 Task: Add an event with the title Second Team Building Workshop: Building Trust and Collaboration, date ''2023/10/02'', time 7:50 AM to 9:50 AMand add a description: Participants will develop essential delivery skills, including body language, vocal projection, and effective use of gestures. They will learn how to control nervousness, project confidence, and establish a connection with their audience.Select event color  Basil . Add location for the event as: Johannesburg, South Africa, logged in from the account softage.8@softage.netand send the event invitation to softage.1@softage.net and softage.2@softage.net. Set a reminder for the event Weekly on Sunday
Action: Mouse moved to (39, 85)
Screenshot: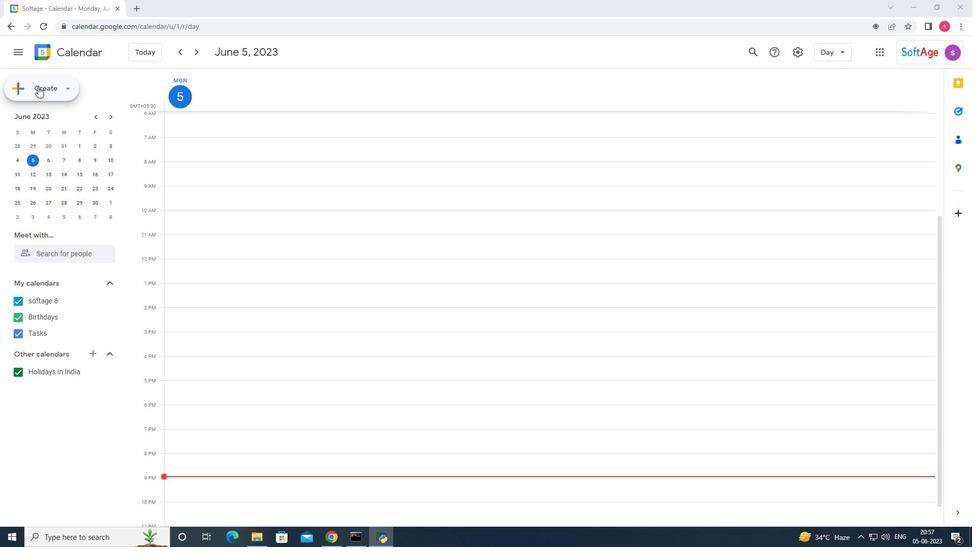 
Action: Mouse pressed left at (39, 85)
Screenshot: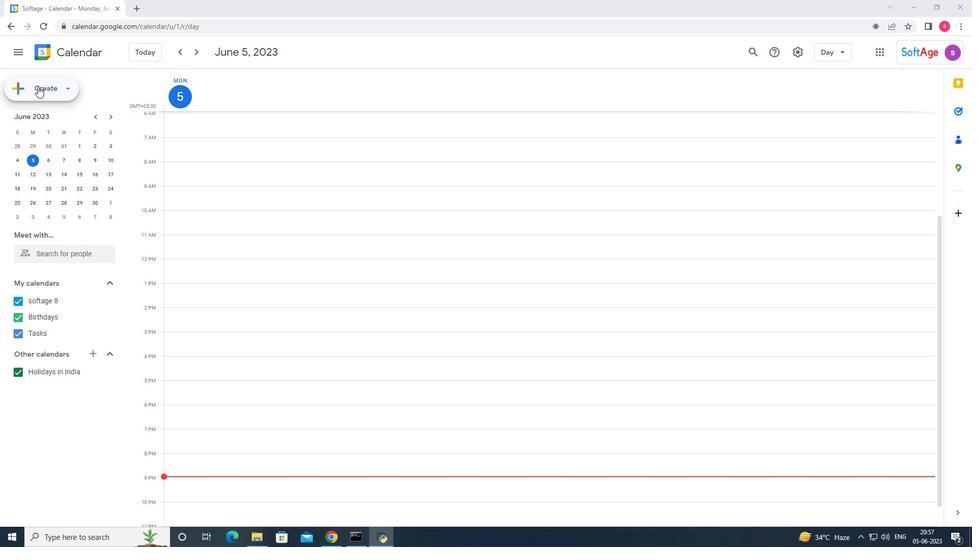 
Action: Mouse moved to (39, 114)
Screenshot: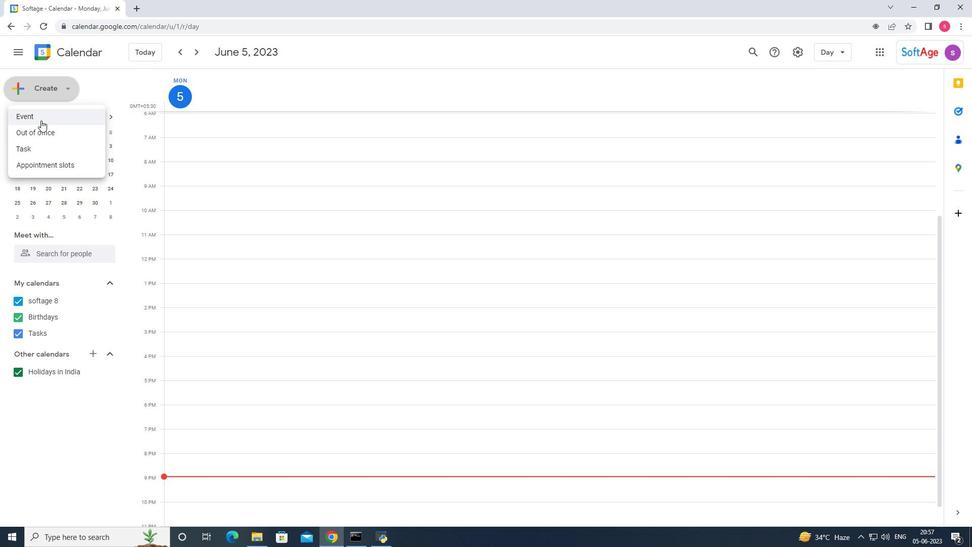
Action: Mouse pressed left at (39, 114)
Screenshot: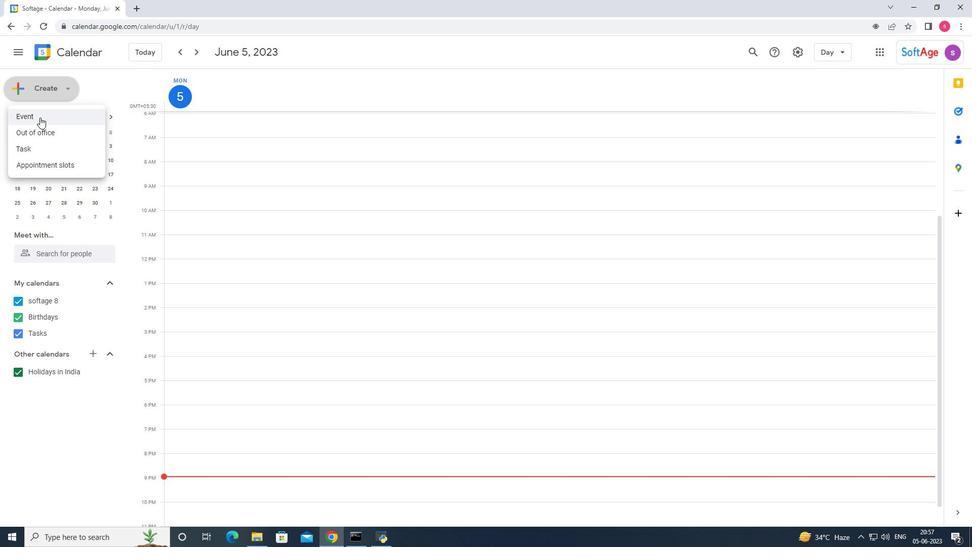 
Action: Mouse moved to (559, 461)
Screenshot: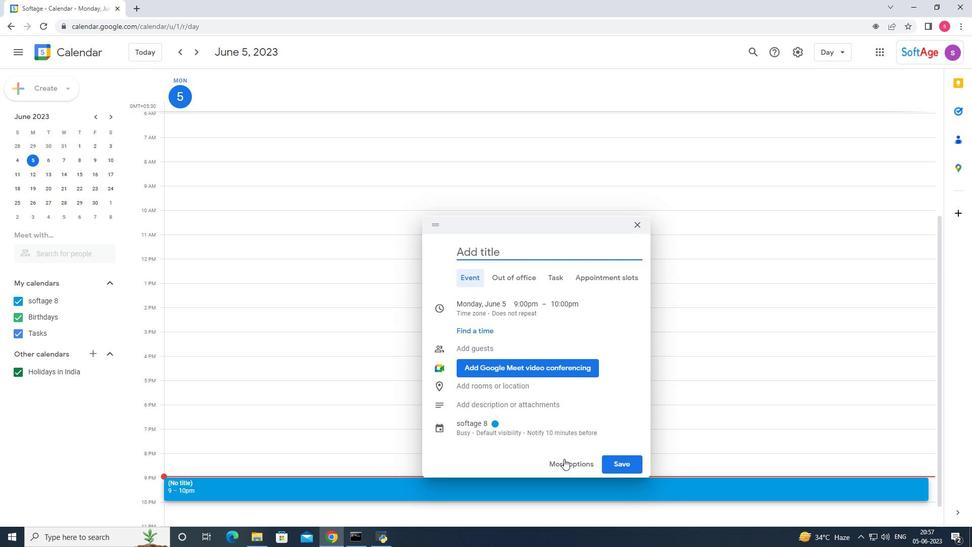 
Action: Mouse pressed left at (559, 461)
Screenshot: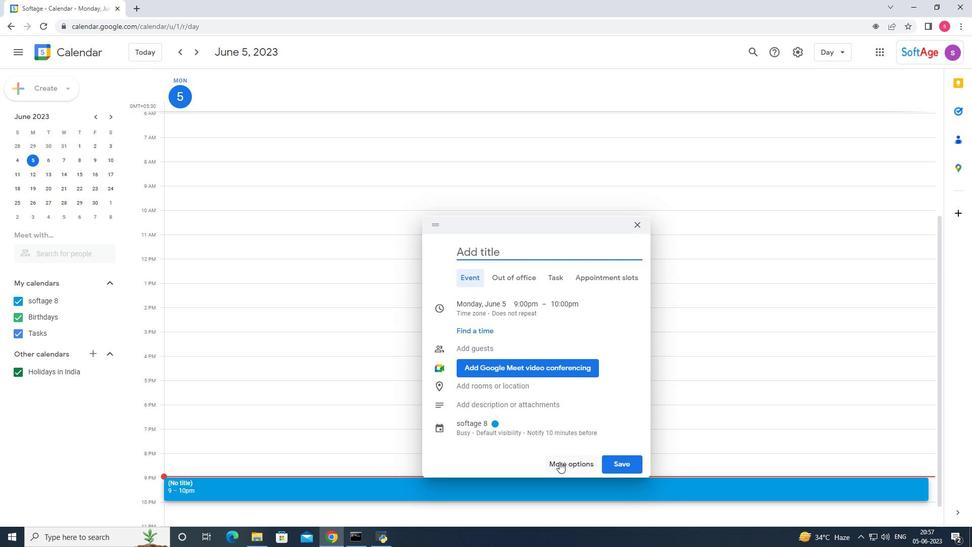 
Action: Mouse moved to (72, 57)
Screenshot: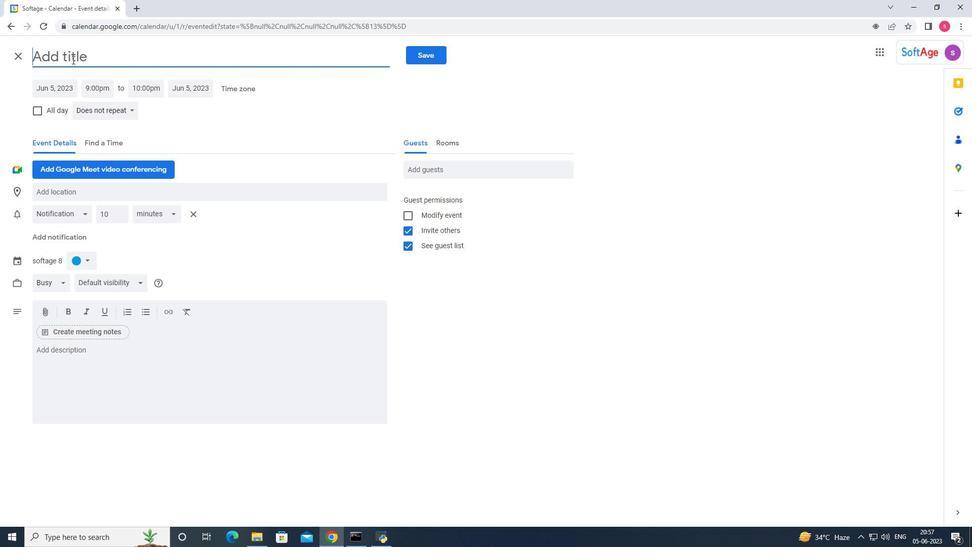 
Action: Mouse pressed left at (72, 57)
Screenshot: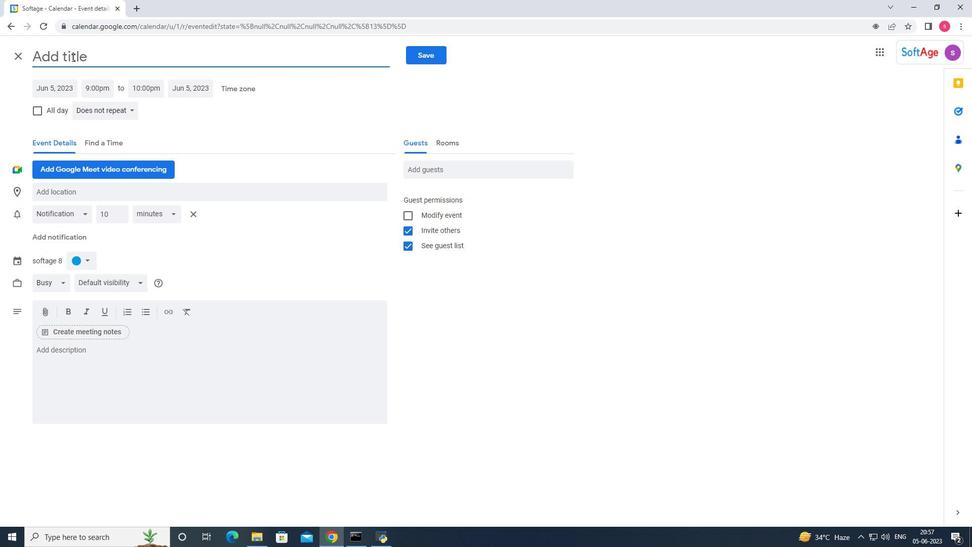 
Action: Key pressed <Key.shift>B<Key.backspace><Key.shift_r>Second<Key.space><Key.shift_r>Team<Key.space><Key.shift>Building<Key.space><Key.shift_r>Worksop<Key.shift><Key.backspace><Key.backspace>hop<Key.shift>:<Key.space><Key.shift>Building<Key.space><Key.shift_r>Trust<Key.space>and<Key.space><Key.shift_r>Collabration<Key.space>
Screenshot: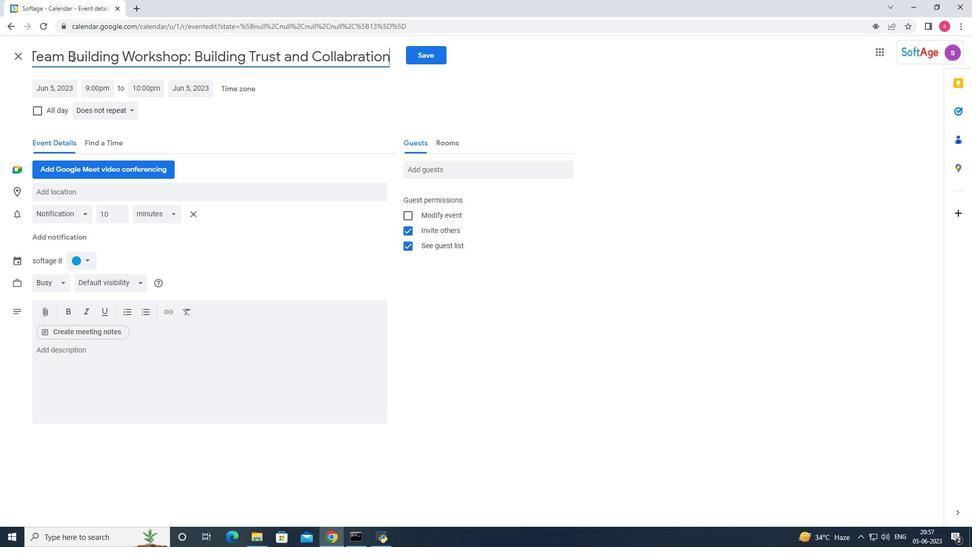 
Action: Mouse moved to (335, 57)
Screenshot: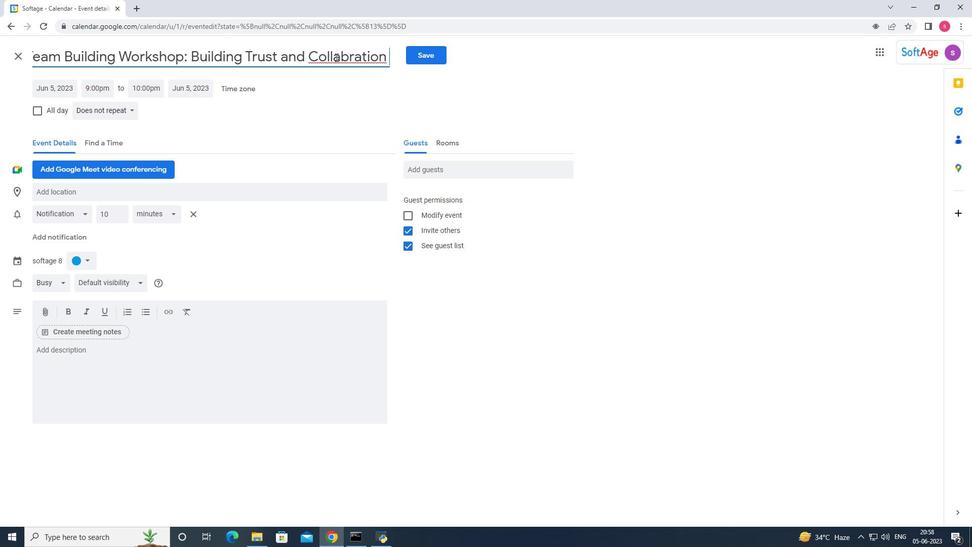 
Action: Mouse pressed right at (335, 57)
Screenshot: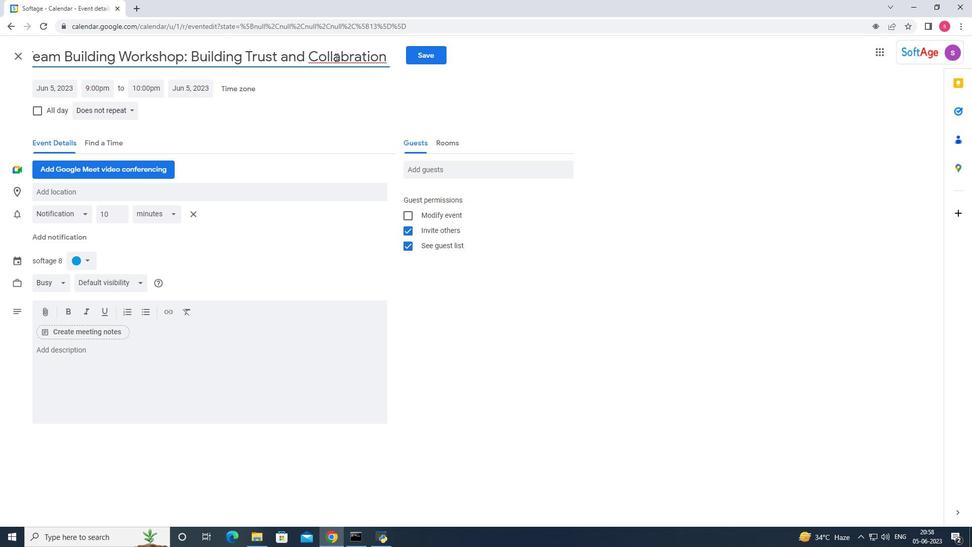 
Action: Mouse moved to (360, 67)
Screenshot: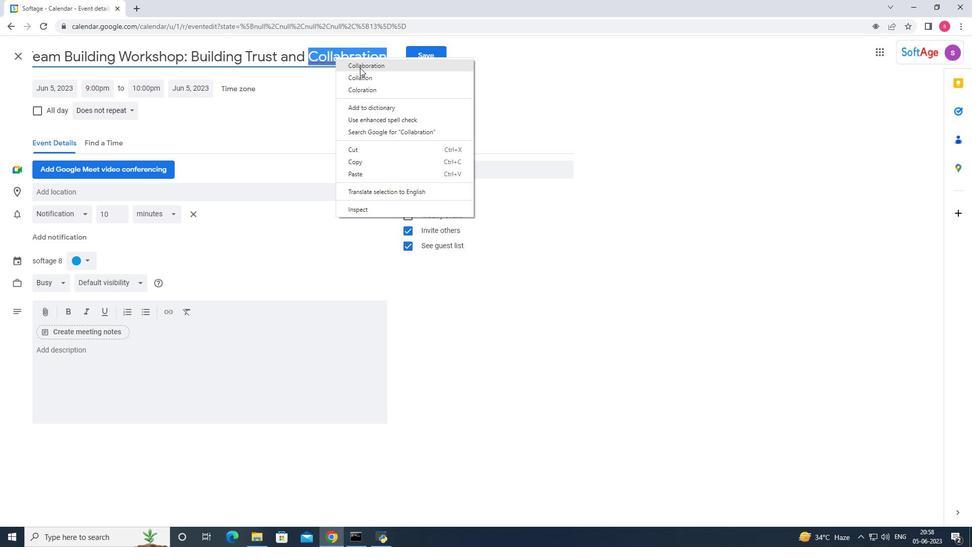 
Action: Mouse pressed left at (360, 67)
Screenshot: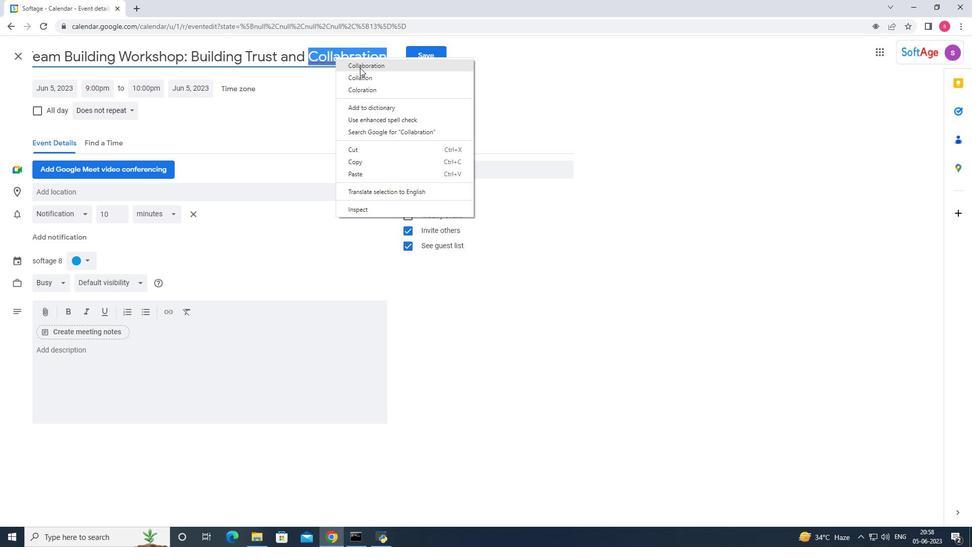 
Action: Mouse moved to (364, 64)
Screenshot: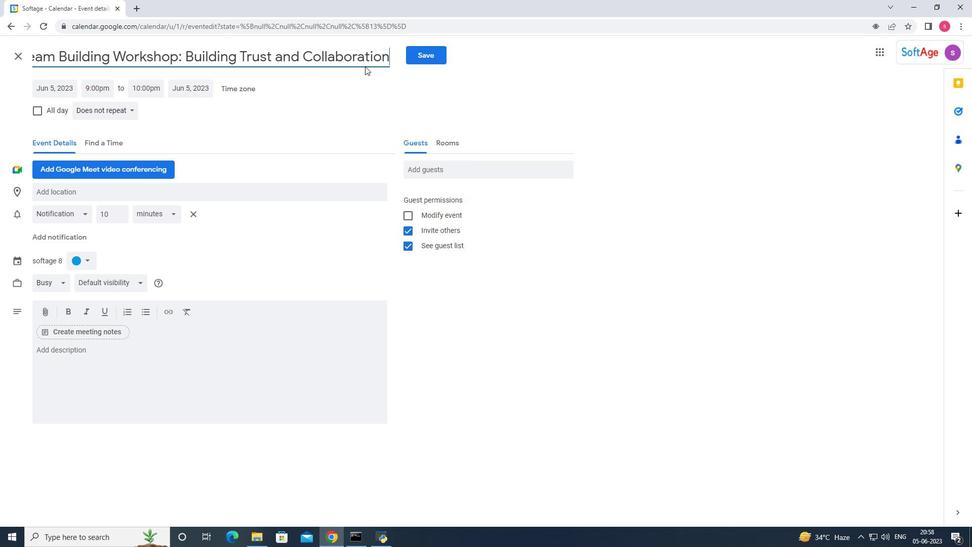 
Action: Key pressed <Key.space>
Screenshot: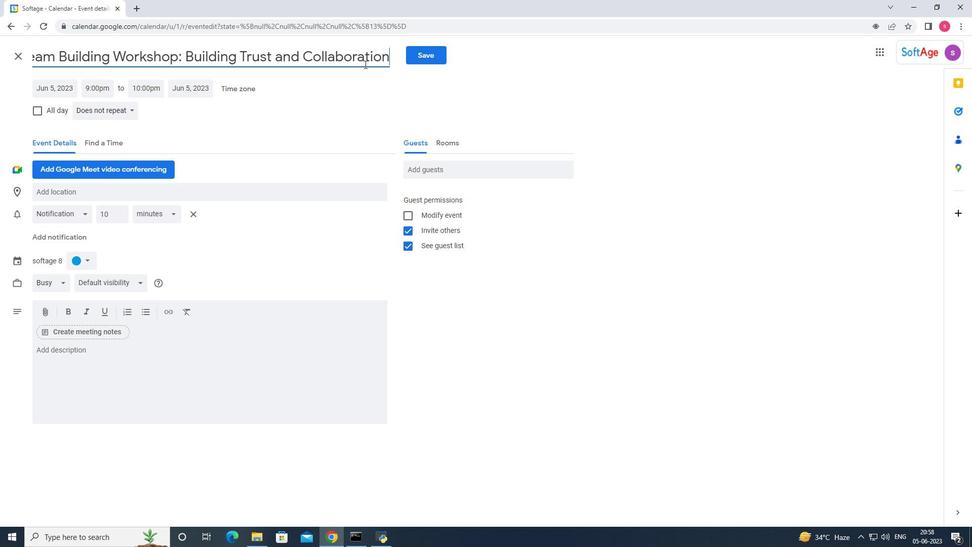 
Action: Mouse moved to (51, 92)
Screenshot: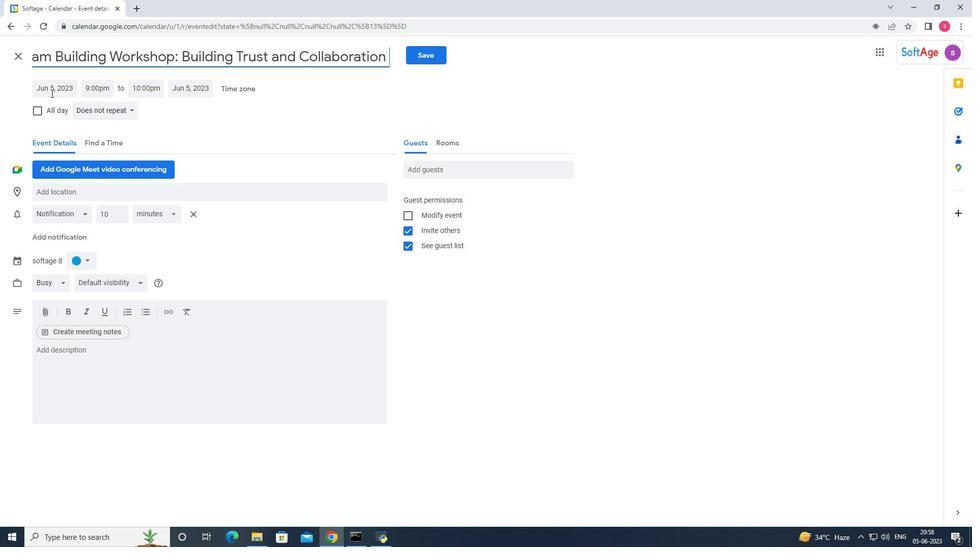 
Action: Mouse pressed left at (51, 92)
Screenshot: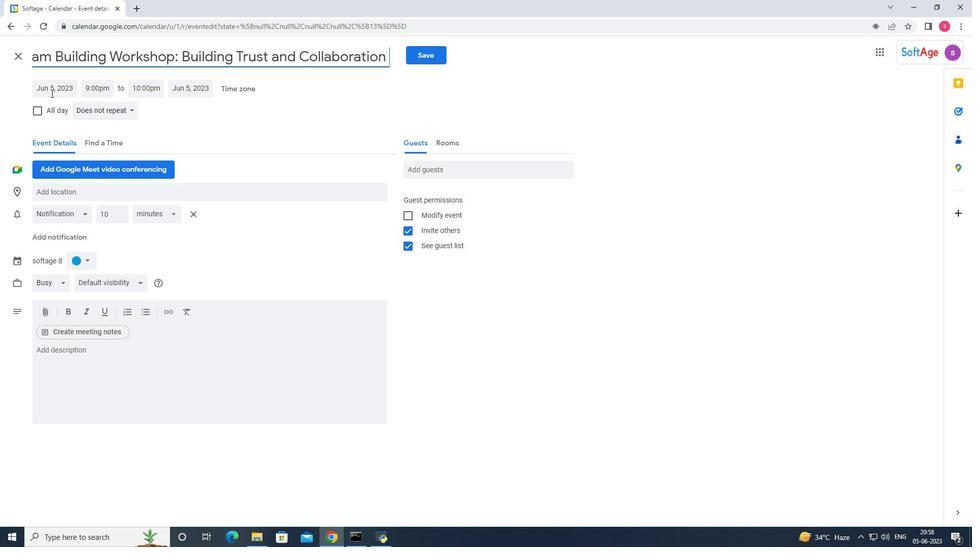 
Action: Mouse moved to (159, 108)
Screenshot: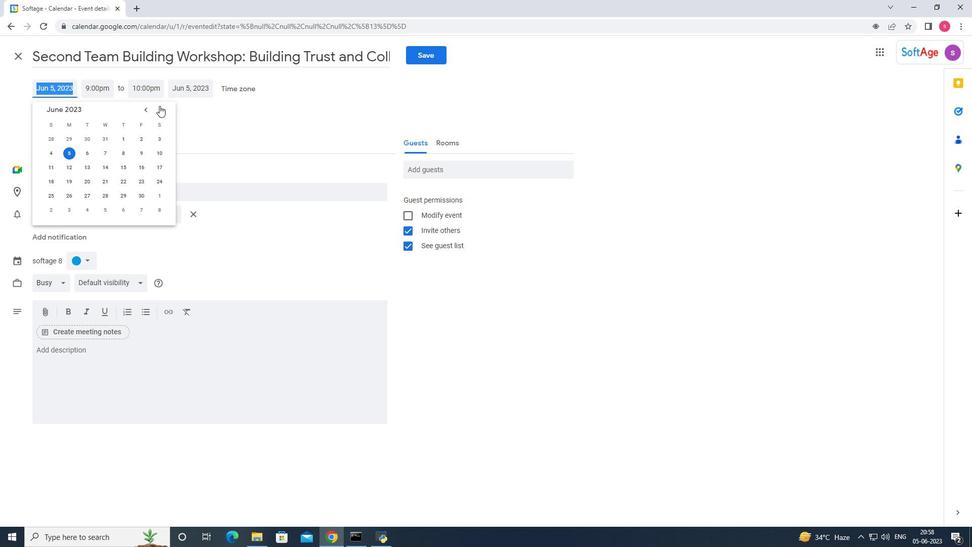 
Action: Mouse pressed left at (159, 108)
Screenshot: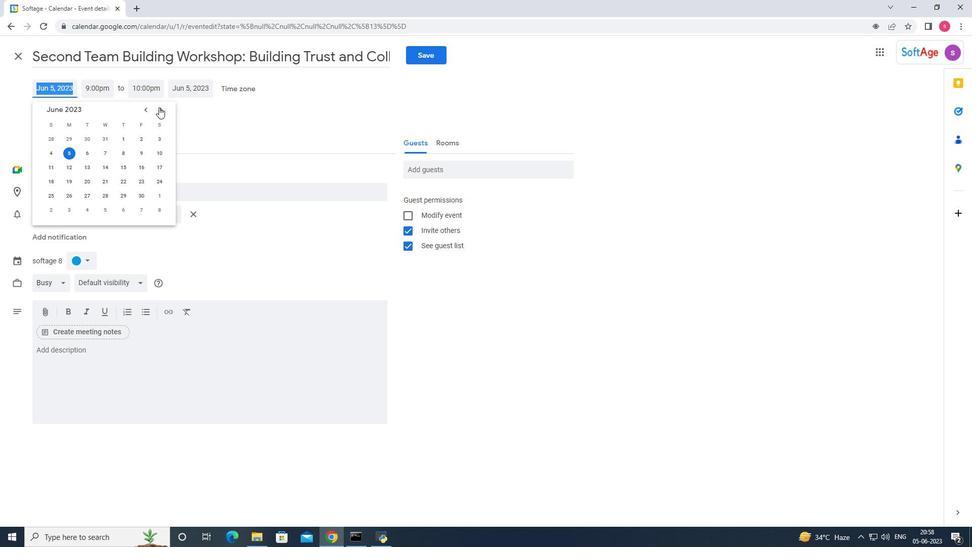 
Action: Mouse pressed left at (159, 108)
Screenshot: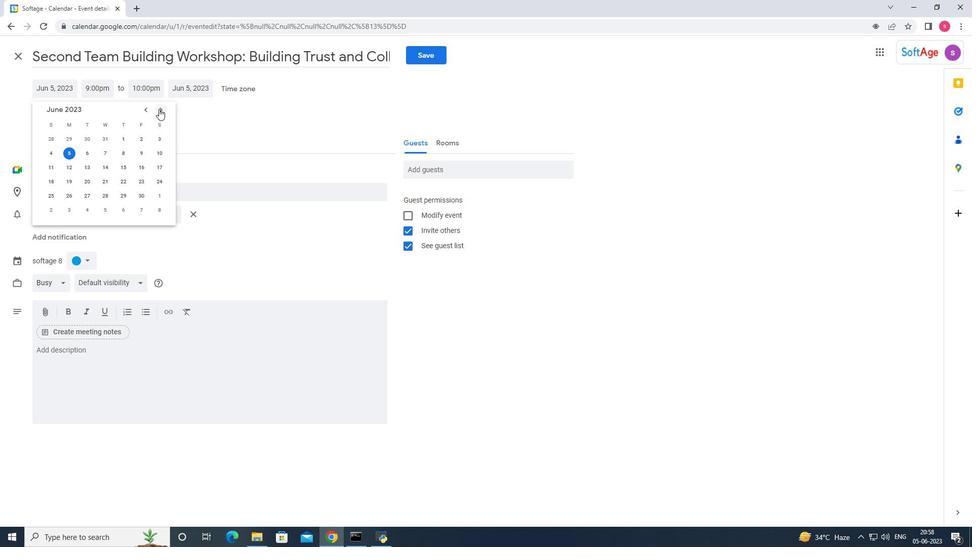 
Action: Mouse pressed left at (159, 108)
Screenshot: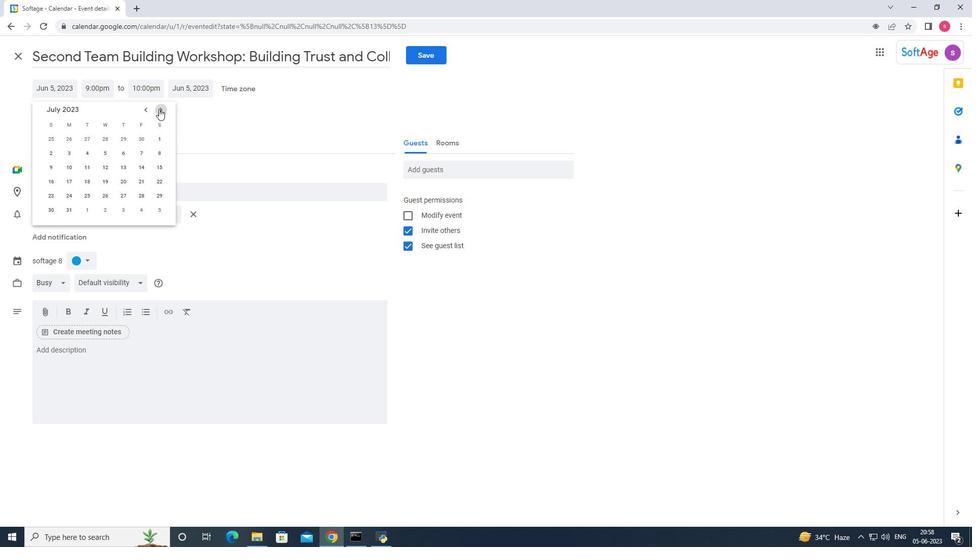 
Action: Mouse pressed left at (159, 108)
Screenshot: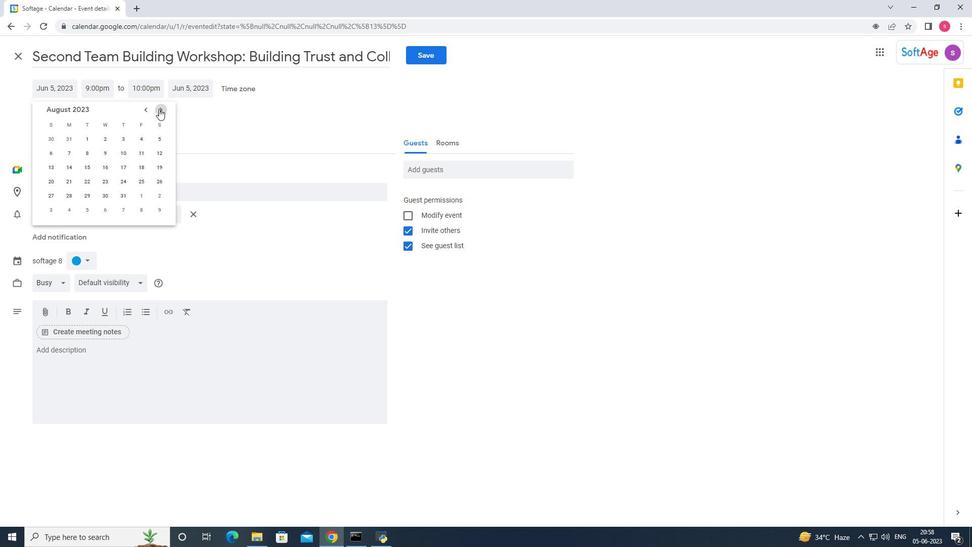 
Action: Mouse pressed left at (159, 108)
Screenshot: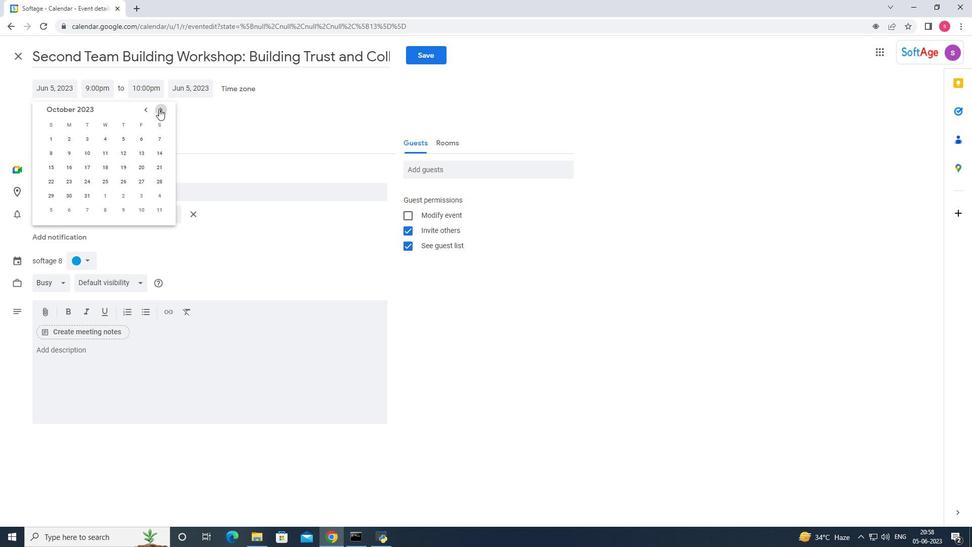 
Action: Mouse moved to (146, 112)
Screenshot: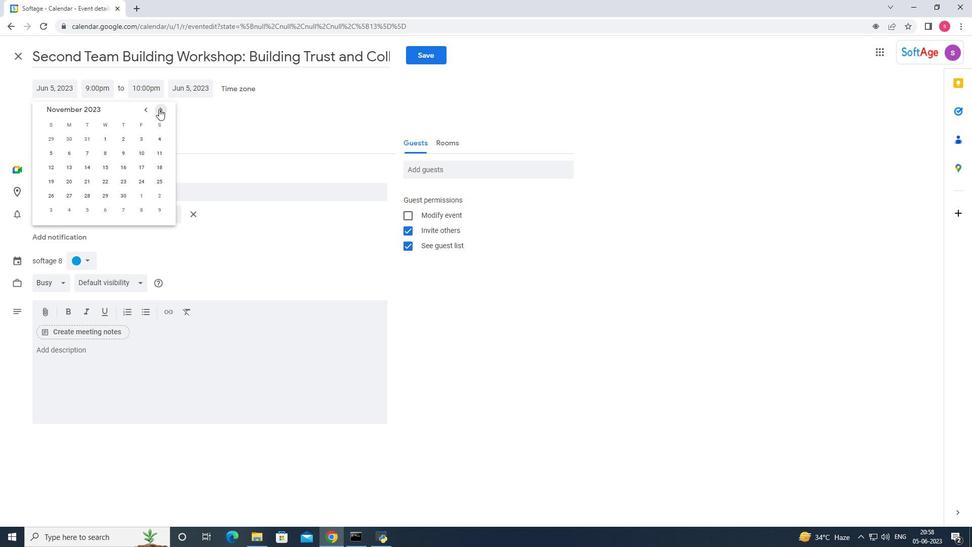 
Action: Mouse pressed left at (146, 112)
Screenshot: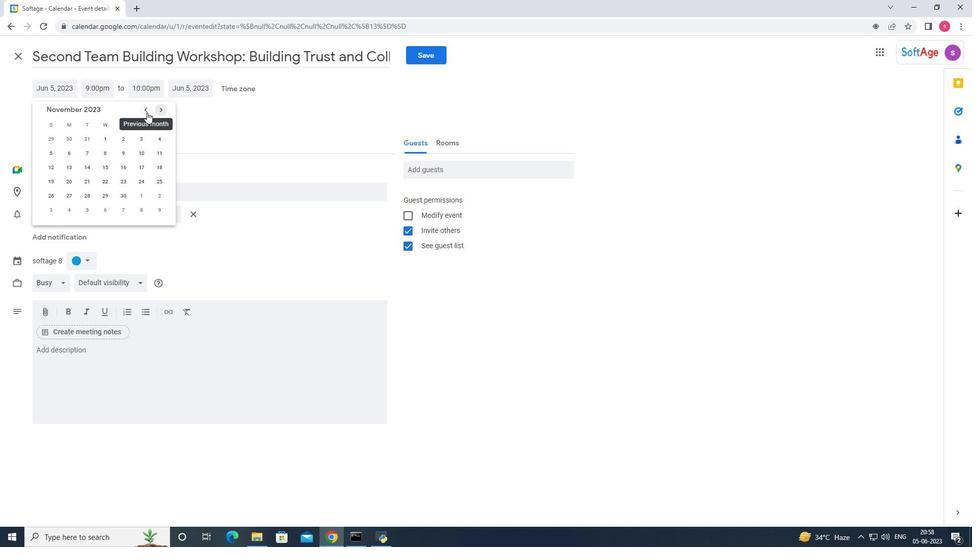 
Action: Mouse moved to (67, 139)
Screenshot: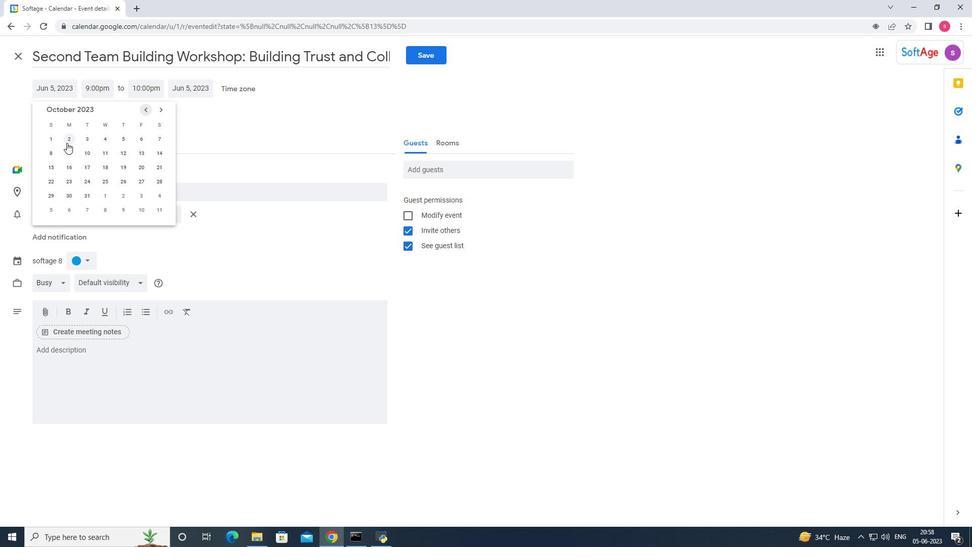
Action: Mouse pressed left at (67, 139)
Screenshot: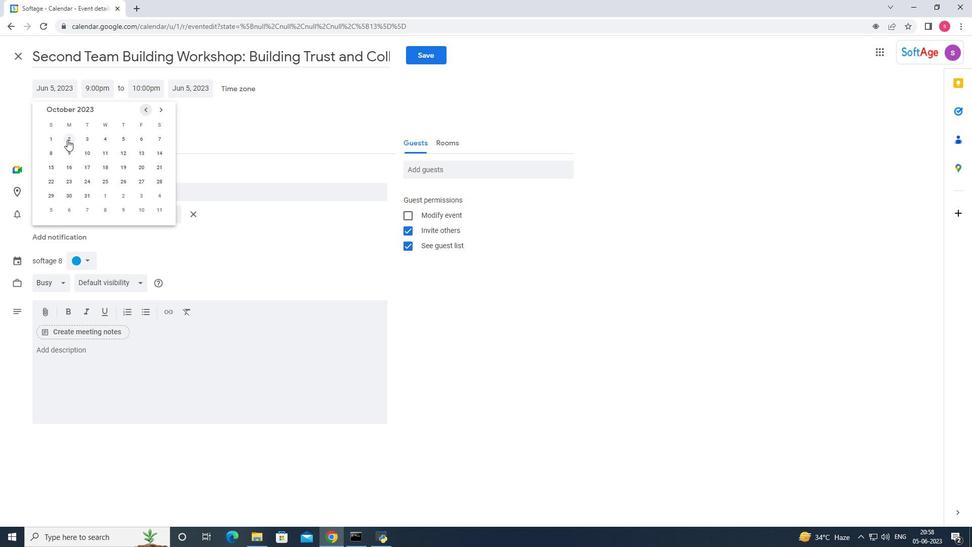 
Action: Mouse moved to (98, 87)
Screenshot: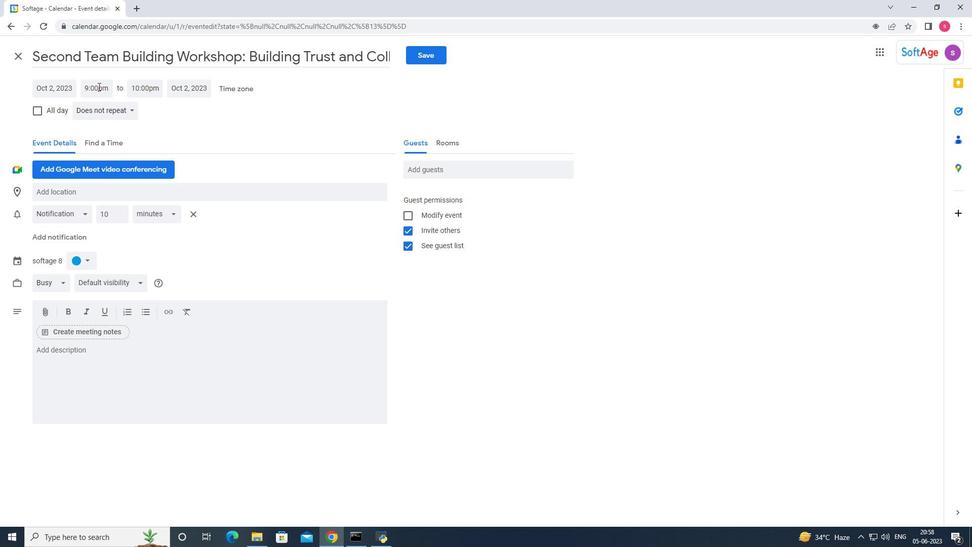 
Action: Mouse pressed left at (98, 87)
Screenshot: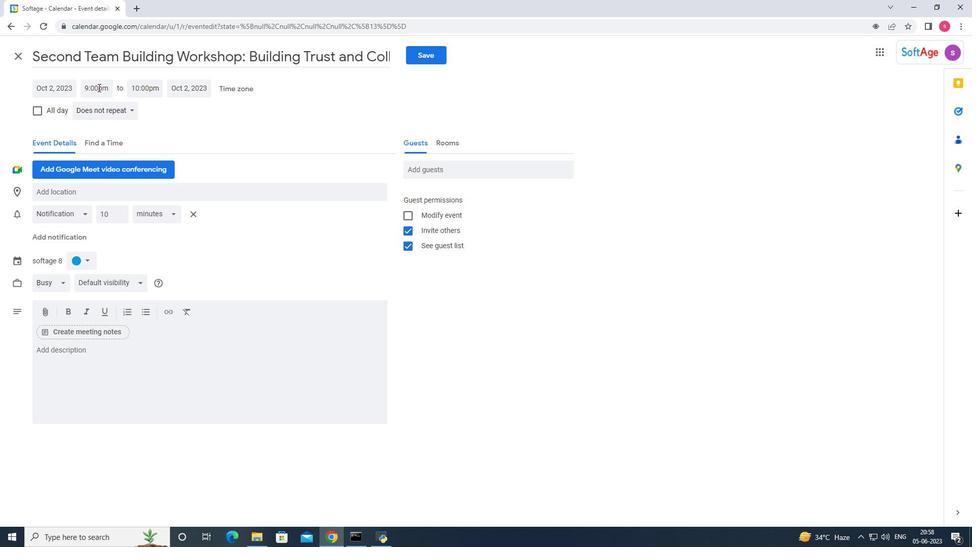 
Action: Mouse moved to (110, 161)
Screenshot: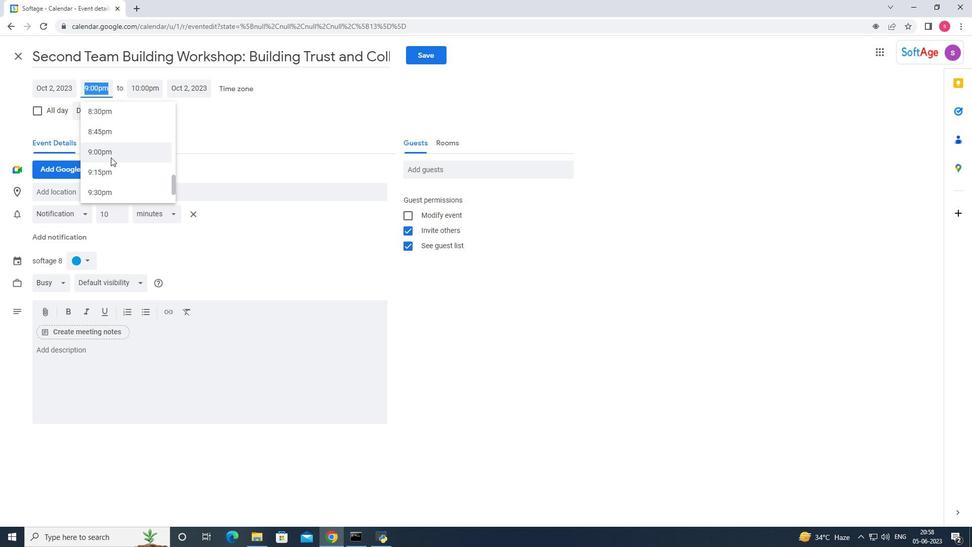 
Action: Mouse scrolled (110, 162) with delta (0, 0)
Screenshot: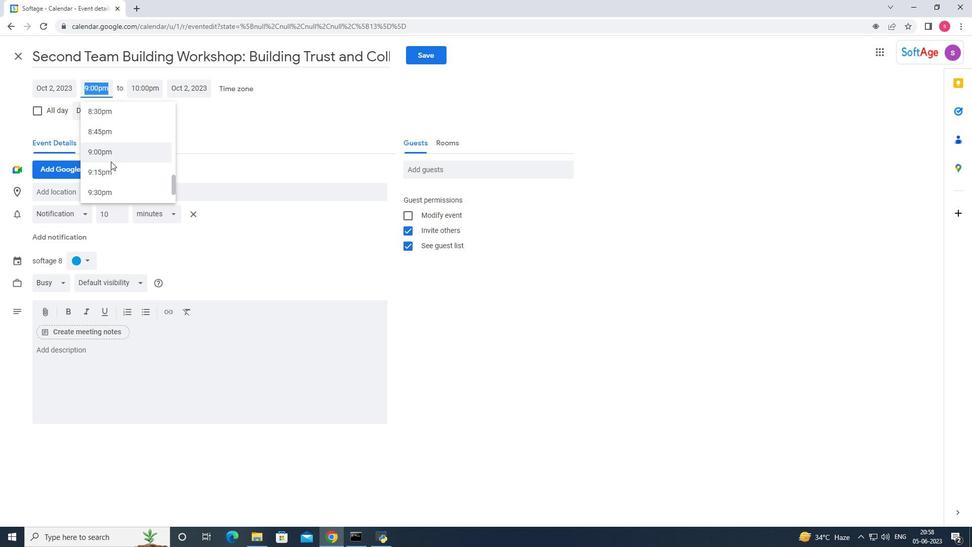 
Action: Mouse scrolled (110, 162) with delta (0, 0)
Screenshot: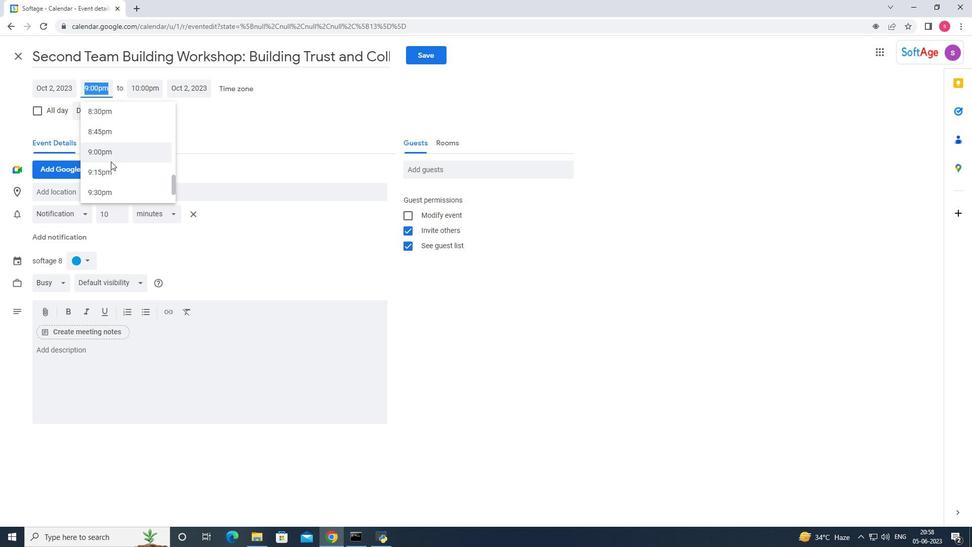 
Action: Mouse scrolled (110, 162) with delta (0, 0)
Screenshot: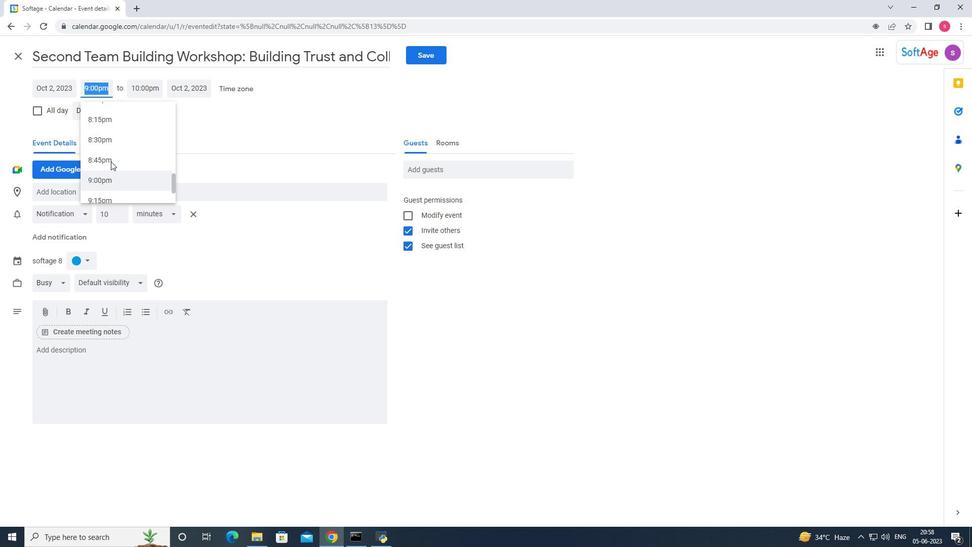 
Action: Mouse scrolled (110, 161) with delta (0, 0)
Screenshot: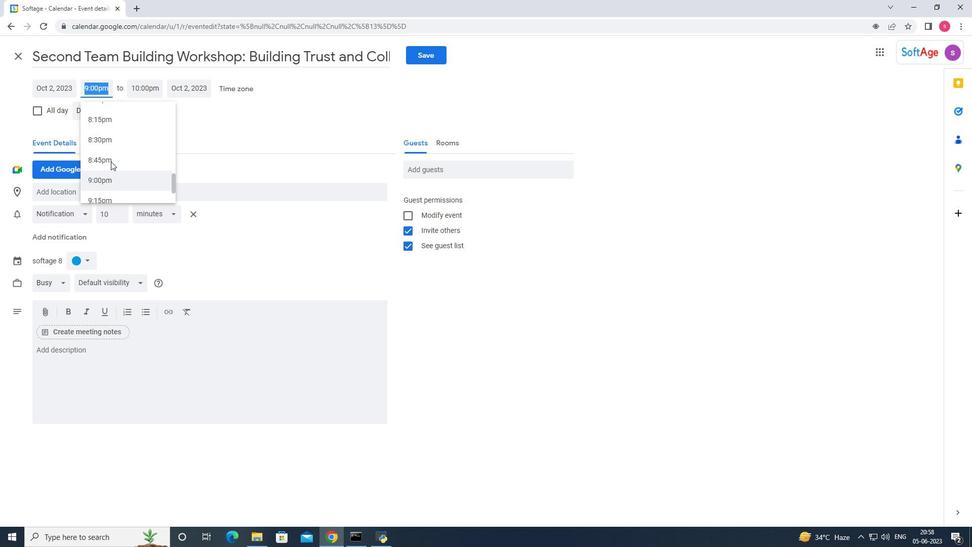 
Action: Mouse scrolled (110, 162) with delta (0, 0)
Screenshot: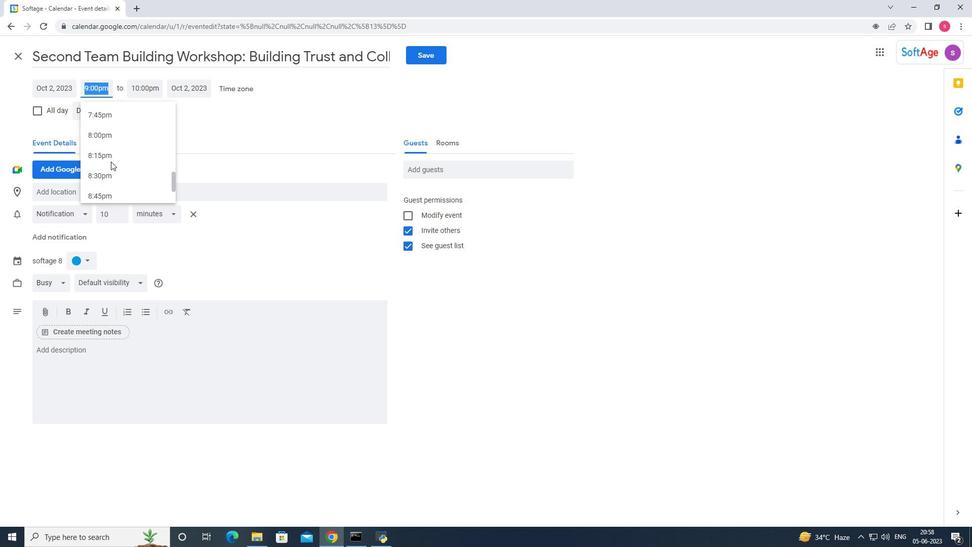 
Action: Mouse scrolled (110, 162) with delta (0, 0)
Screenshot: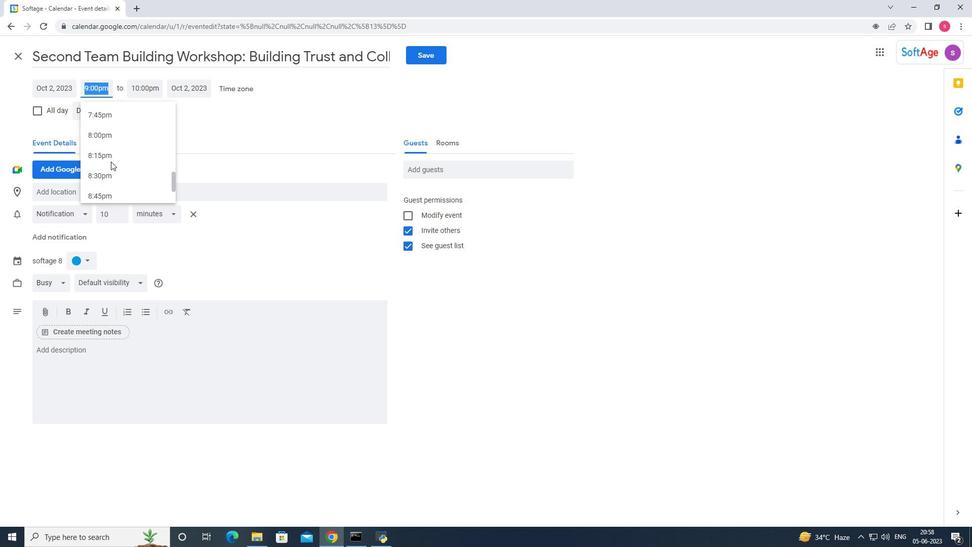 
Action: Mouse scrolled (110, 162) with delta (0, 0)
Screenshot: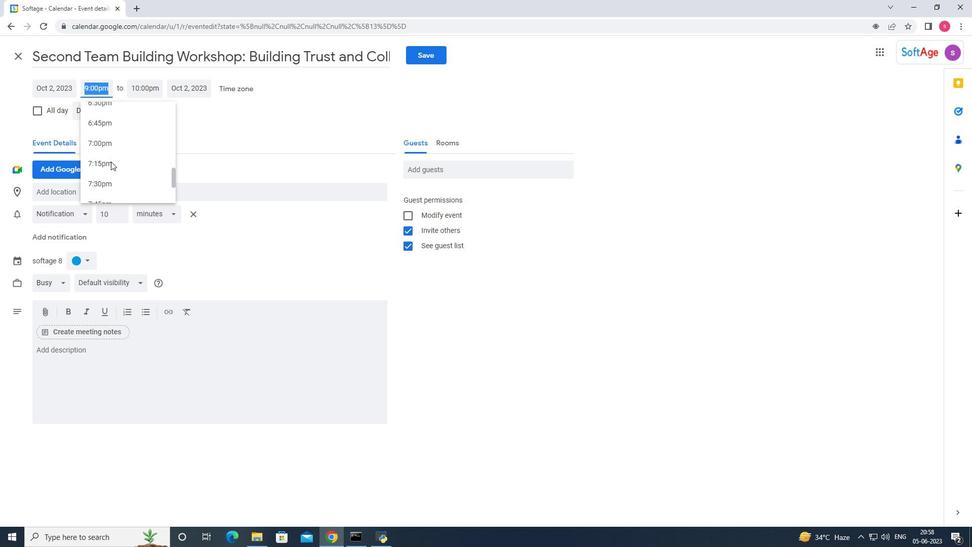 
Action: Mouse scrolled (110, 162) with delta (0, 0)
Screenshot: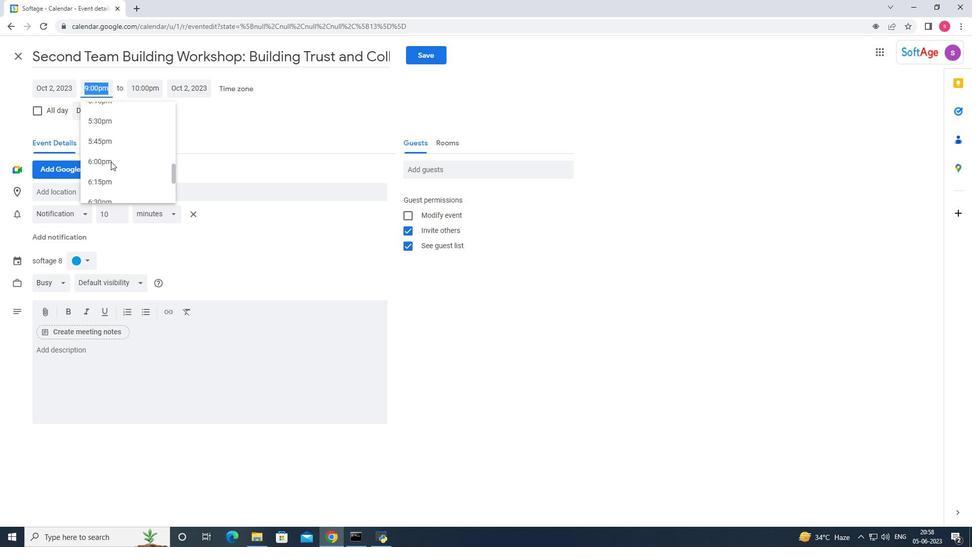 
Action: Mouse scrolled (110, 162) with delta (0, 0)
Screenshot: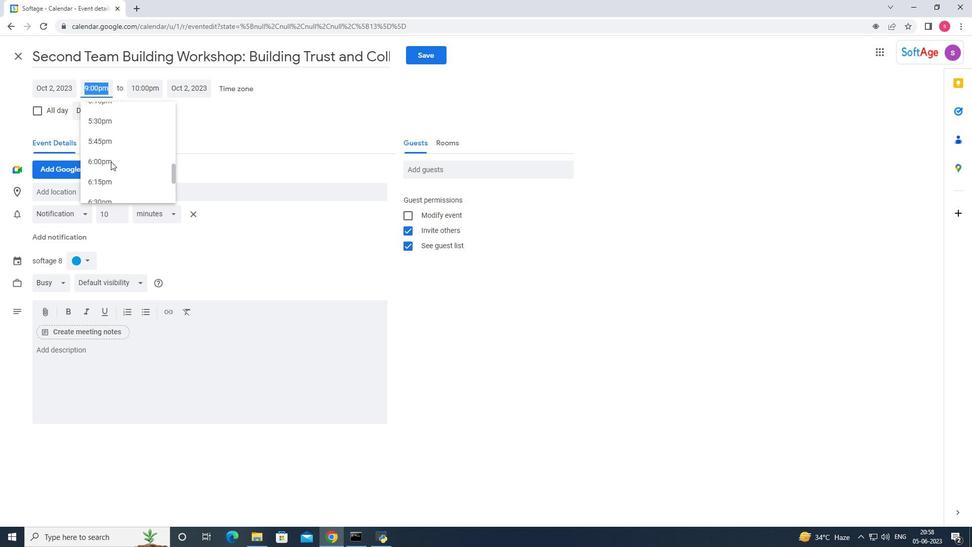 
Action: Mouse scrolled (110, 162) with delta (0, 0)
Screenshot: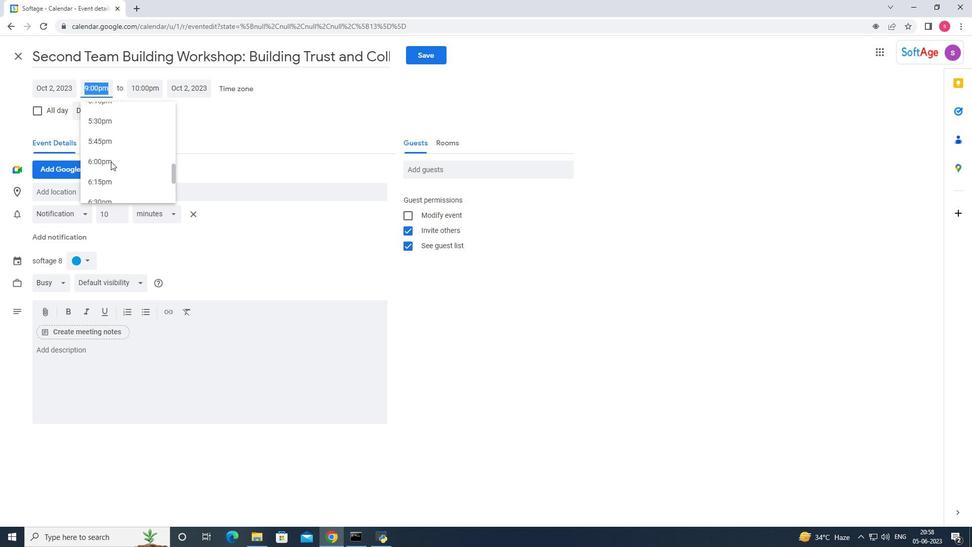 
Action: Mouse scrolled (110, 162) with delta (0, 0)
Screenshot: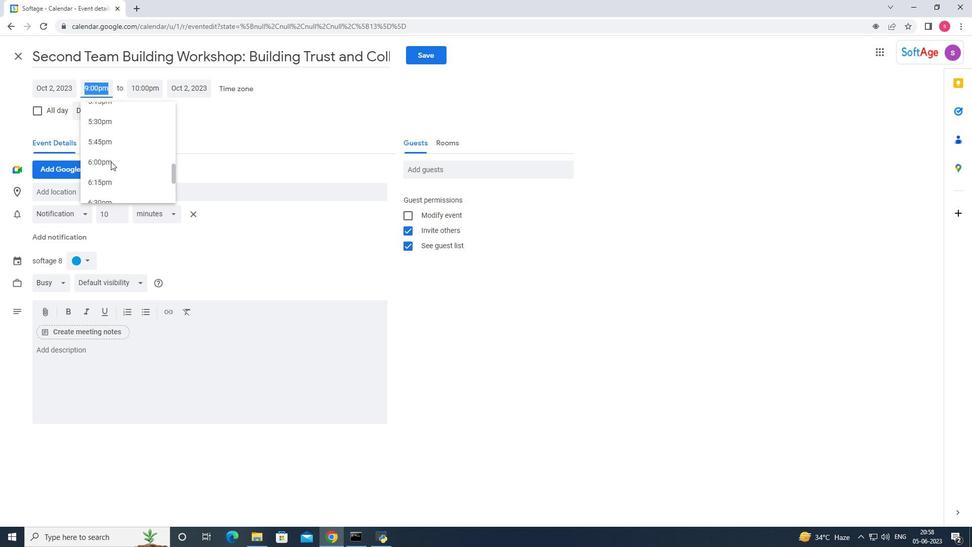 
Action: Mouse scrolled (110, 162) with delta (0, 0)
Screenshot: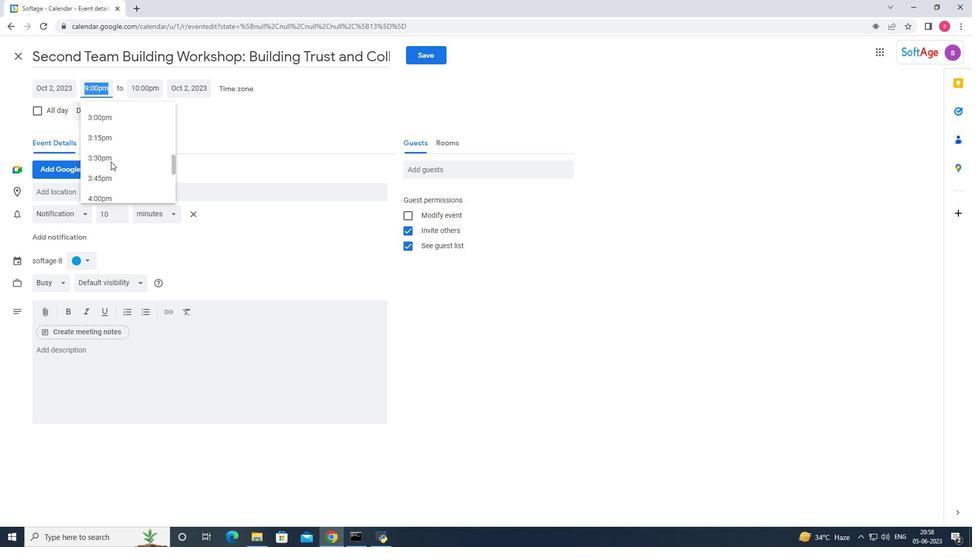 
Action: Mouse scrolled (110, 162) with delta (0, 0)
Screenshot: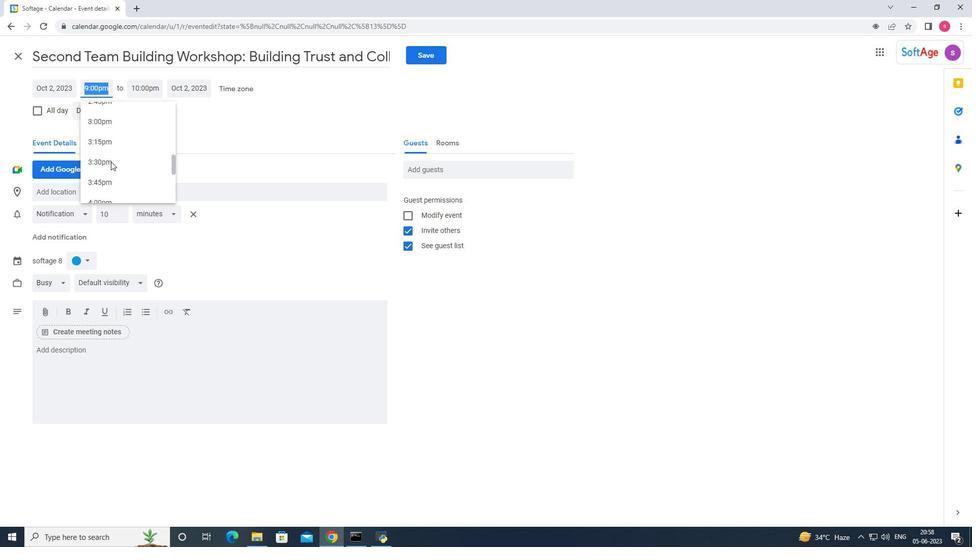 
Action: Mouse scrolled (110, 162) with delta (0, 0)
Screenshot: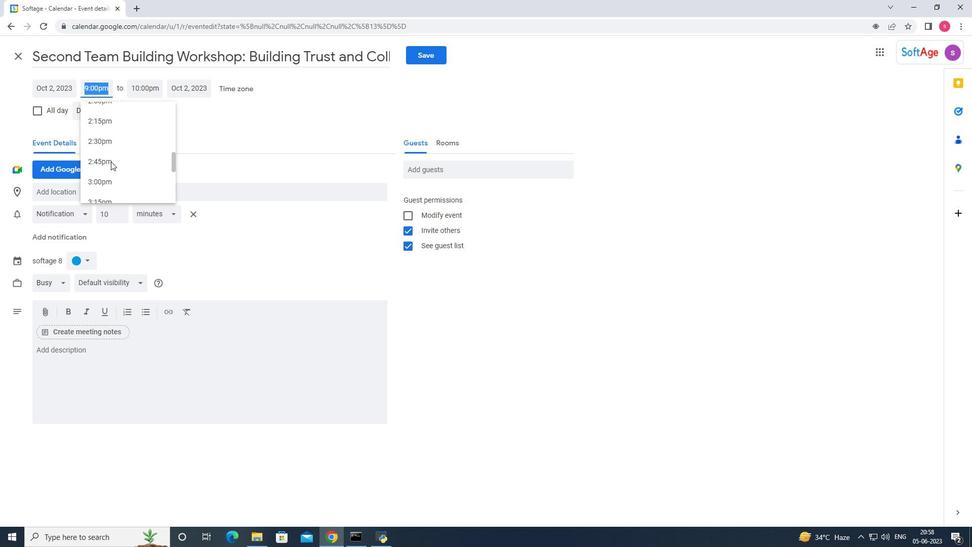 
Action: Mouse scrolled (110, 162) with delta (0, 0)
Screenshot: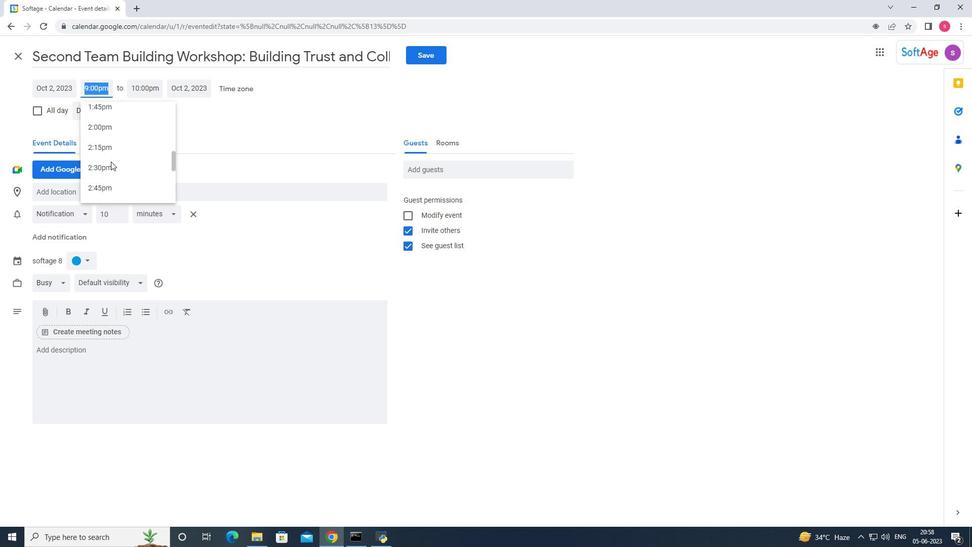 
Action: Mouse scrolled (110, 162) with delta (0, 0)
Screenshot: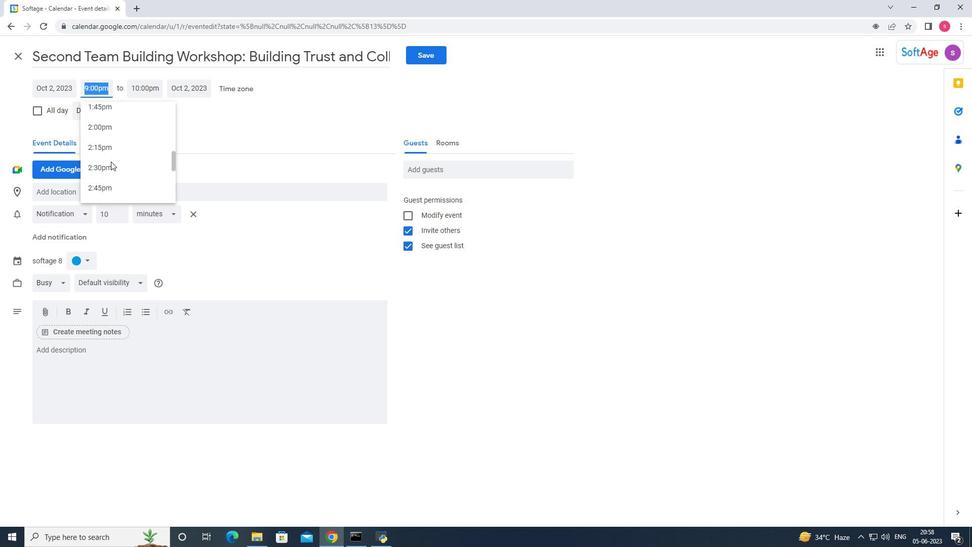 
Action: Mouse scrolled (110, 162) with delta (0, 0)
Screenshot: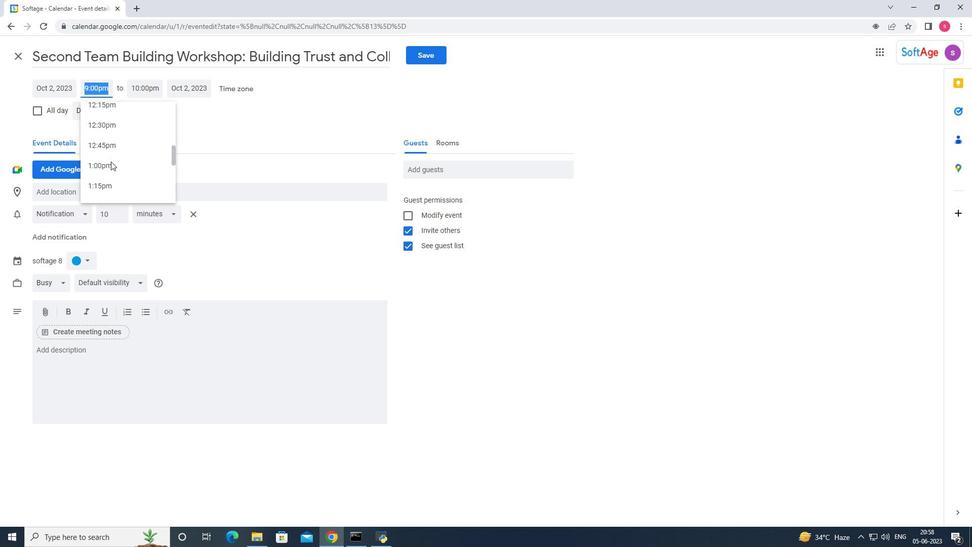 
Action: Mouse scrolled (110, 162) with delta (0, 0)
Screenshot: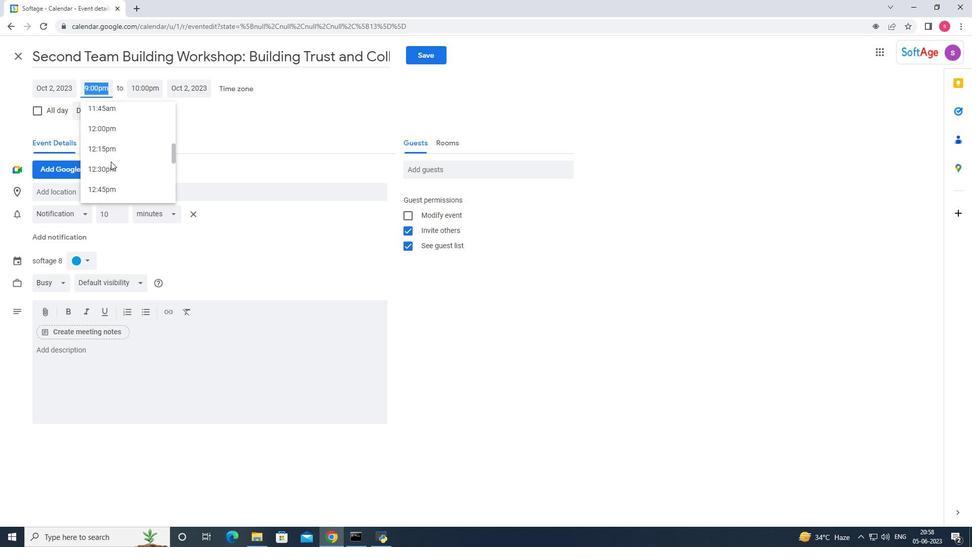 
Action: Mouse scrolled (110, 162) with delta (0, 0)
Screenshot: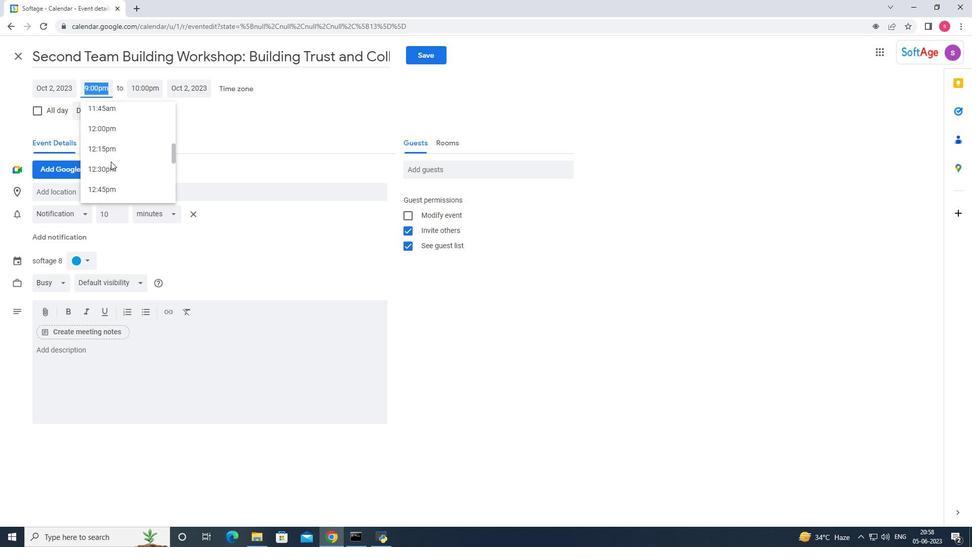 
Action: Mouse scrolled (110, 162) with delta (0, 0)
Screenshot: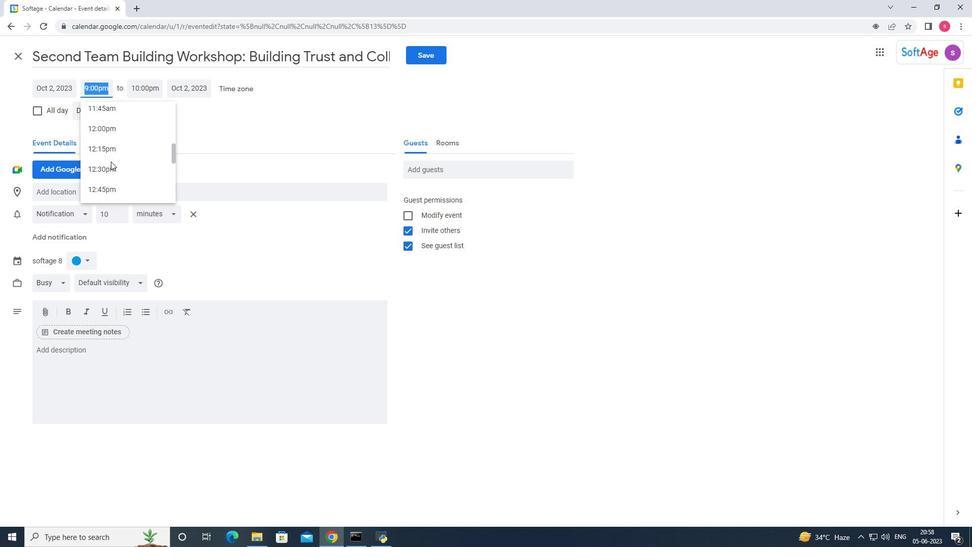 
Action: Mouse scrolled (110, 162) with delta (0, 0)
Screenshot: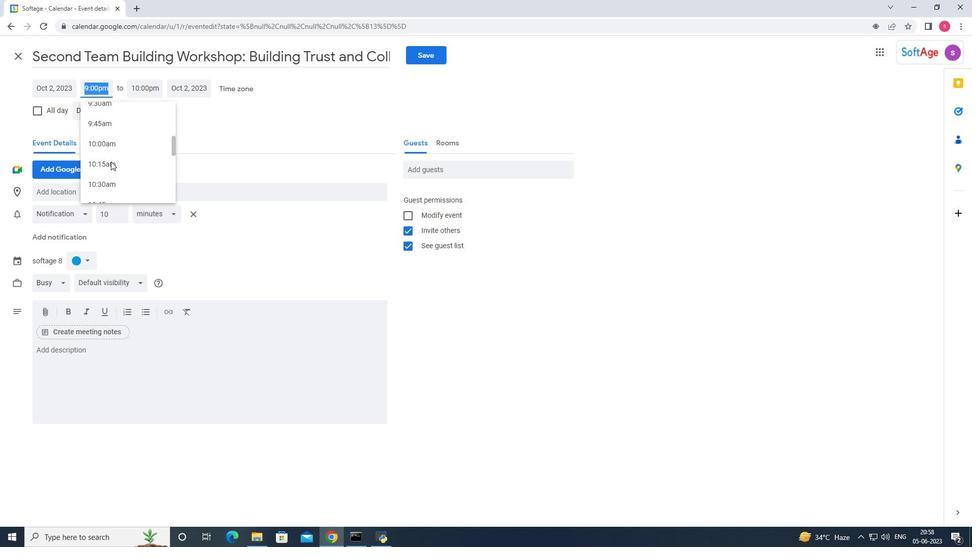 
Action: Mouse scrolled (110, 162) with delta (0, 0)
Screenshot: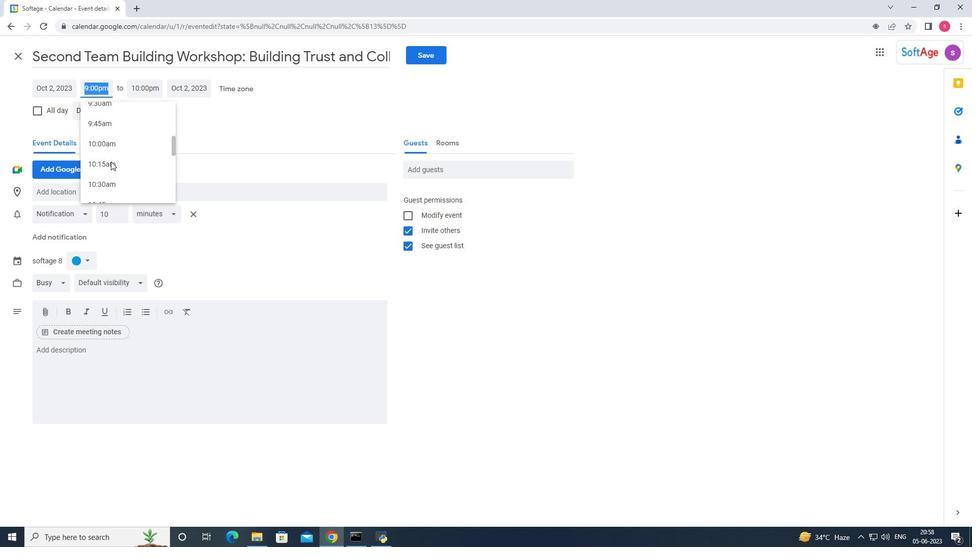 
Action: Mouse scrolled (110, 162) with delta (0, 0)
Screenshot: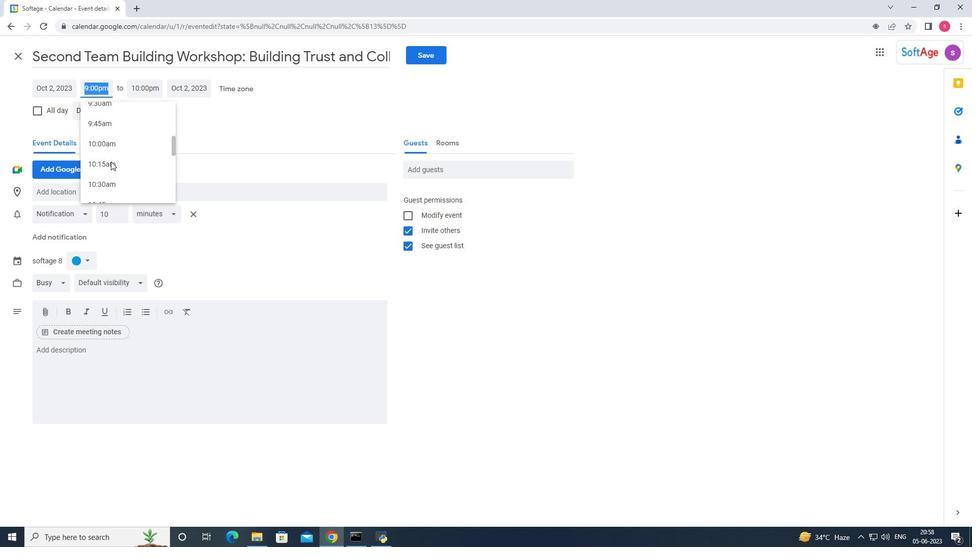 
Action: Mouse scrolled (110, 162) with delta (0, 0)
Screenshot: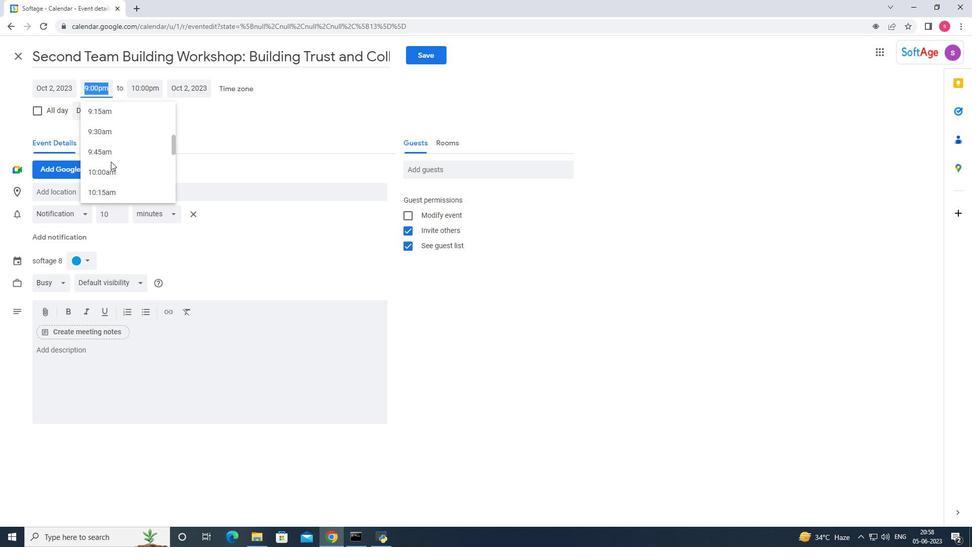 
Action: Mouse scrolled (110, 162) with delta (0, 0)
Screenshot: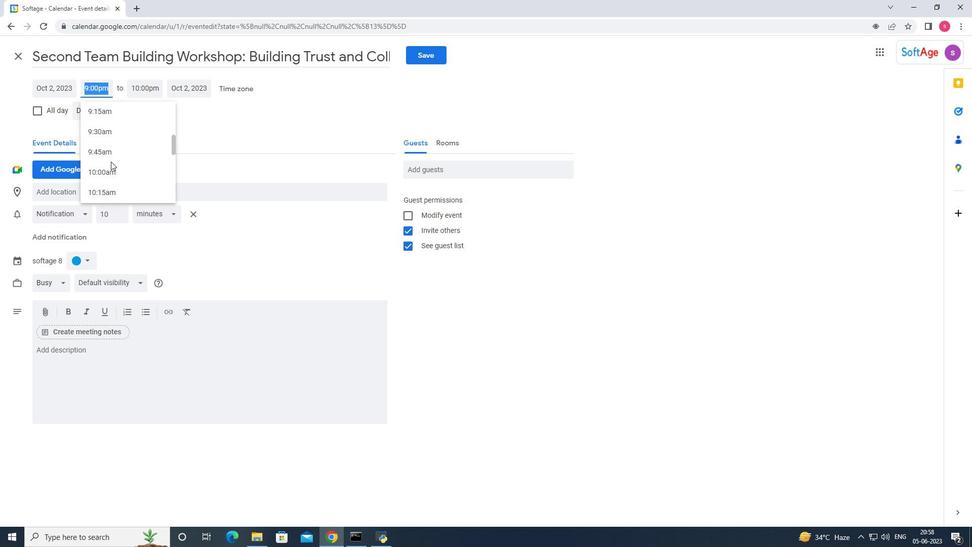 
Action: Mouse scrolled (110, 162) with delta (0, 0)
Screenshot: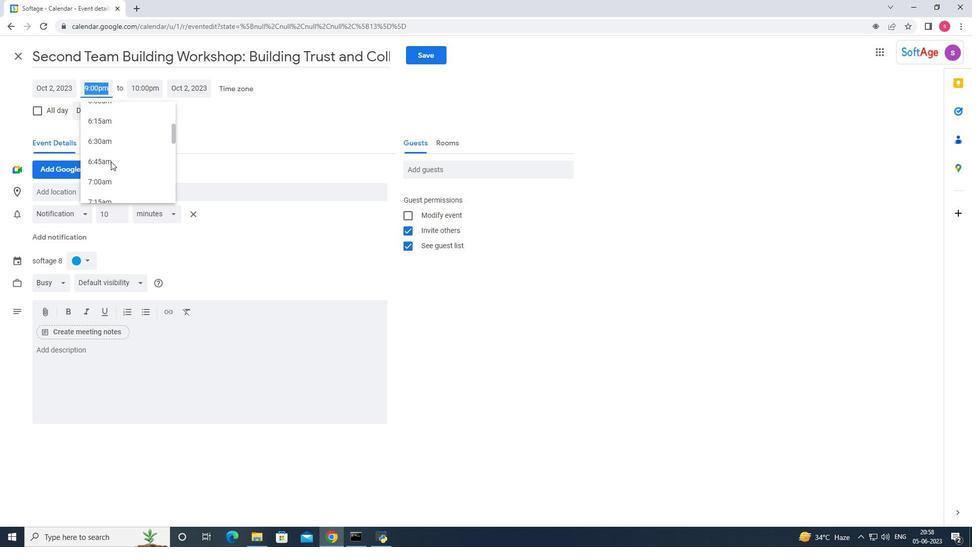 
Action: Mouse scrolled (110, 162) with delta (0, 0)
Screenshot: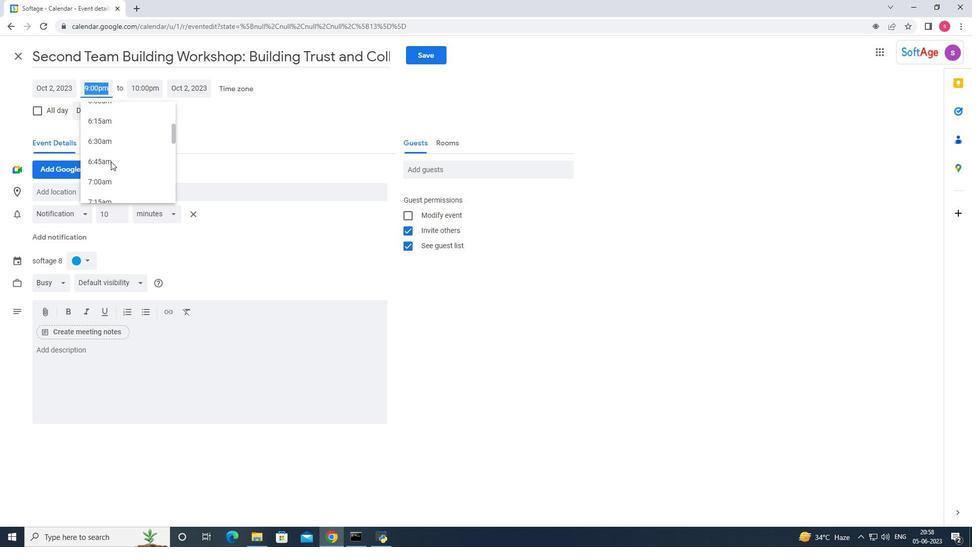 
Action: Mouse scrolled (110, 162) with delta (0, 0)
Screenshot: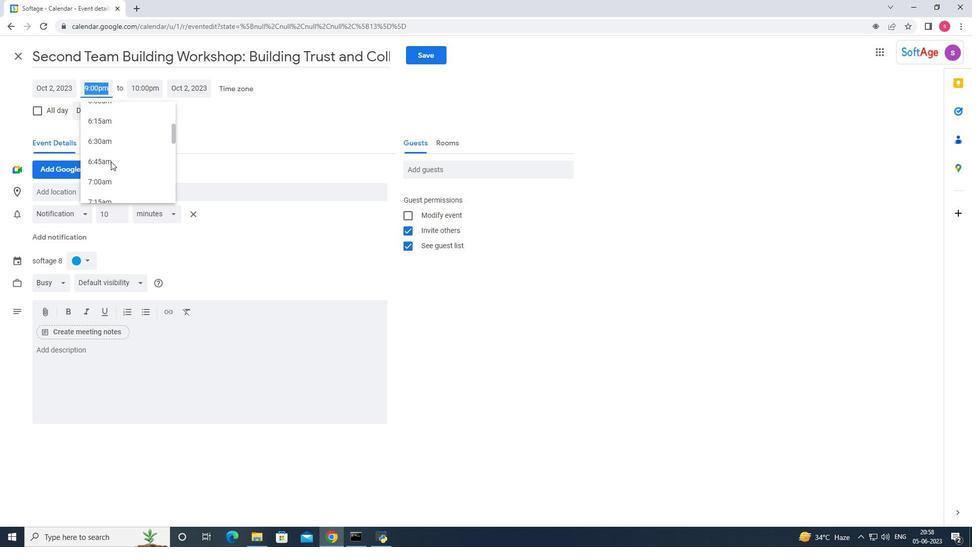 
Action: Mouse scrolled (110, 161) with delta (0, 0)
Screenshot: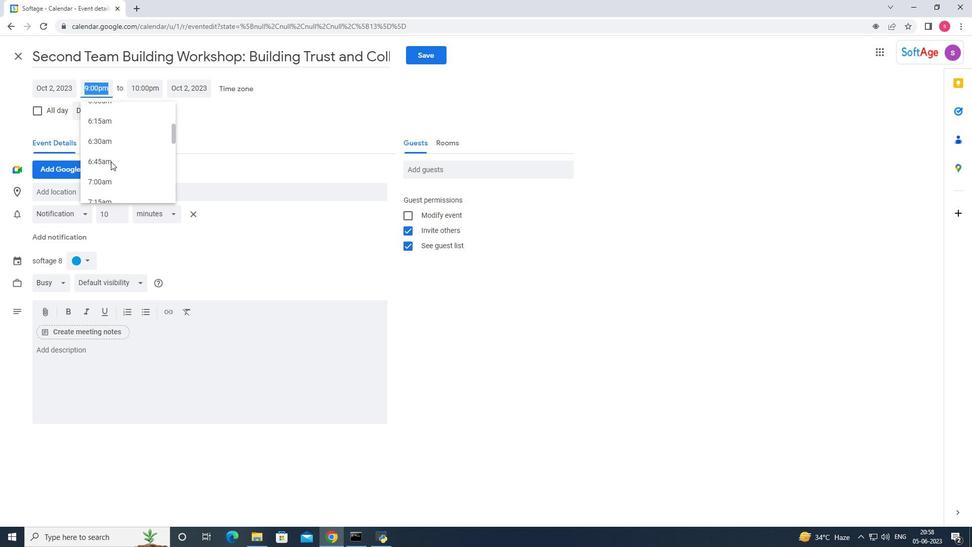 
Action: Mouse scrolled (110, 162) with delta (0, 0)
Screenshot: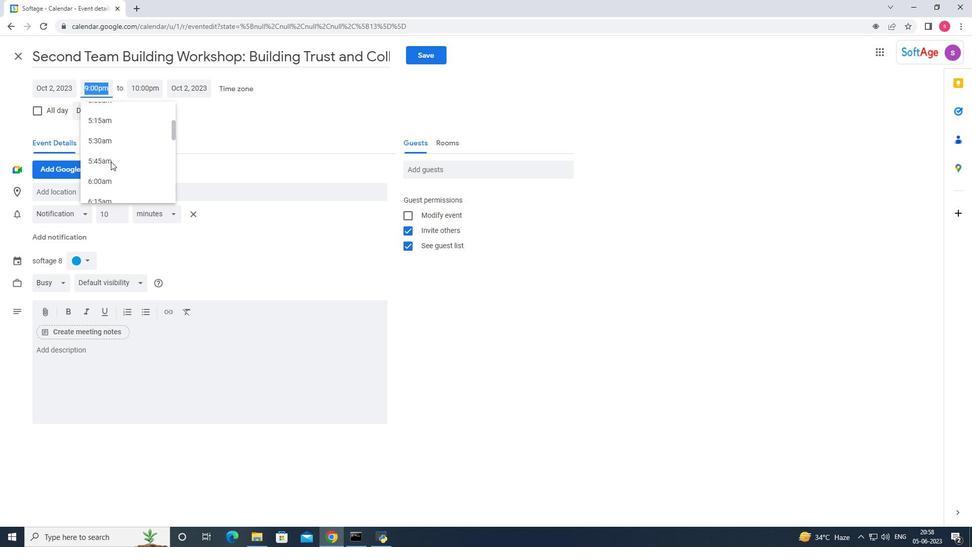 
Action: Mouse scrolled (110, 162) with delta (0, 0)
Screenshot: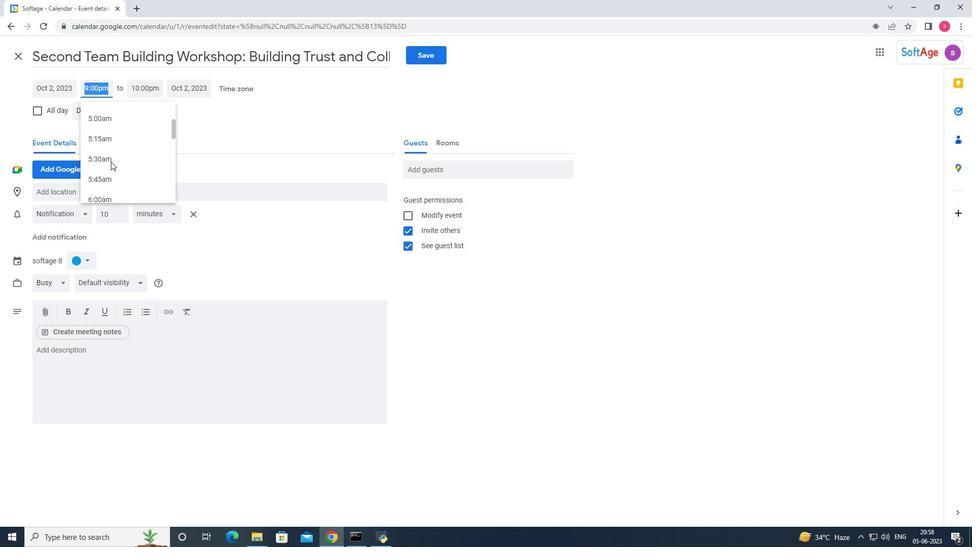 
Action: Mouse scrolled (110, 162) with delta (0, 0)
Screenshot: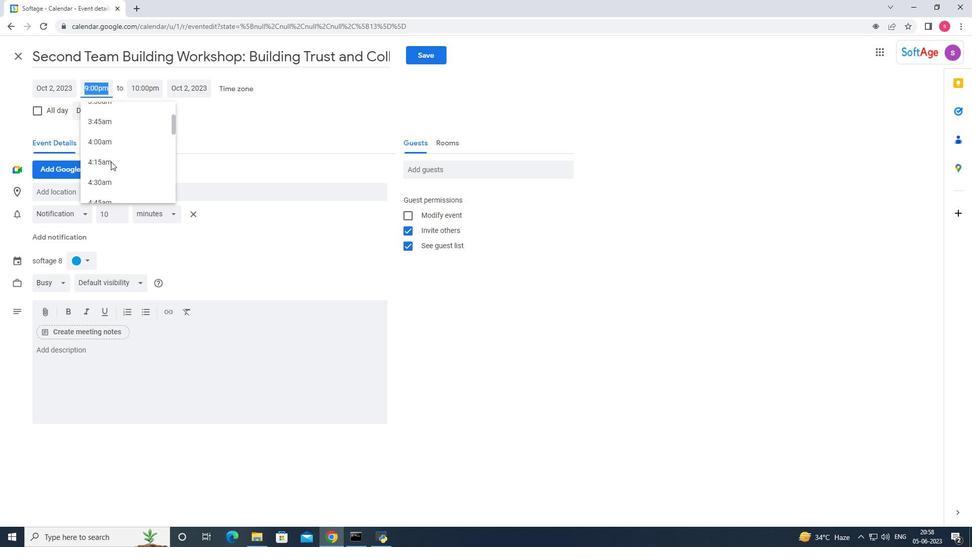 
Action: Mouse scrolled (110, 162) with delta (0, 0)
Screenshot: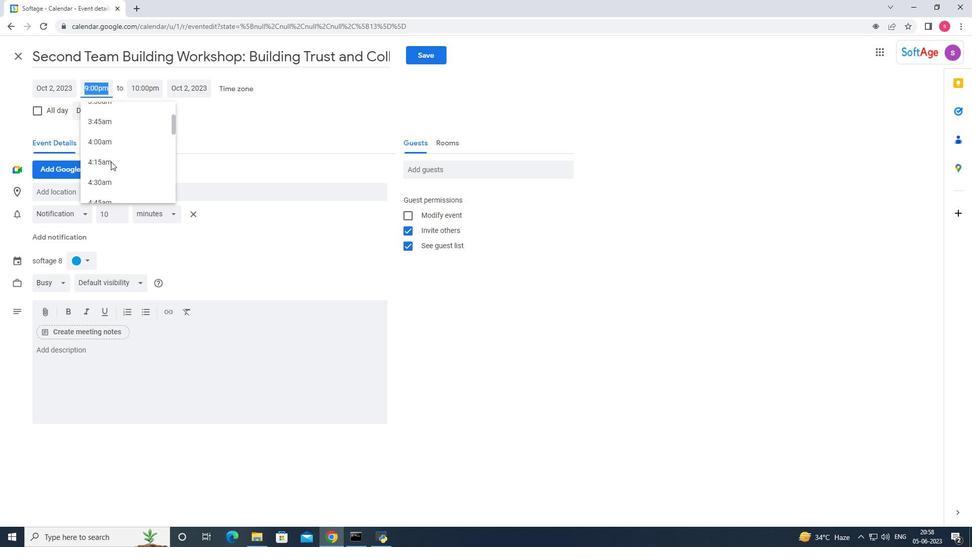 
Action: Mouse scrolled (110, 162) with delta (0, 0)
Screenshot: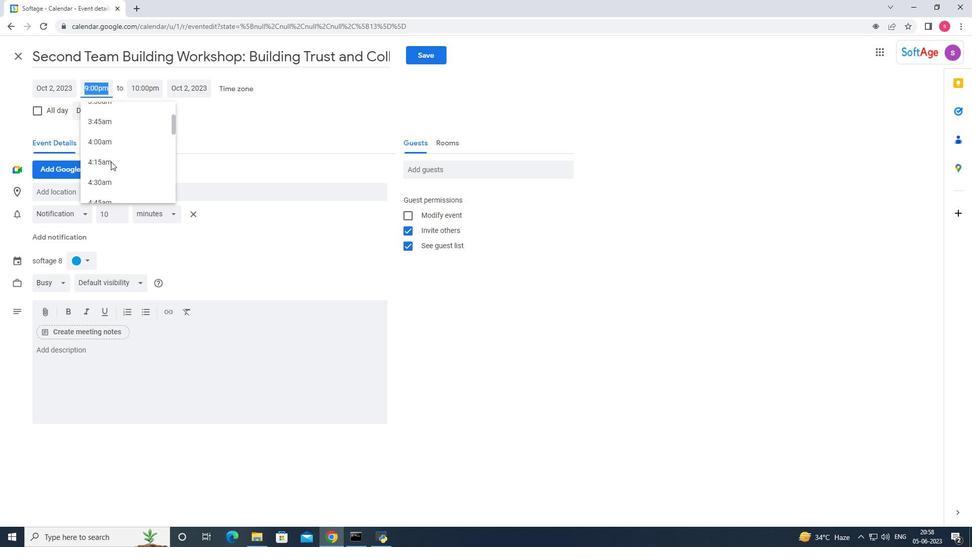 
Action: Mouse scrolled (110, 162) with delta (0, 0)
Screenshot: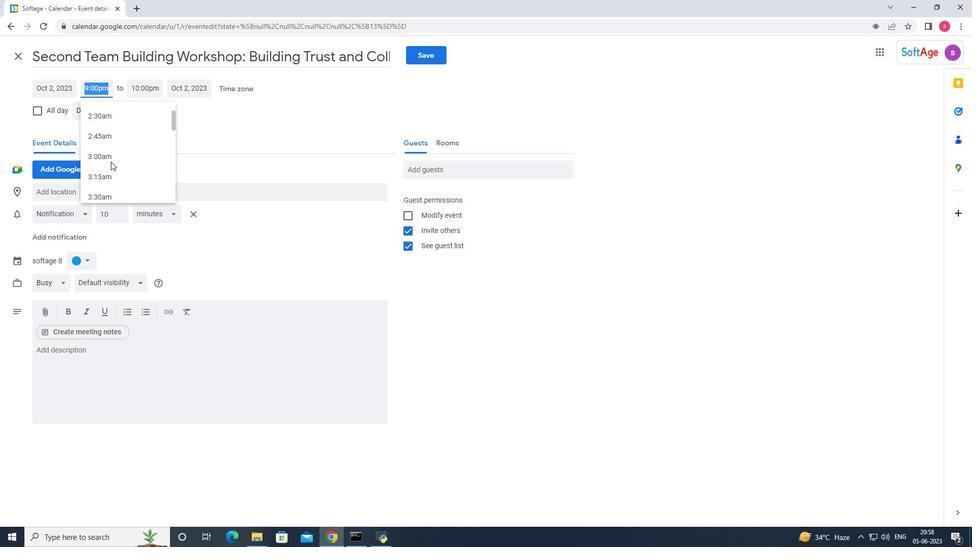 
Action: Mouse scrolled (110, 162) with delta (0, 0)
Screenshot: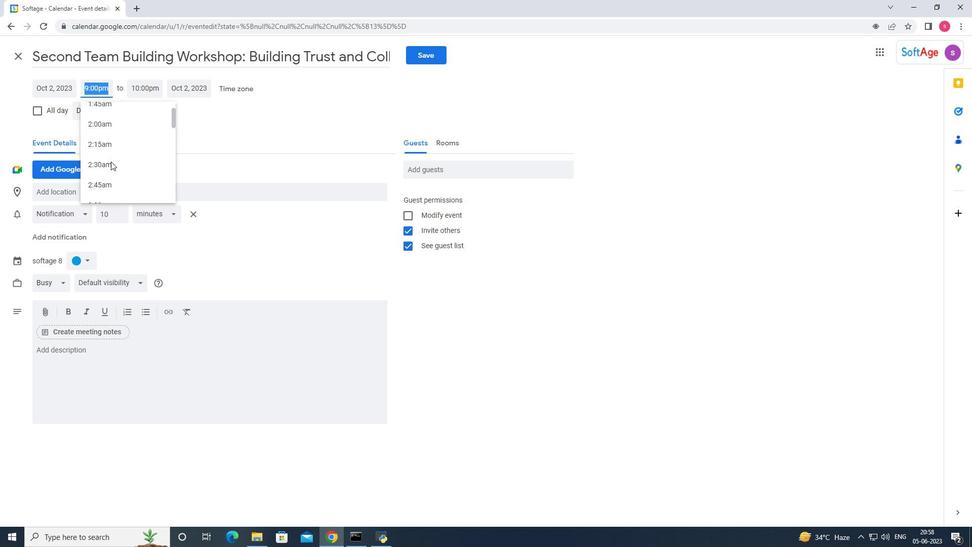 
Action: Mouse scrolled (110, 162) with delta (0, 0)
Screenshot: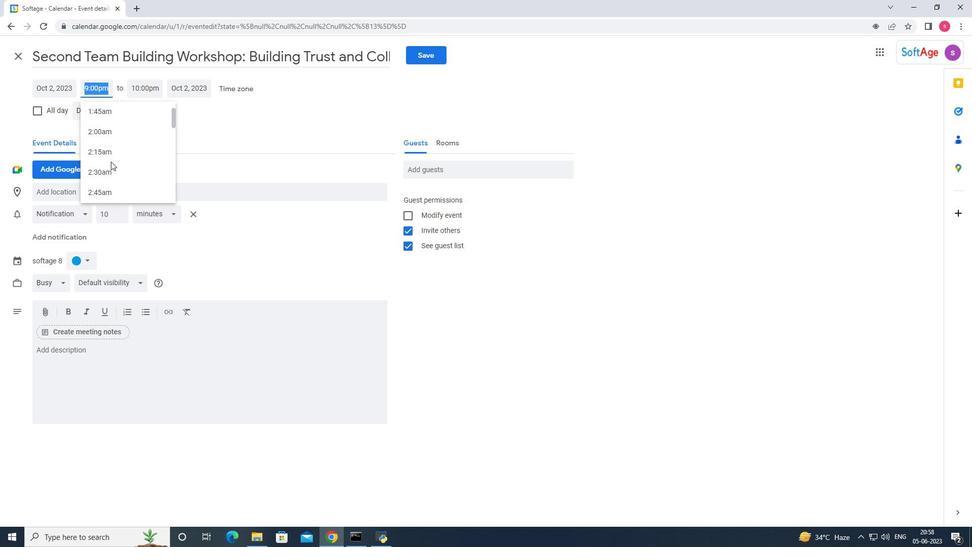 
Action: Mouse scrolled (110, 162) with delta (0, 0)
Screenshot: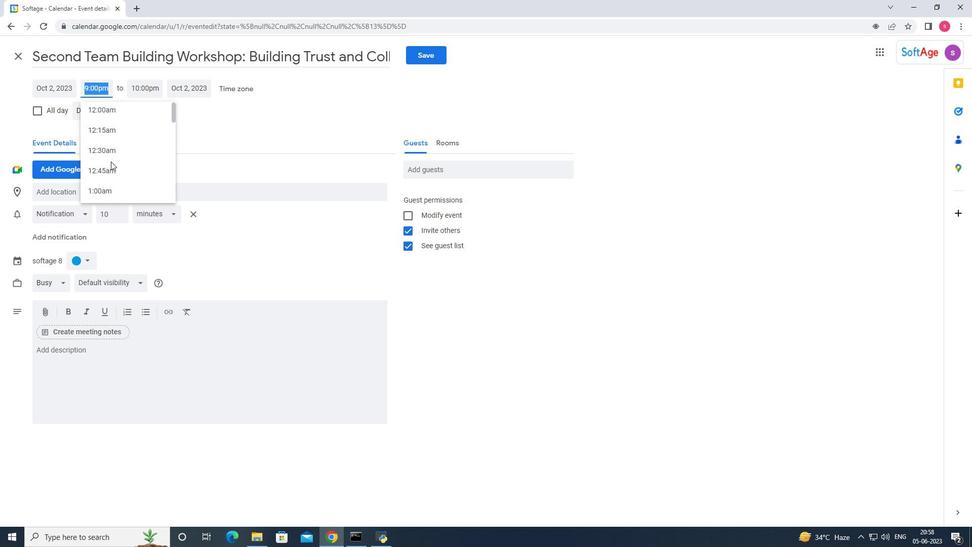 
Action: Mouse scrolled (110, 162) with delta (0, 0)
Screenshot: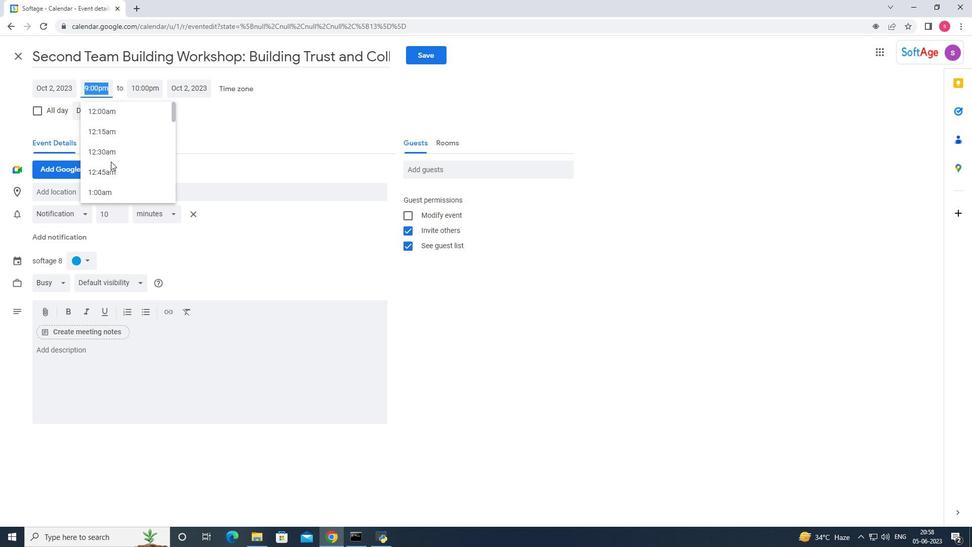 
Action: Mouse scrolled (110, 162) with delta (0, 0)
Screenshot: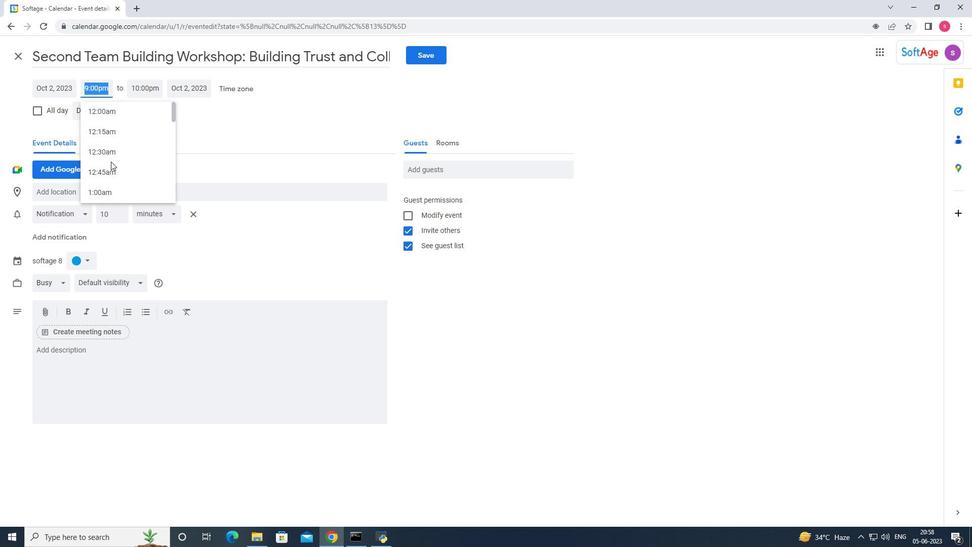 
Action: Mouse scrolled (110, 162) with delta (0, 0)
Screenshot: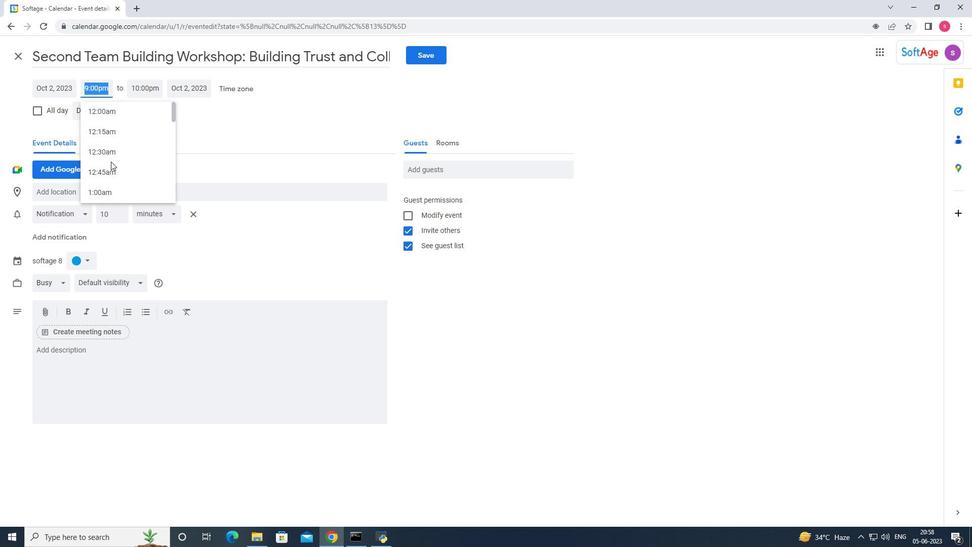 
Action: Mouse scrolled (110, 162) with delta (0, 0)
Screenshot: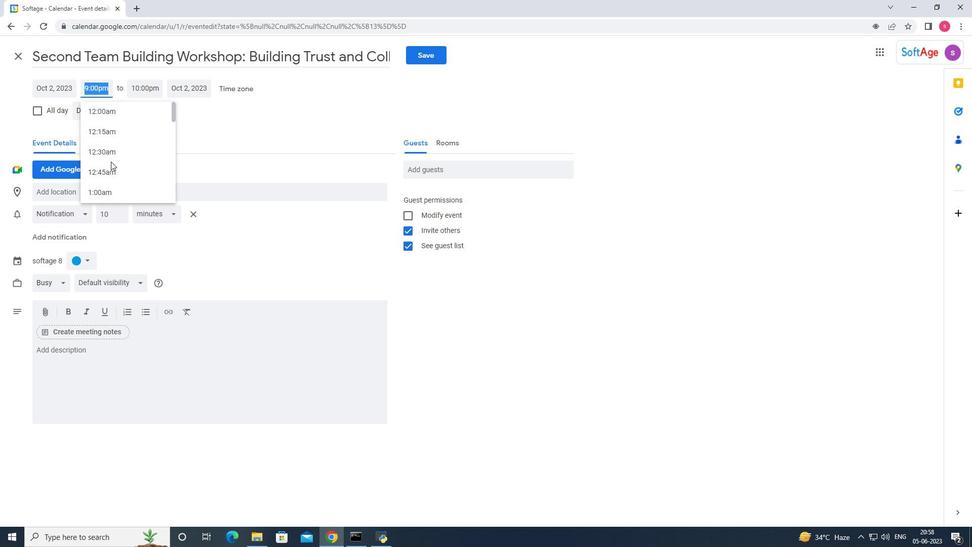 
Action: Mouse scrolled (110, 162) with delta (0, 0)
Screenshot: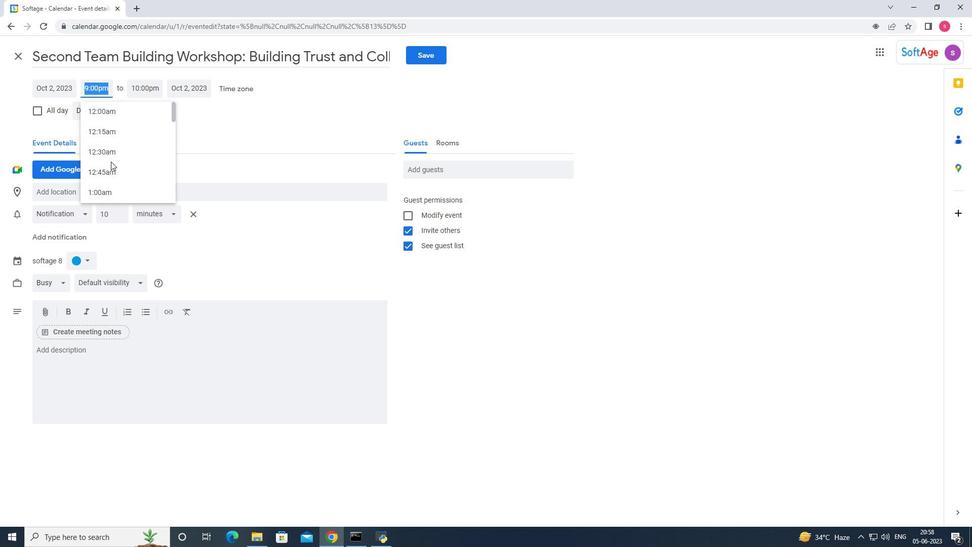 
Action: Mouse scrolled (110, 161) with delta (0, 0)
Screenshot: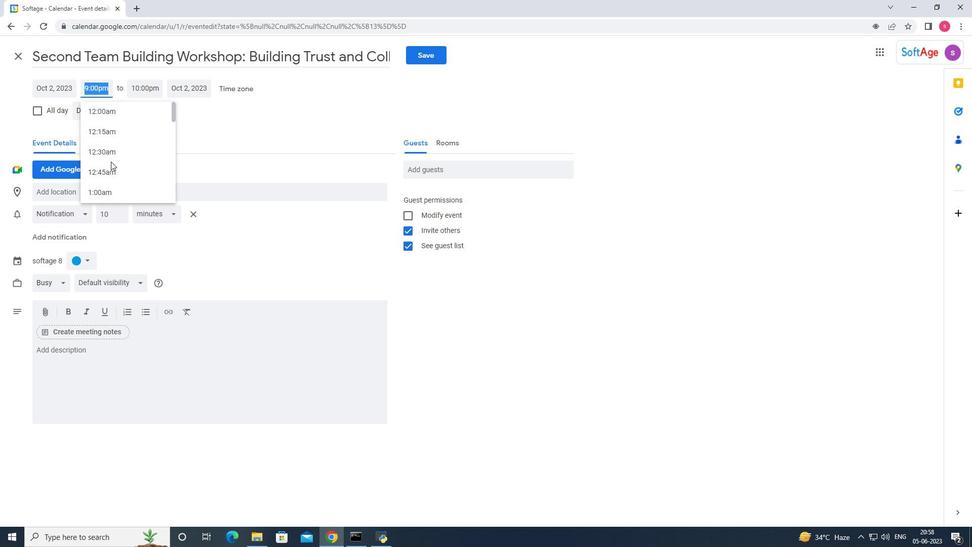 
Action: Mouse scrolled (110, 161) with delta (0, 0)
Screenshot: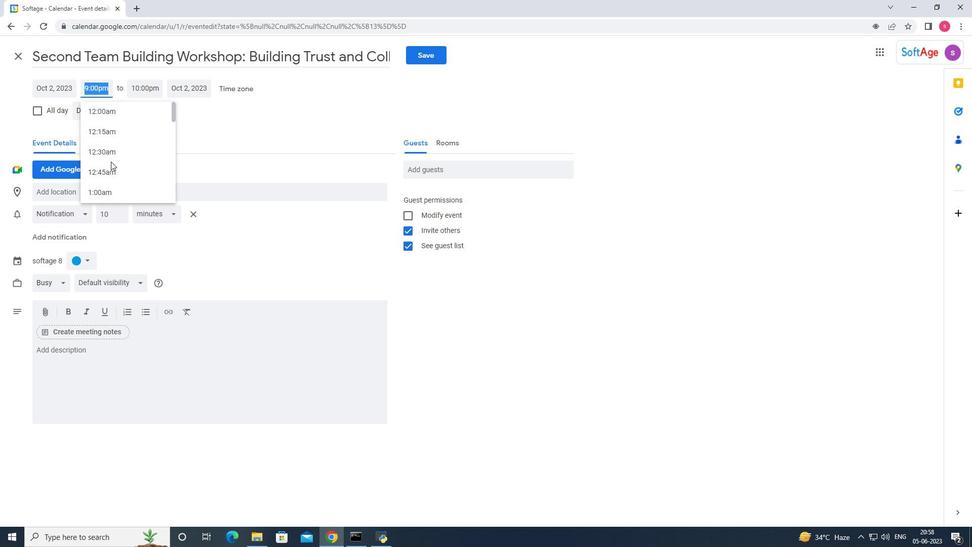 
Action: Mouse scrolled (110, 161) with delta (0, 0)
Screenshot: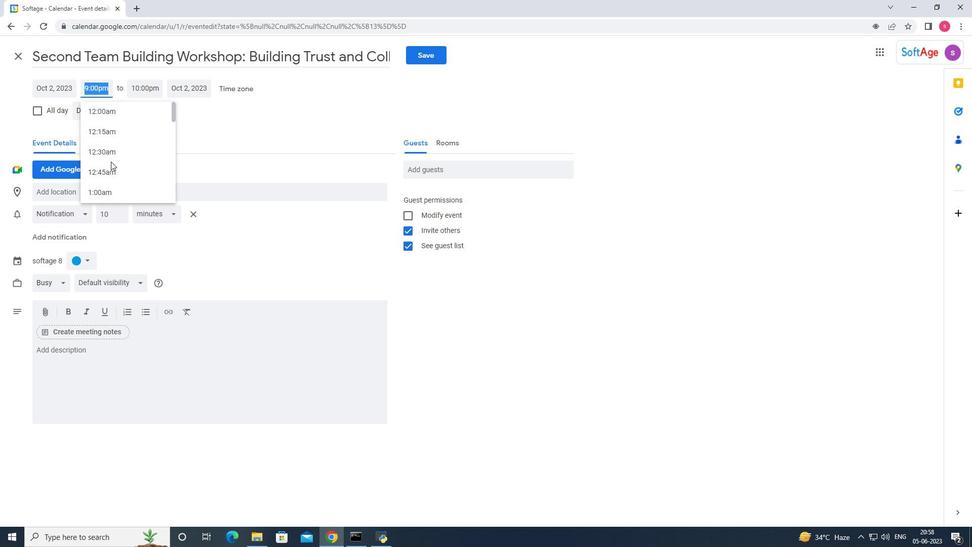 
Action: Mouse scrolled (110, 161) with delta (0, 0)
Screenshot: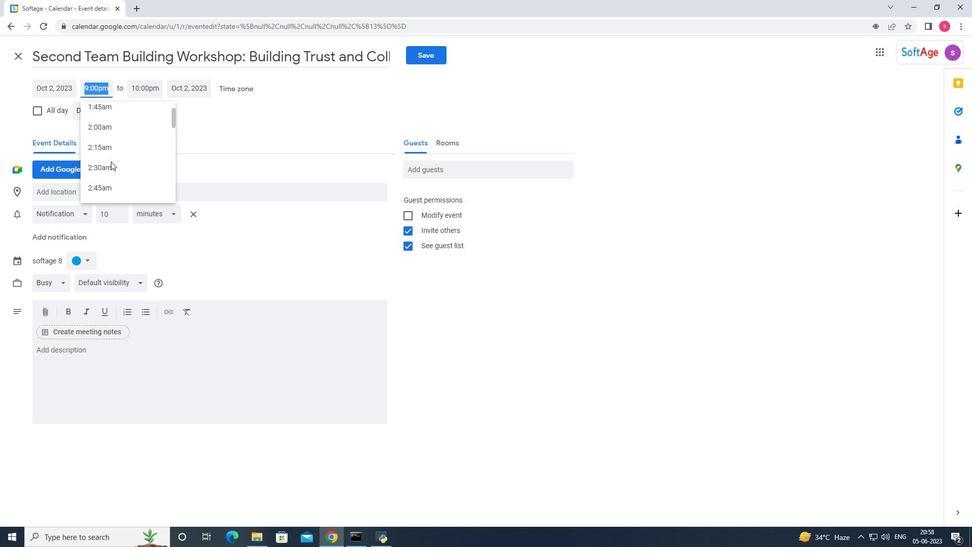 
Action: Mouse scrolled (110, 161) with delta (0, 0)
Screenshot: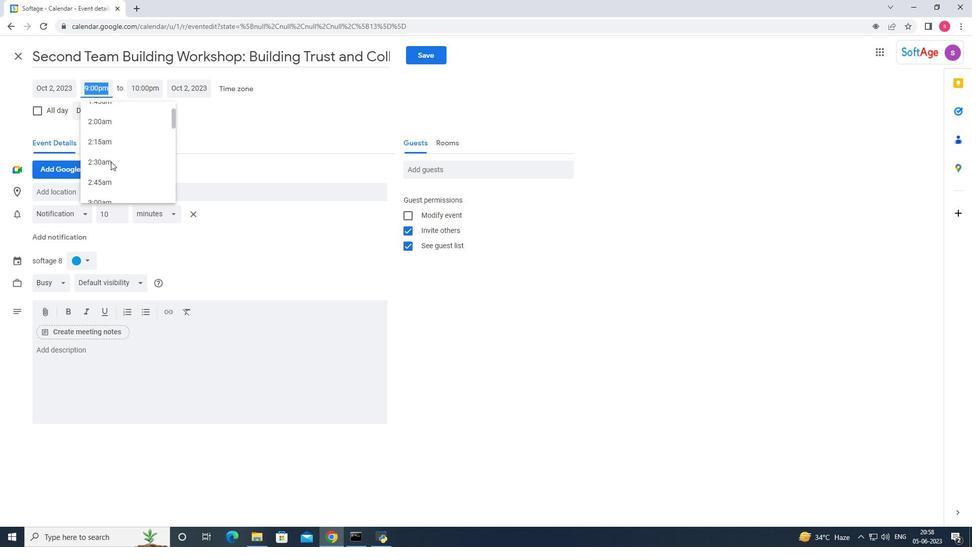 
Action: Mouse scrolled (110, 161) with delta (0, 0)
Screenshot: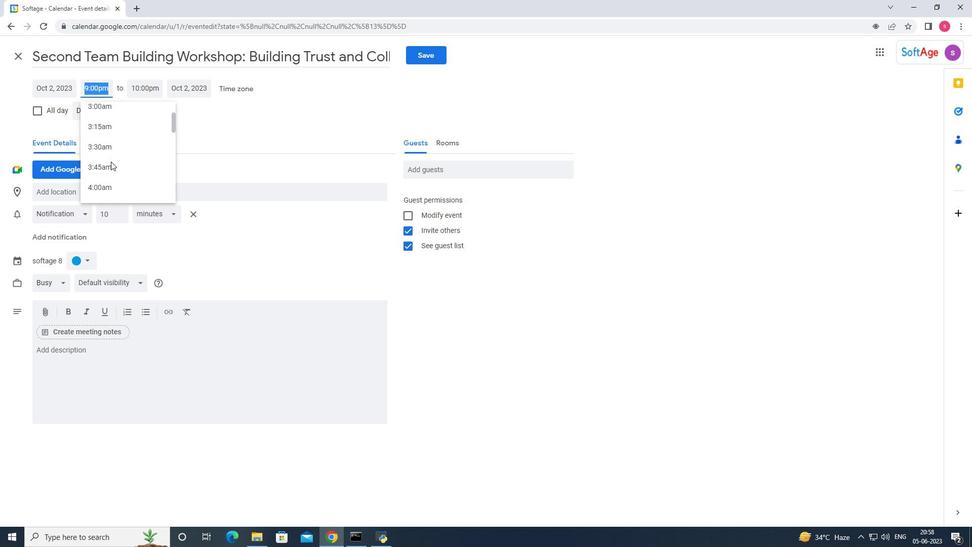 
Action: Mouse scrolled (110, 161) with delta (0, 0)
Screenshot: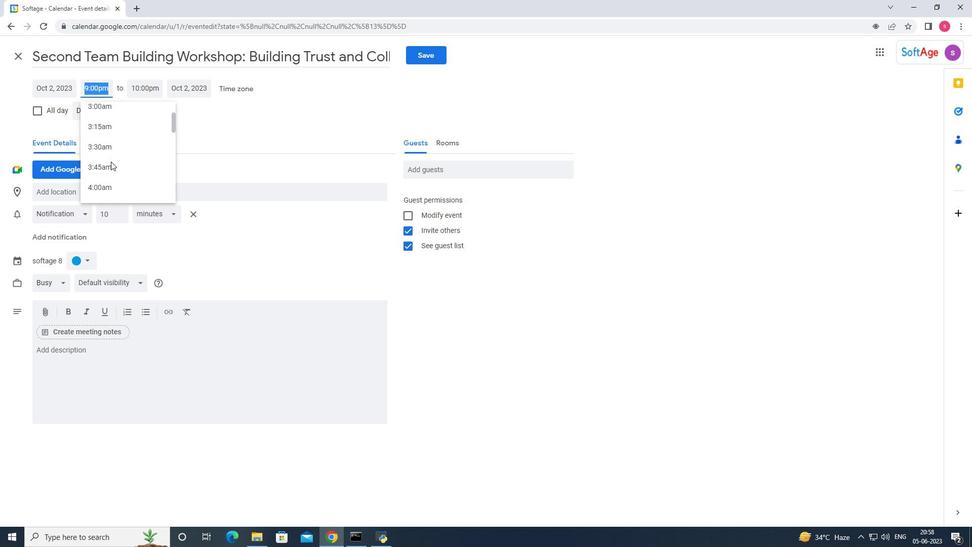 
Action: Mouse scrolled (110, 161) with delta (0, 0)
Screenshot: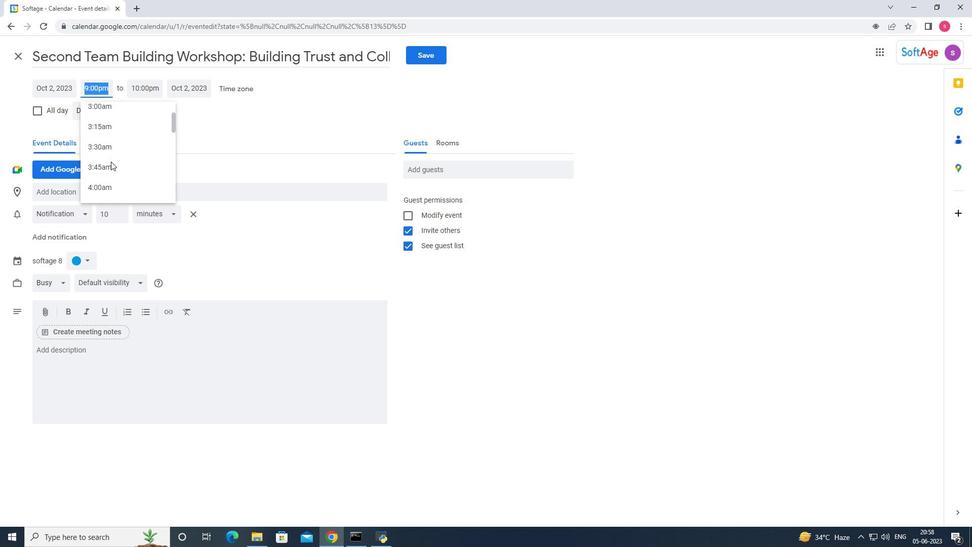 
Action: Mouse scrolled (110, 161) with delta (0, 0)
Screenshot: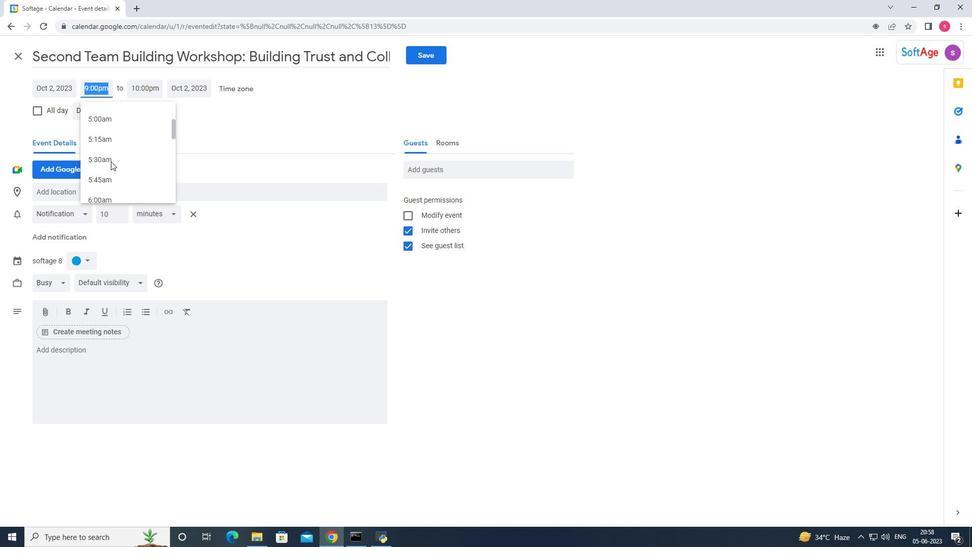 
Action: Mouse scrolled (110, 162) with delta (0, 0)
Screenshot: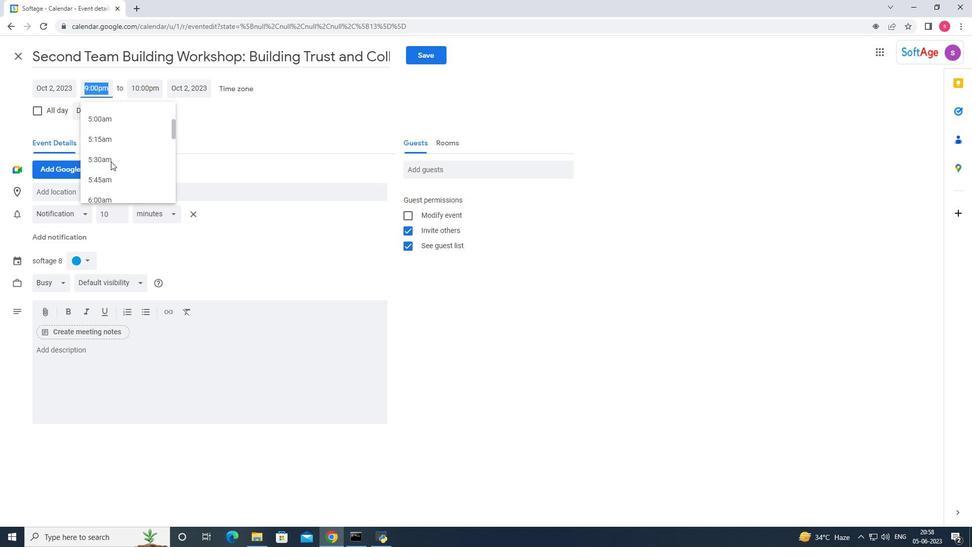 
Action: Mouse scrolled (110, 161) with delta (0, 0)
Screenshot: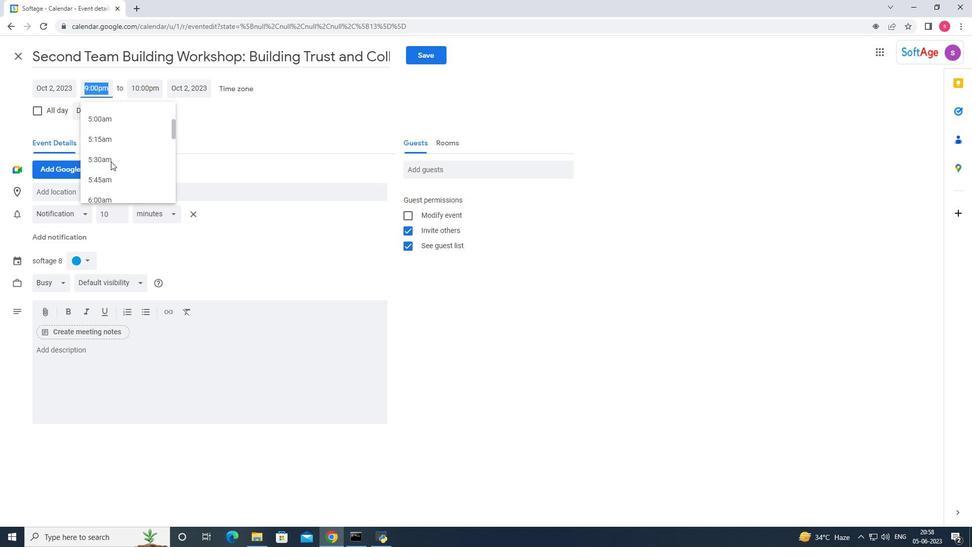 
Action: Mouse scrolled (110, 161) with delta (0, 0)
Screenshot: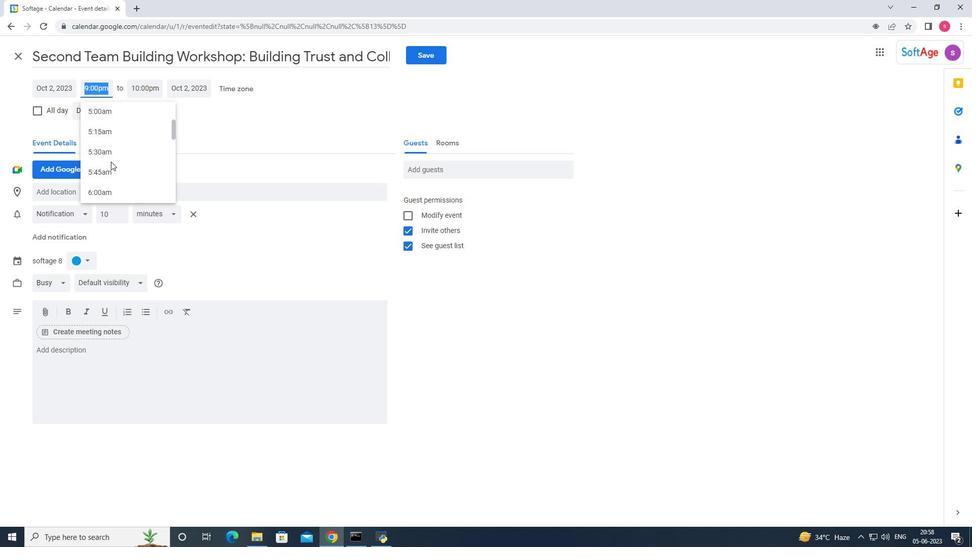 
Action: Mouse scrolled (110, 161) with delta (0, 0)
Screenshot: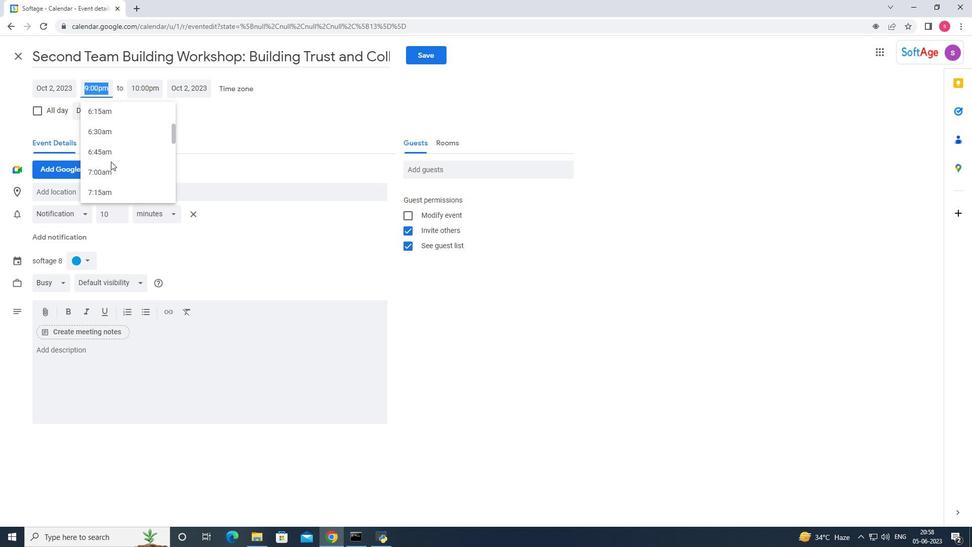 
Action: Mouse scrolled (110, 161) with delta (0, 0)
Screenshot: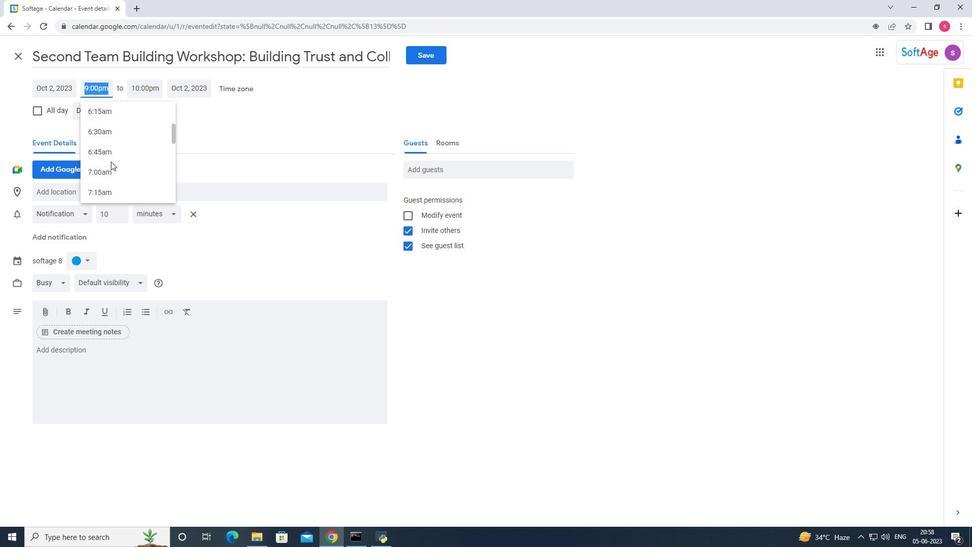 
Action: Mouse moved to (113, 141)
Screenshot: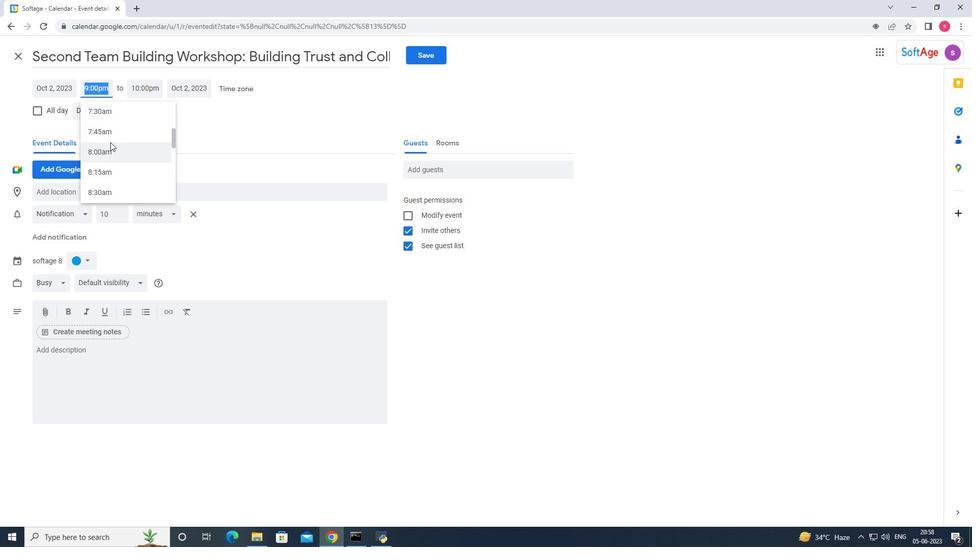 
Action: Mouse pressed left at (113, 141)
Screenshot: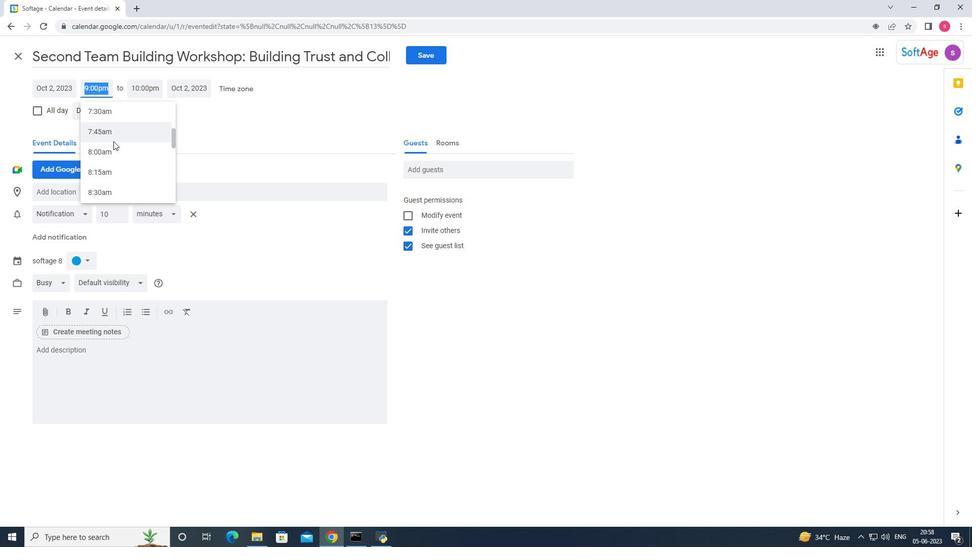 
Action: Mouse moved to (96, 89)
Screenshot: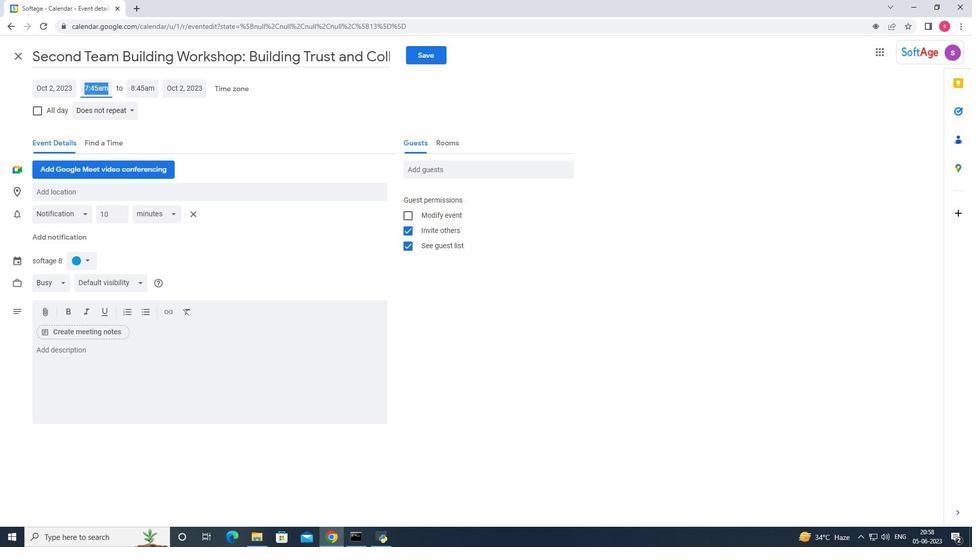 
Action: Mouse pressed left at (96, 89)
Screenshot: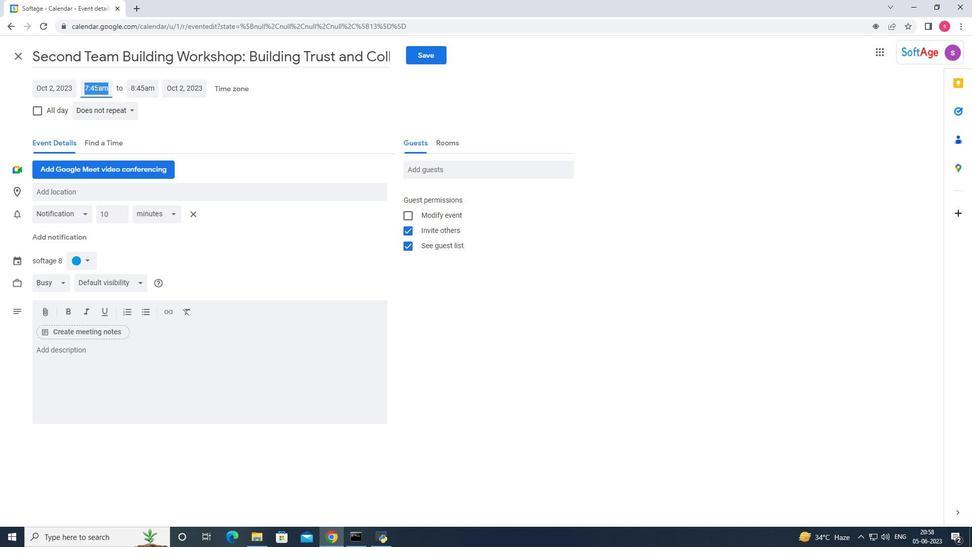 
Action: Mouse moved to (107, 89)
Screenshot: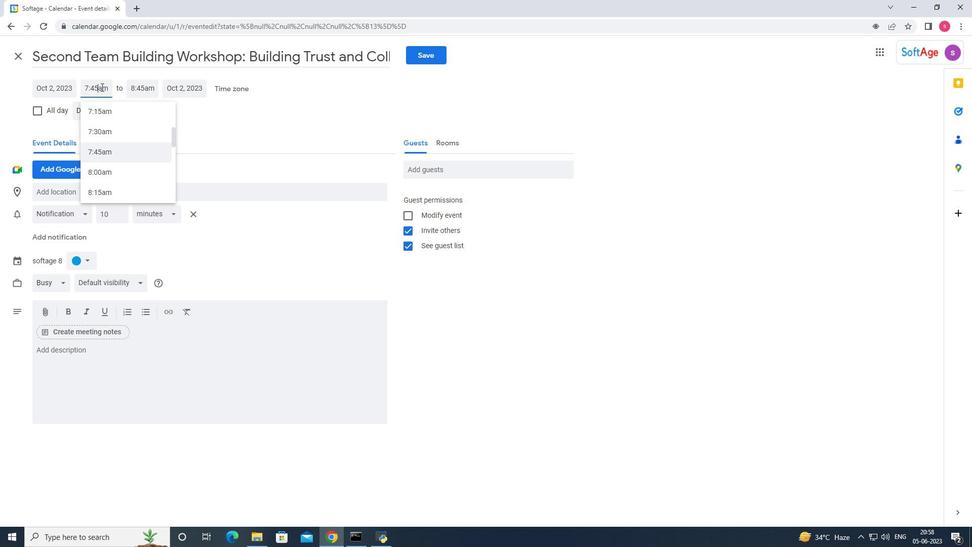 
Action: Key pressed <Key.backspace><Key.backspace>50
Screenshot: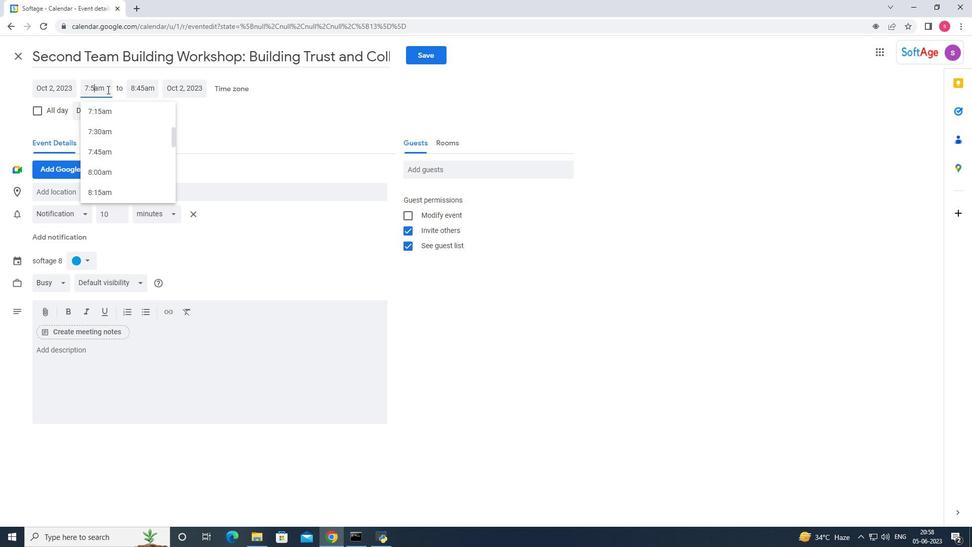 
Action: Mouse moved to (138, 88)
Screenshot: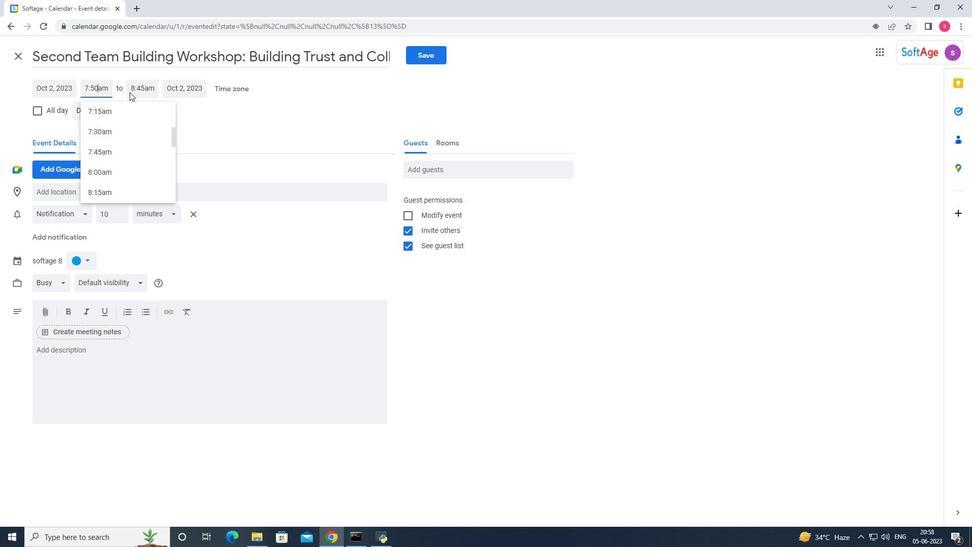 
Action: Mouse pressed left at (138, 88)
Screenshot: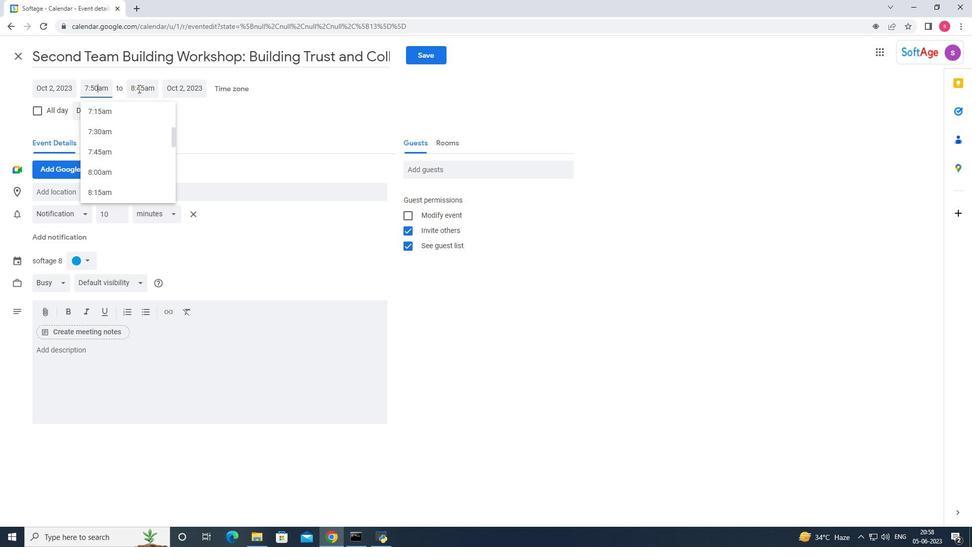 
Action: Mouse moved to (148, 195)
Screenshot: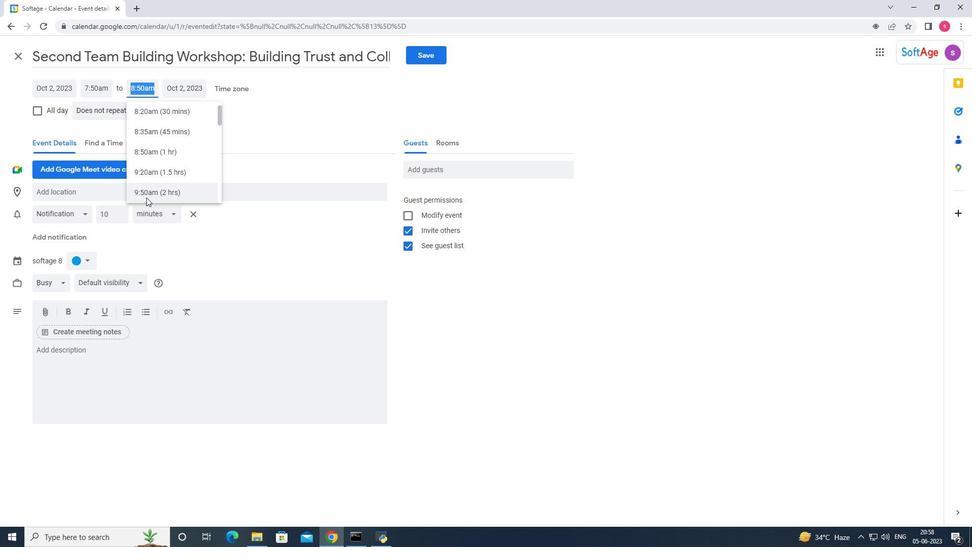 
Action: Mouse pressed left at (148, 195)
Screenshot: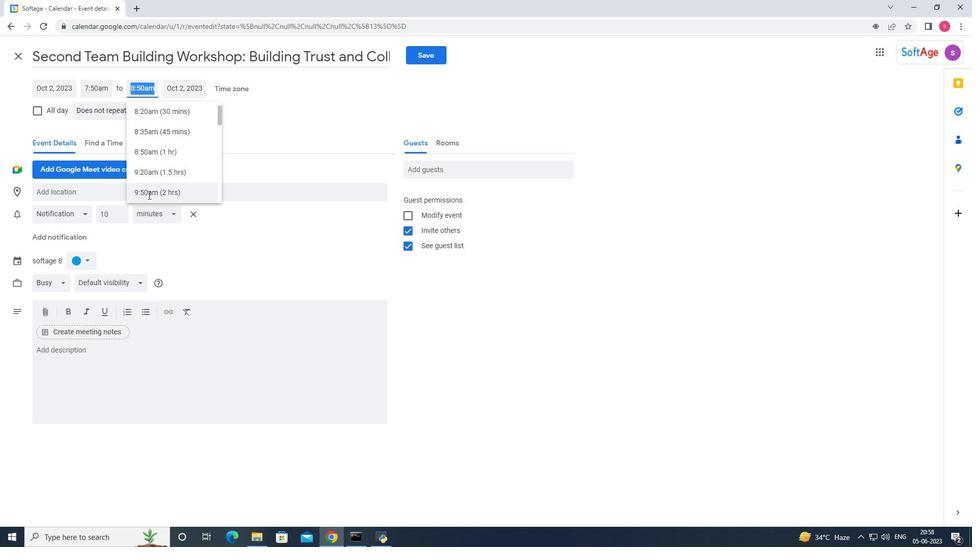 
Action: Mouse moved to (264, 245)
Screenshot: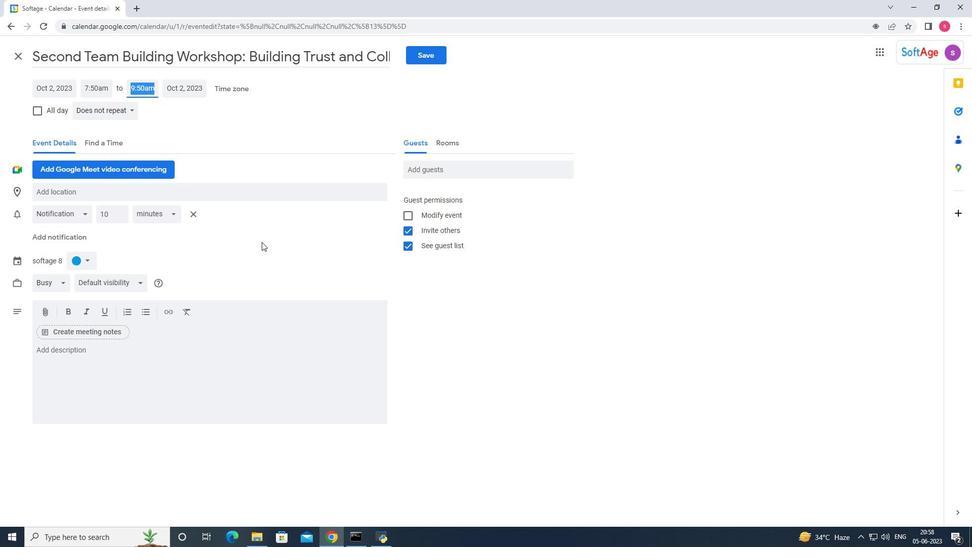 
Action: Mouse pressed left at (264, 245)
Screenshot: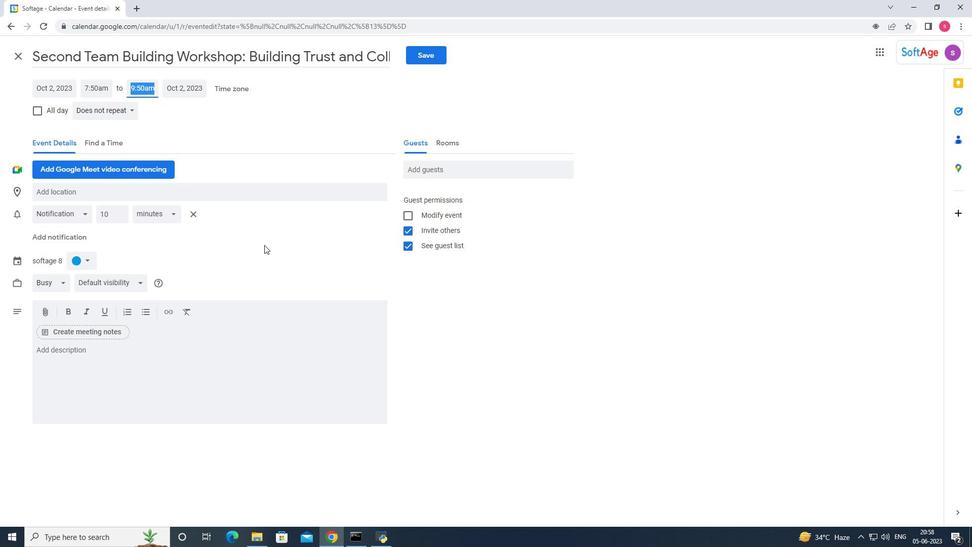 
Action: Mouse moved to (151, 352)
Screenshot: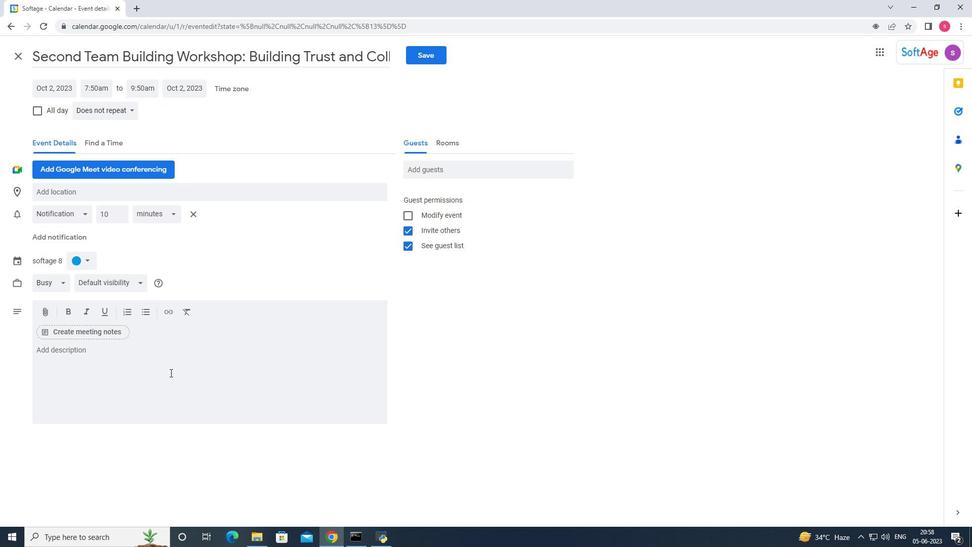 
Action: Mouse pressed left at (151, 352)
Screenshot: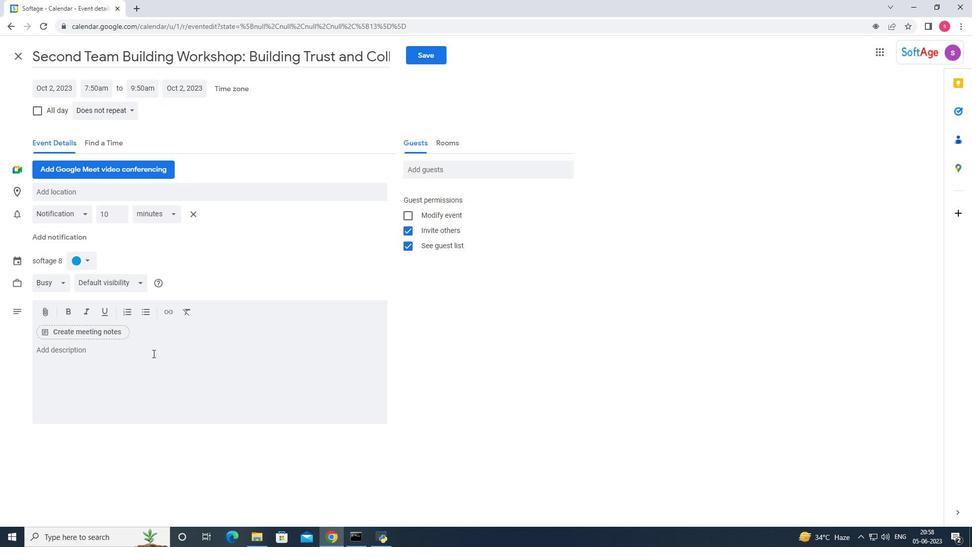 
Action: Key pressed <Key.shift>Participand<Key.backspace>ts<Key.space>will<Key.space>develop<Key.space>essentia<Key.space><Key.backspace><Key.backspace>l<Key.space>
Screenshot: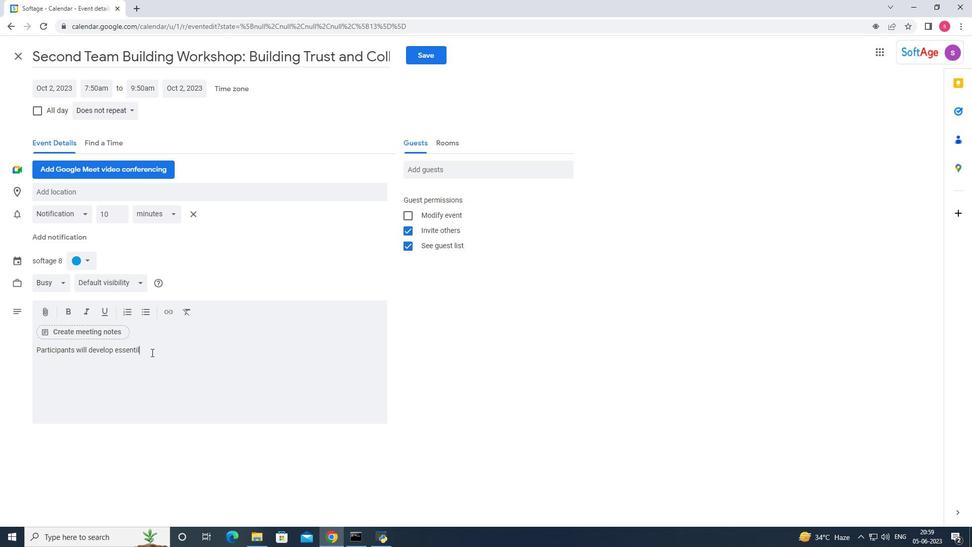 
Action: Mouse moved to (130, 352)
Screenshot: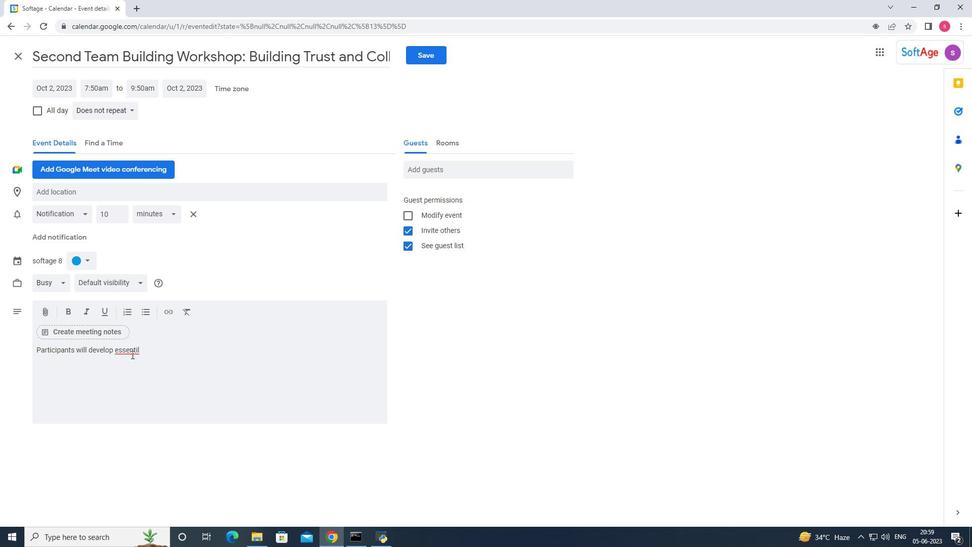
Action: Mouse pressed right at (130, 352)
Screenshot: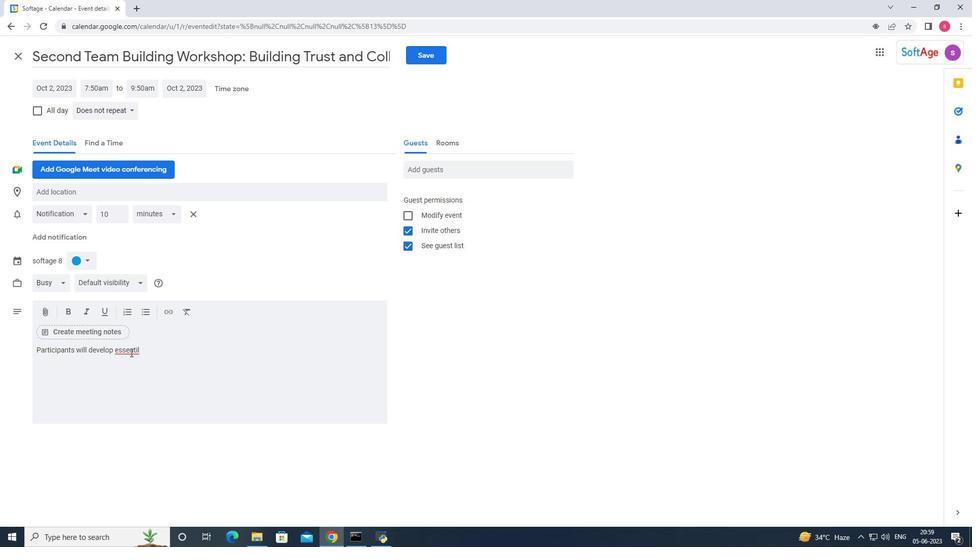 
Action: Mouse moved to (145, 361)
Screenshot: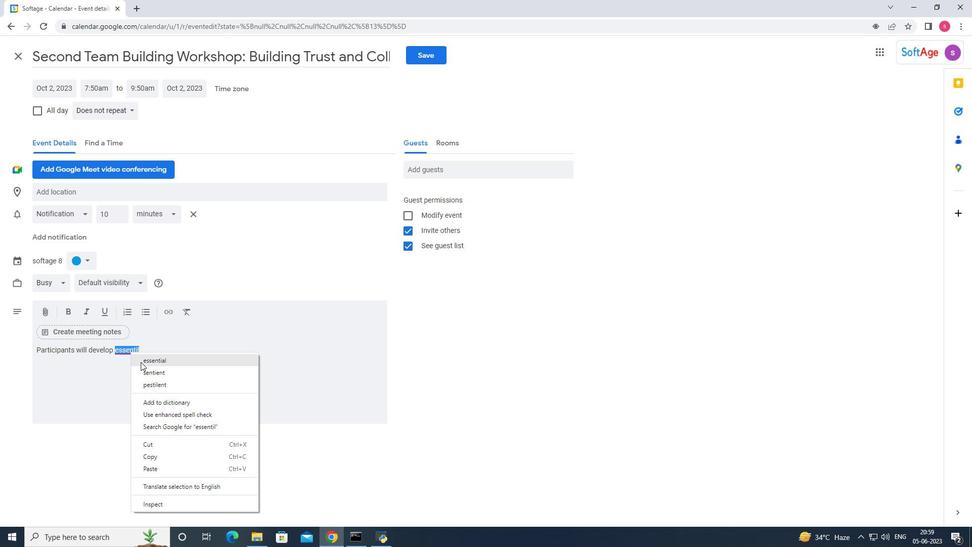 
Action: Mouse pressed left at (145, 361)
Screenshot: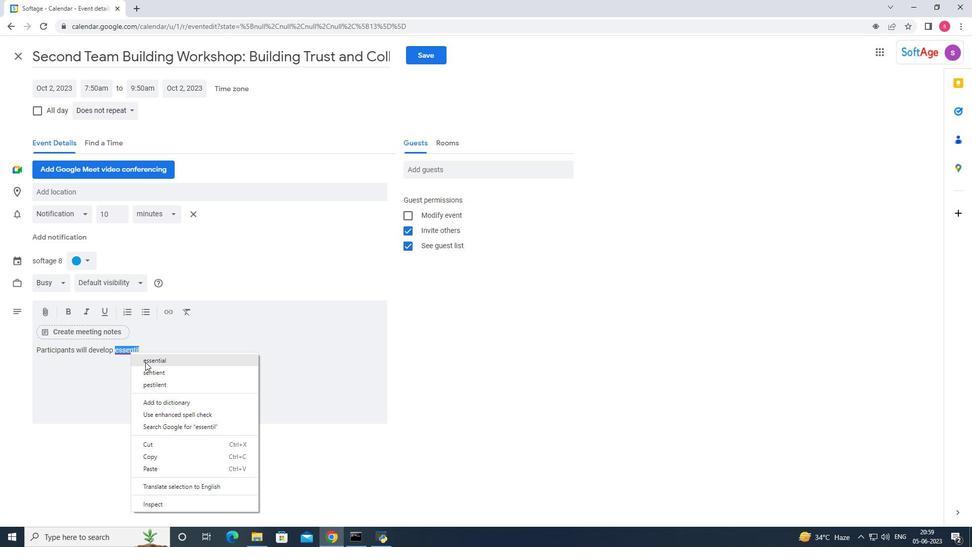 
Action: Mouse moved to (162, 354)
Screenshot: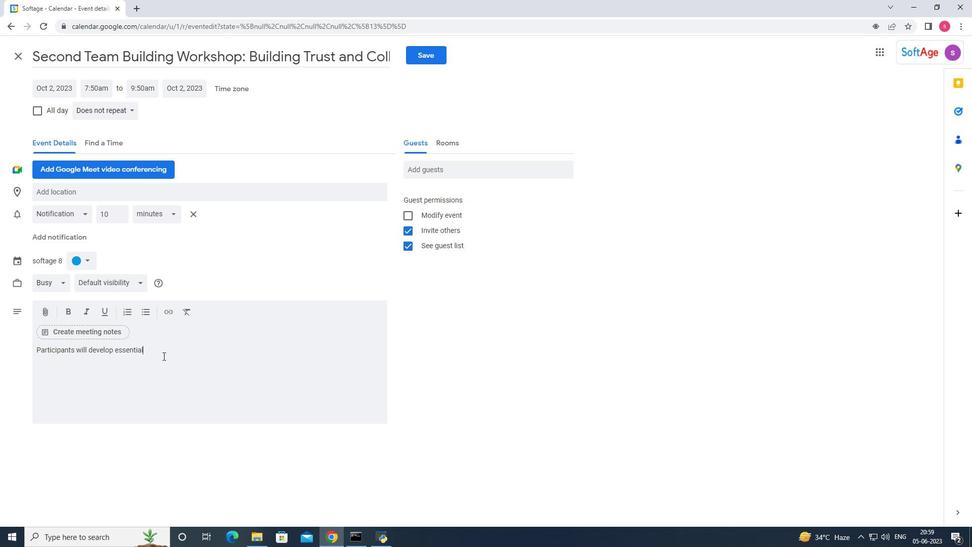
Action: Key pressed <Key.space>delivery<Key.space>skills.<Key.space><Key.backspace><Key.backspace>,<Key.space>including<Key.space>body<Key.space>languagen<Key.backspace>,<Key.space>vocal<Key.space>le<Key.backspace><Key.backspace>projection,<Key.space>and<Key.space>effetive<Key.space>
Screenshot: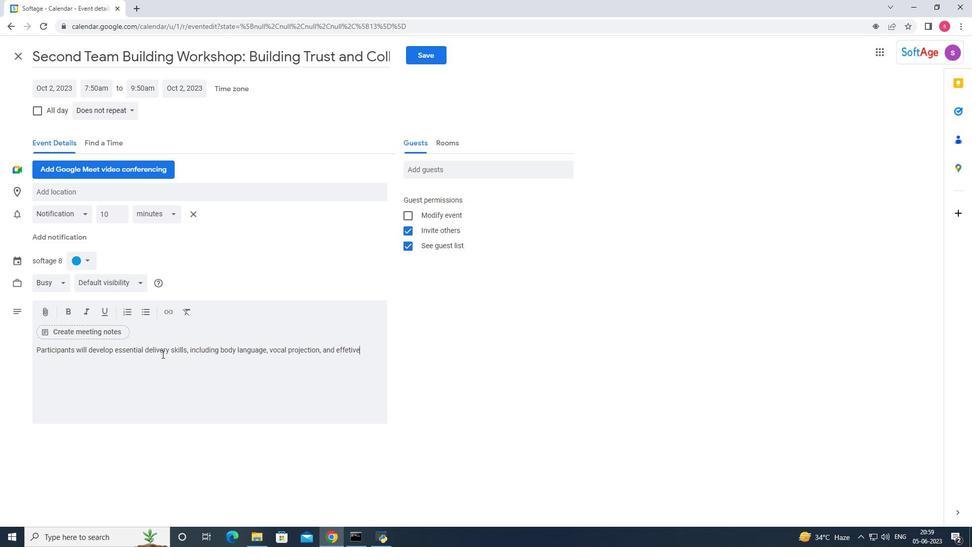 
Action: Mouse moved to (344, 350)
Screenshot: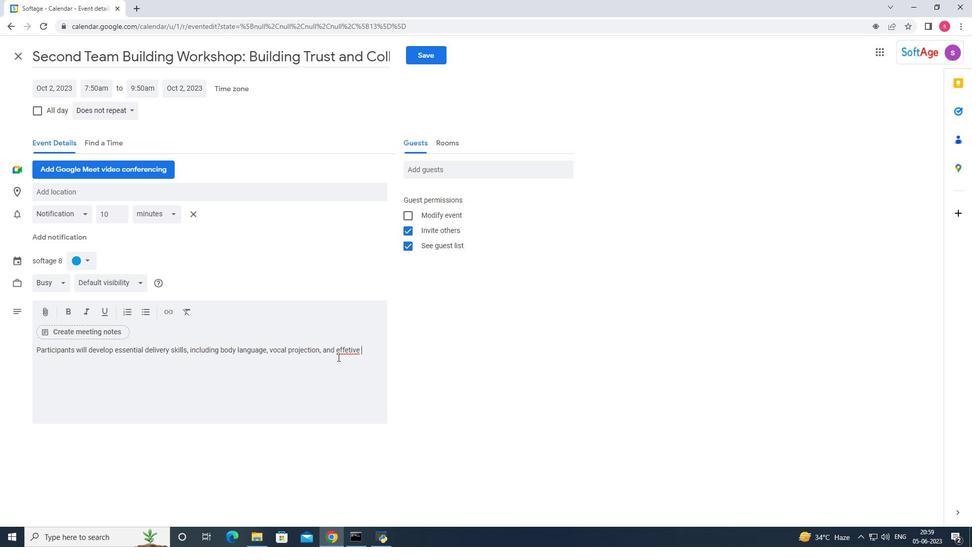 
Action: Mouse pressed right at (344, 350)
Screenshot: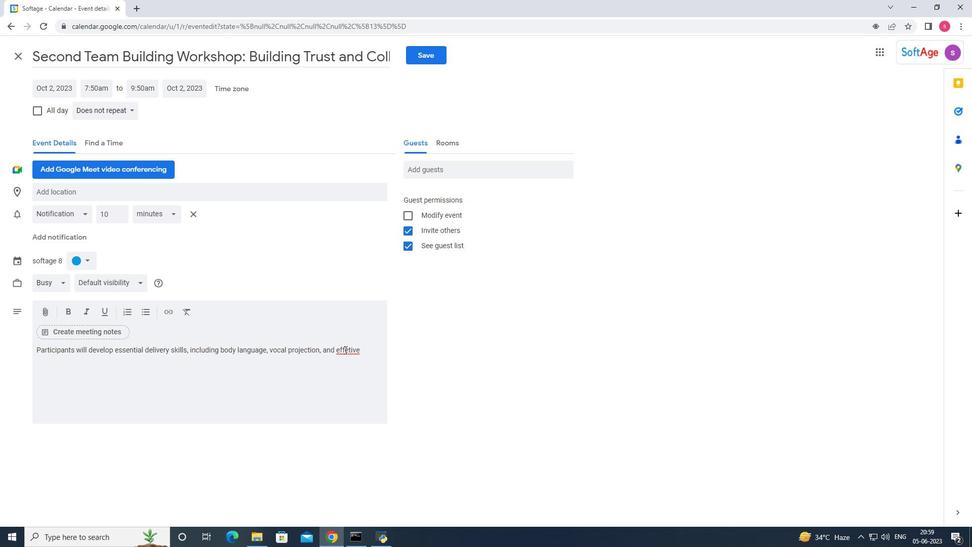 
Action: Mouse moved to (358, 361)
Screenshot: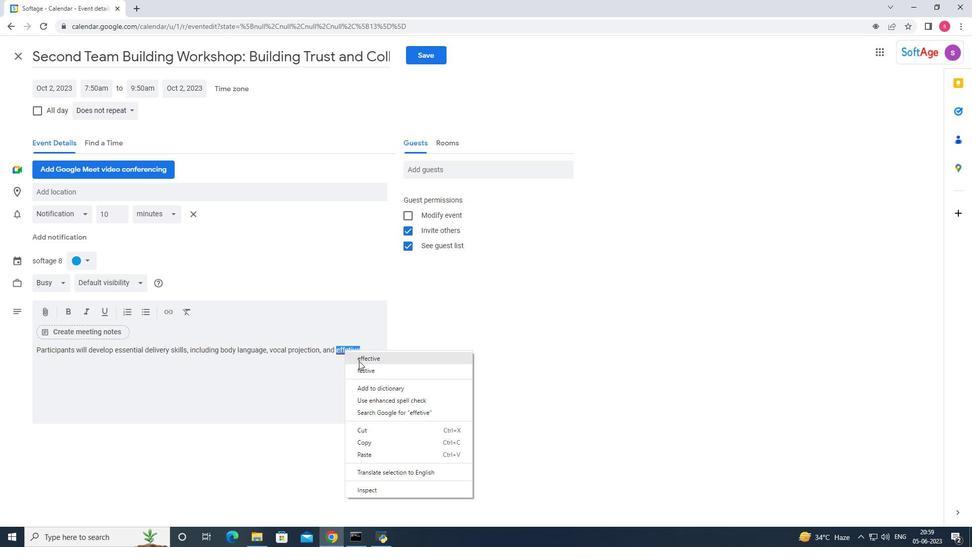 
Action: Mouse pressed left at (358, 361)
Screenshot: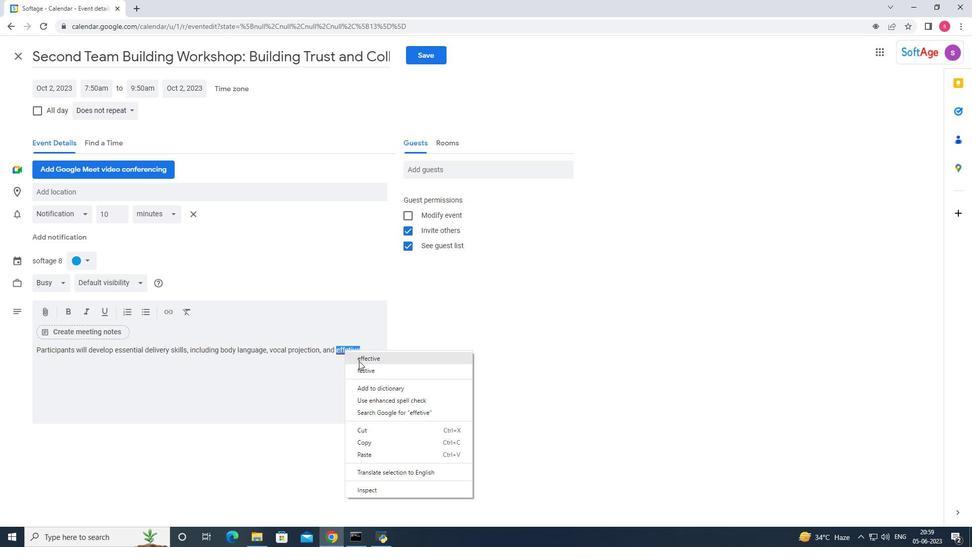 
Action: Mouse moved to (363, 349)
Screenshot: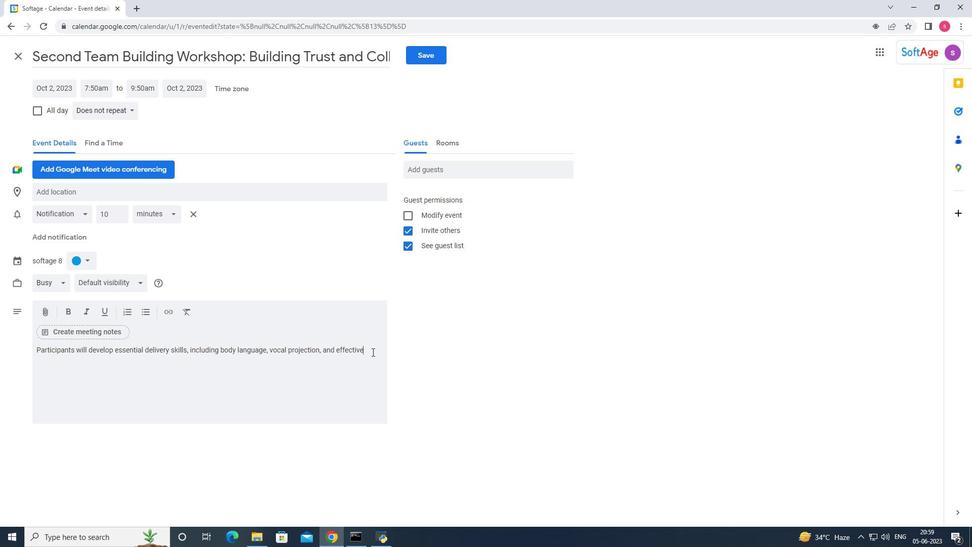 
Action: Key pressed <Key.space>use<Key.space>of<Key.space>grestures<Key.space>
Screenshot: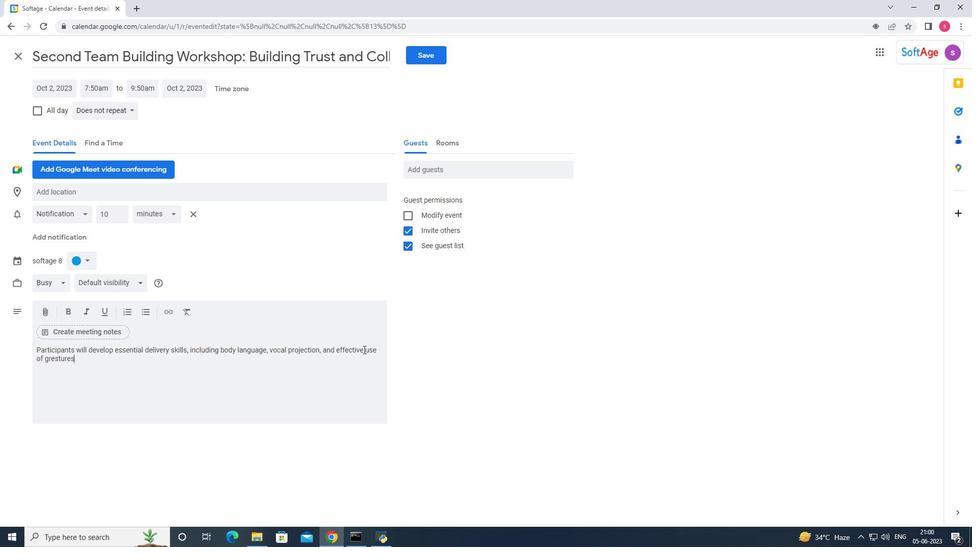 
Action: Mouse moved to (59, 357)
Screenshot: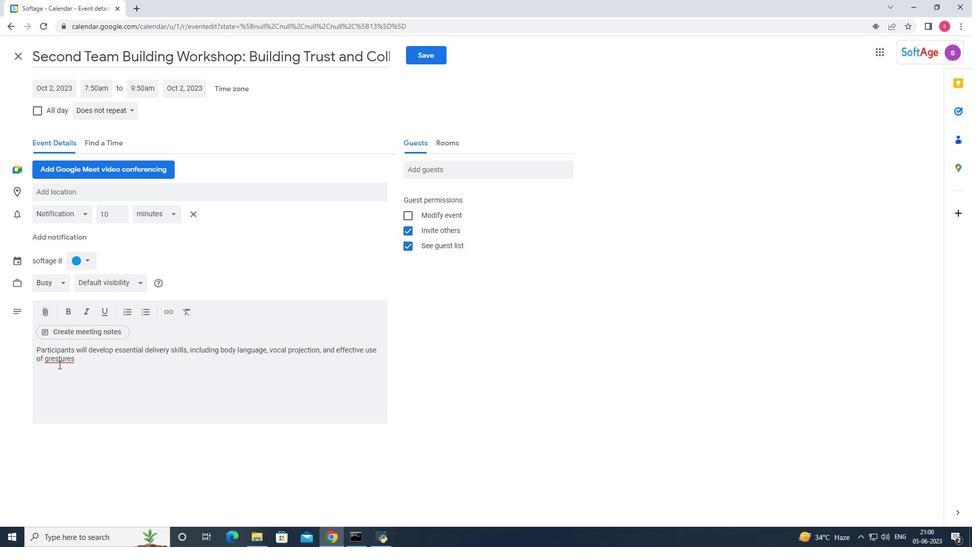 
Action: Mouse pressed right at (59, 357)
Screenshot: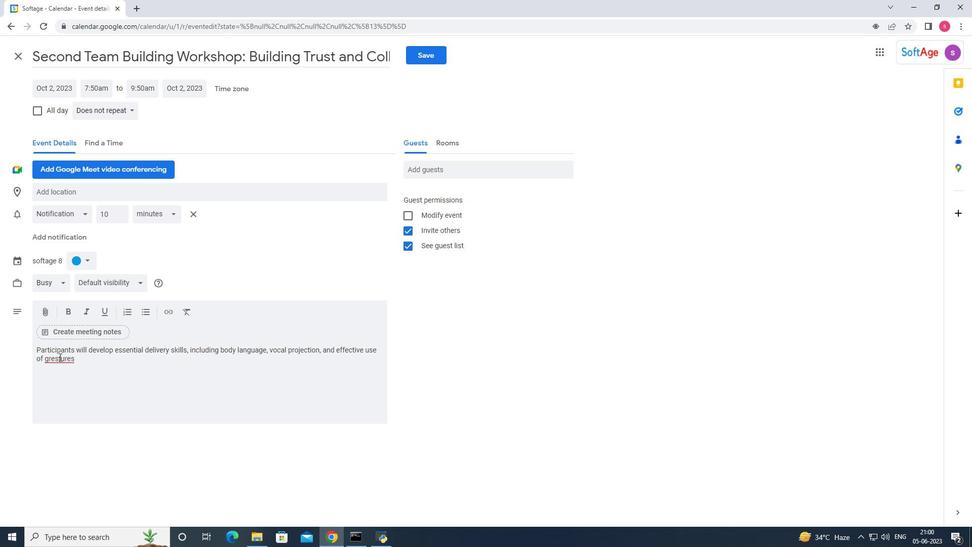 
Action: Mouse moved to (77, 365)
Screenshot: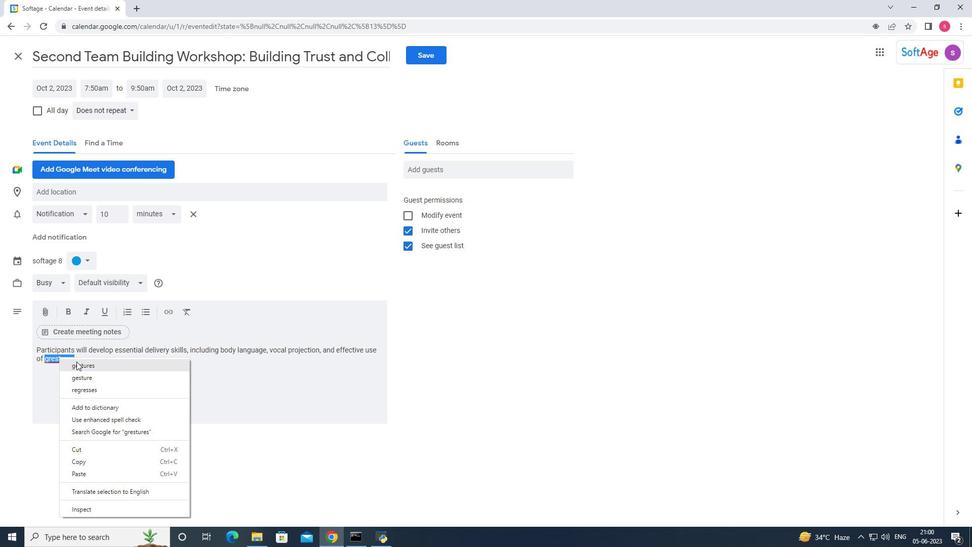 
Action: Mouse pressed left at (77, 365)
Screenshot: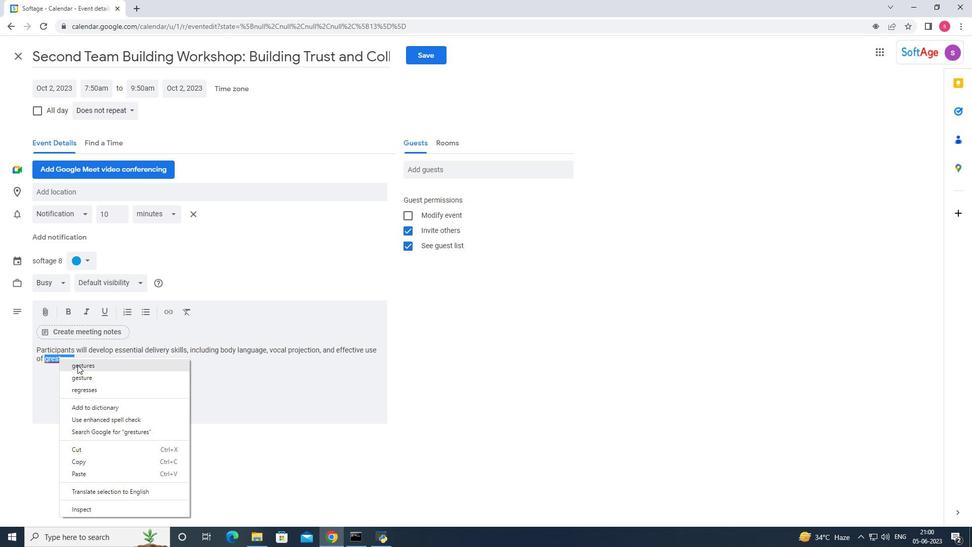
Action: Mouse moved to (102, 366)
Screenshot: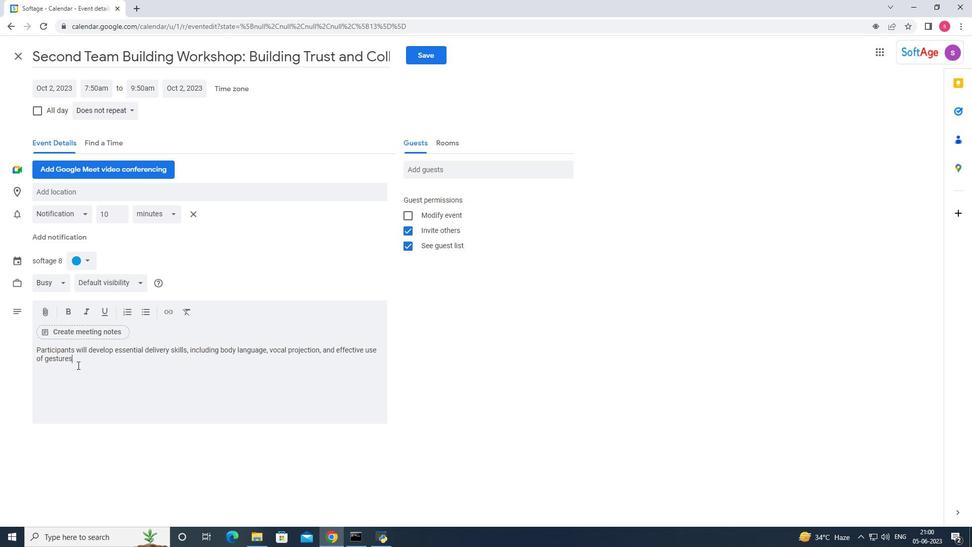 
Action: Key pressed <Key.space><Key.backspace>.<Key.space><Key.shift_r>They<Key.space>will<Key.space>lean<Key.backspace>rb<Key.backspace>n<Key.space>how<Key.space>to<Key.space>control<Key.space>nervousness<Key.space><Key.backspace>,<Key.space>pr
Screenshot: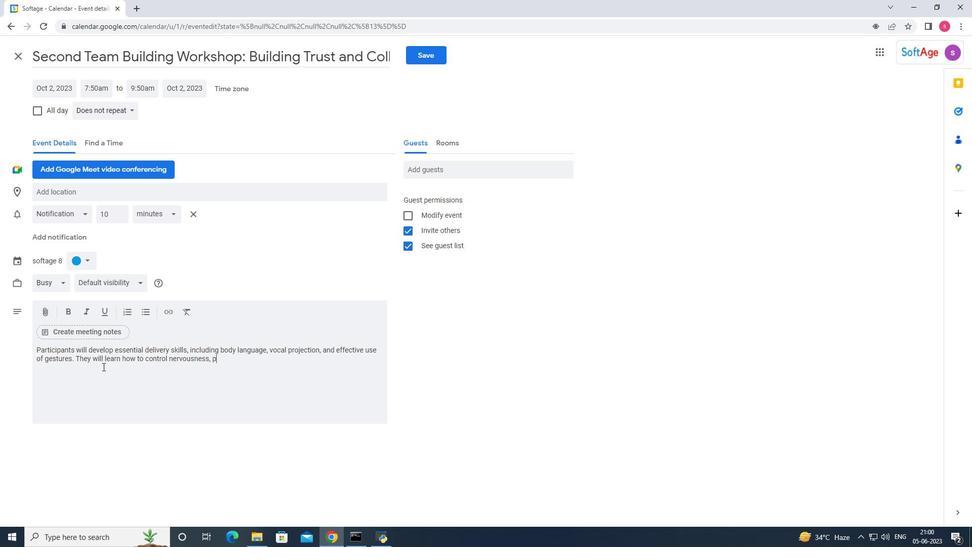 
Action: Mouse moved to (103, 366)
Screenshot: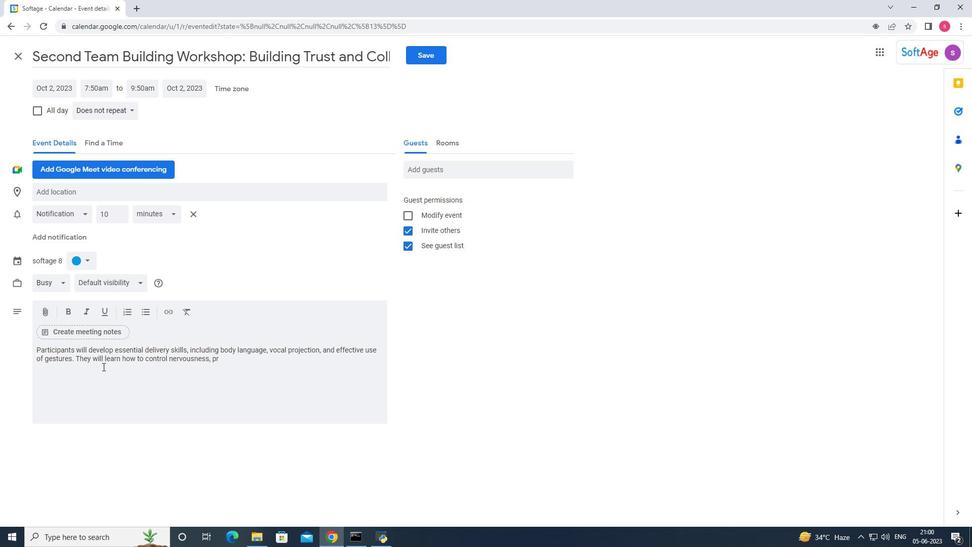 
Action: Key pressed <Key.backspace><Key.backspace><Key.shift>project<Key.space>w<Key.backspace>confidance<Key.space>
Screenshot: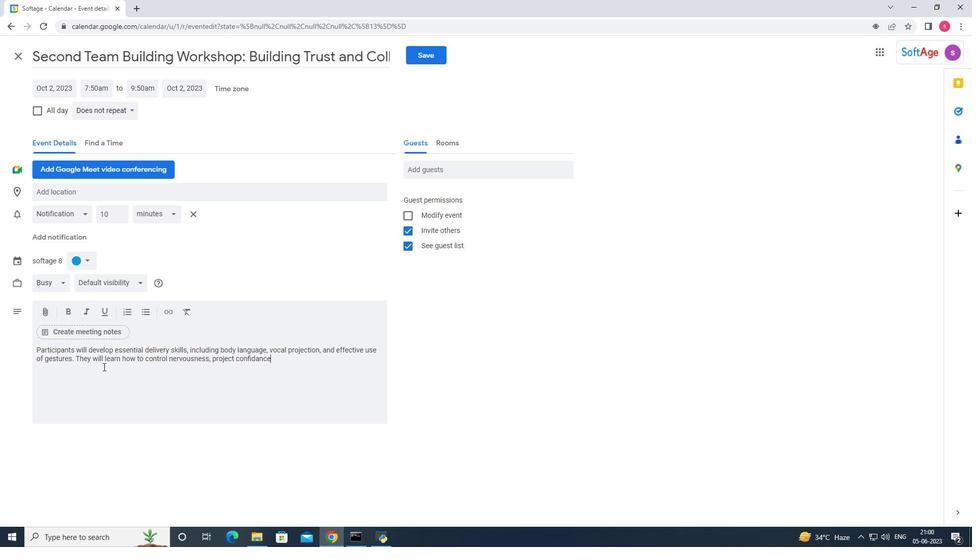 
Action: Mouse moved to (261, 362)
Screenshot: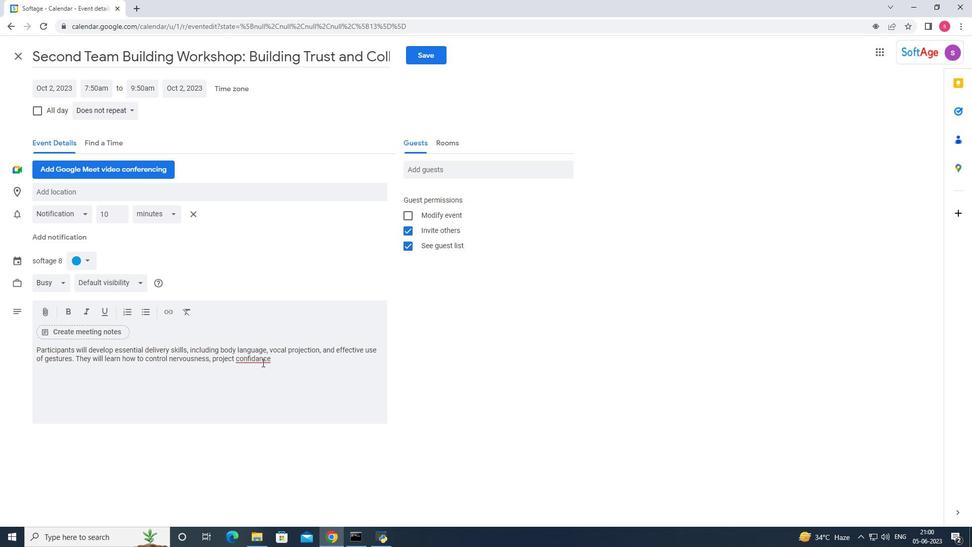 
Action: Mouse pressed right at (261, 362)
Screenshot: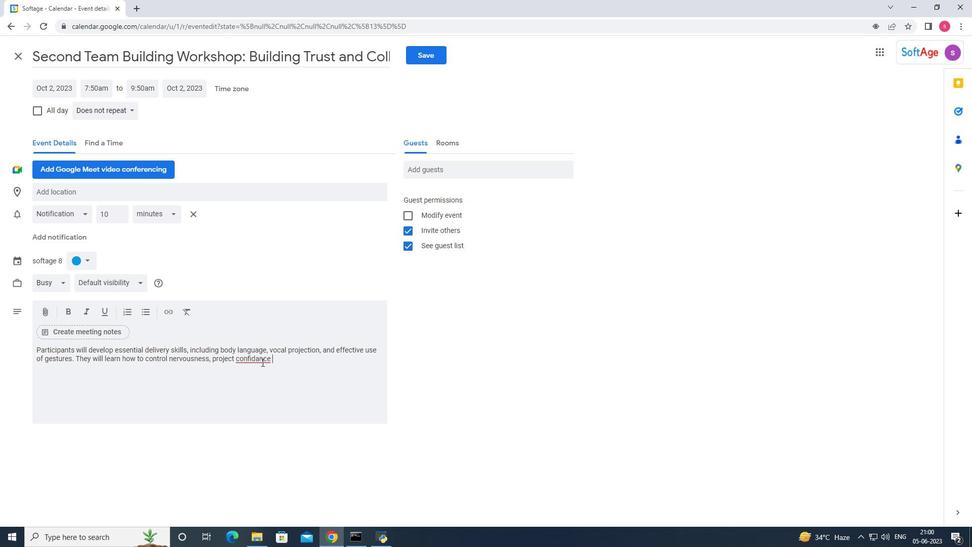 
Action: Mouse moved to (280, 373)
Screenshot: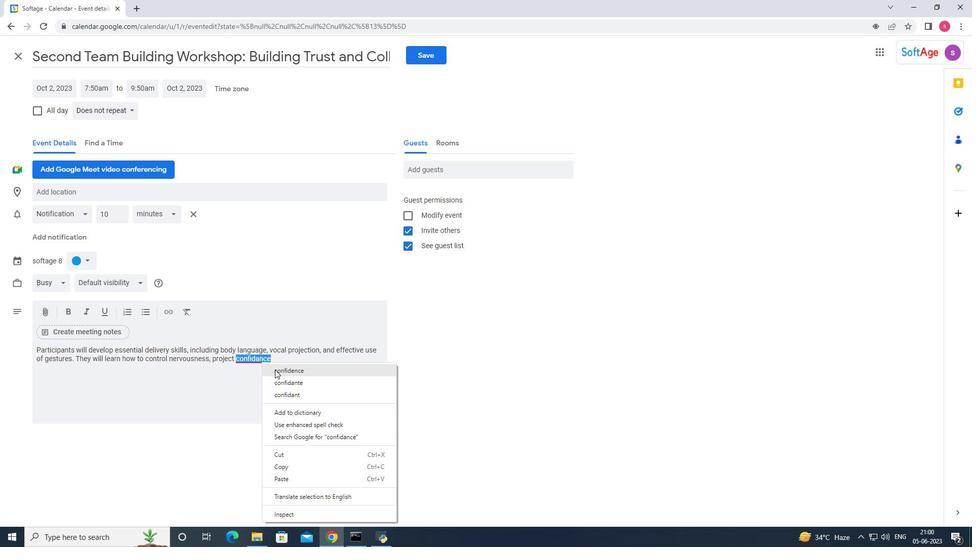 
Action: Mouse pressed left at (280, 373)
Screenshot: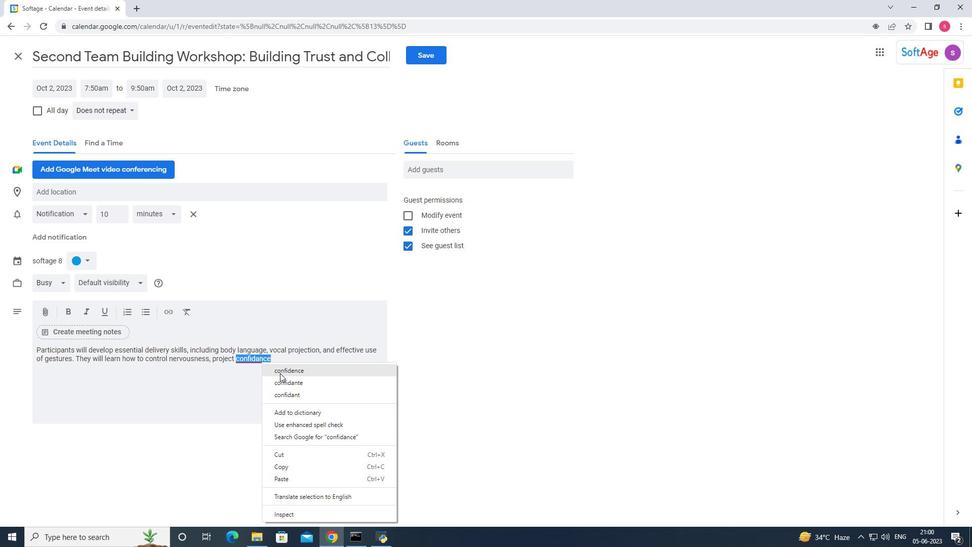 
Action: Mouse moved to (290, 374)
Screenshot: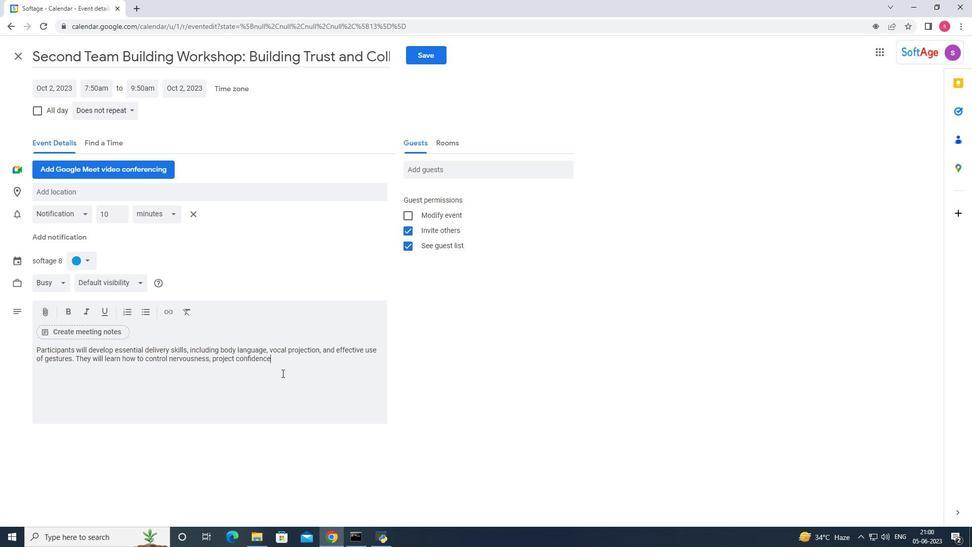 
Action: Key pressed <Key.space><Key.backspace>,<Key.space>abd<Key.space>s<Key.backspace><Key.backspace><Key.backspace>d<Key.space><Key.backspace><Key.backspace><Key.backspace>nd<Key.space>establish<Key.space>a<Key.space>connection<Key.space>with<Key.space>their<Key.space>audience<Key.space><Key.backspace>.
Screenshot: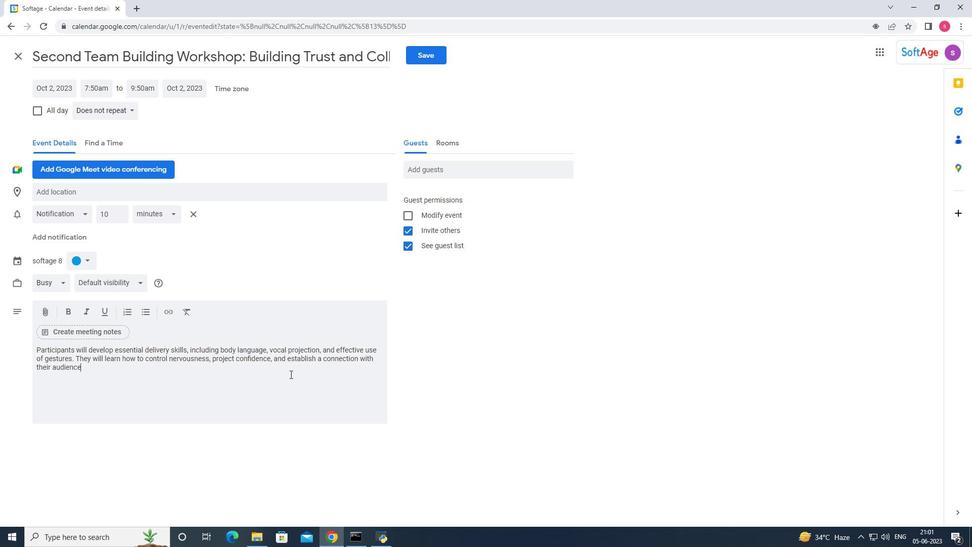 
Action: Mouse moved to (86, 257)
Screenshot: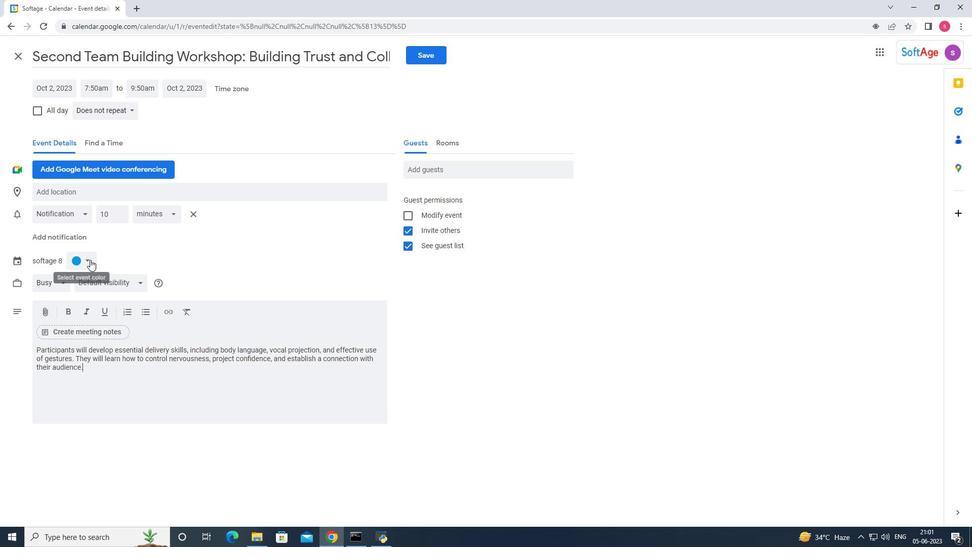 
Action: Mouse pressed left at (86, 257)
Screenshot: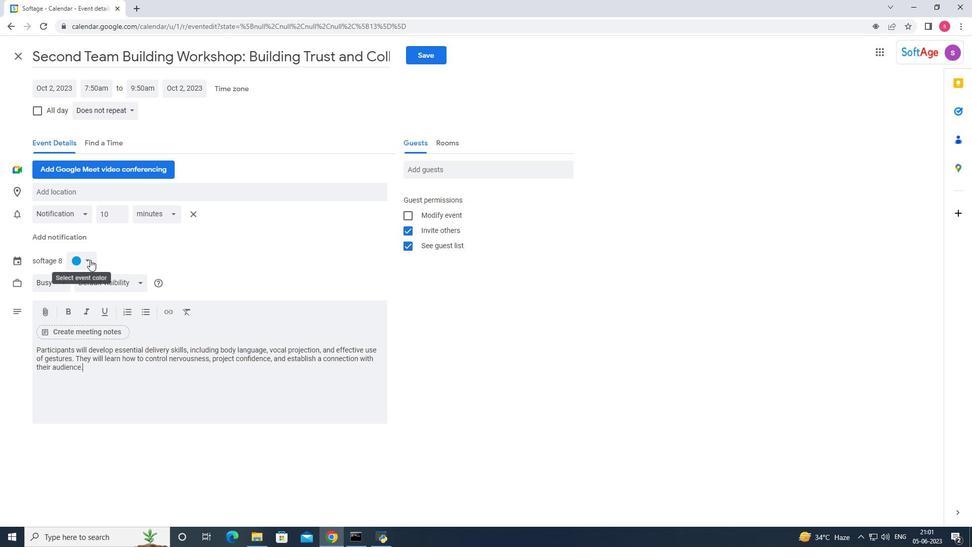 
Action: Mouse moved to (86, 288)
Screenshot: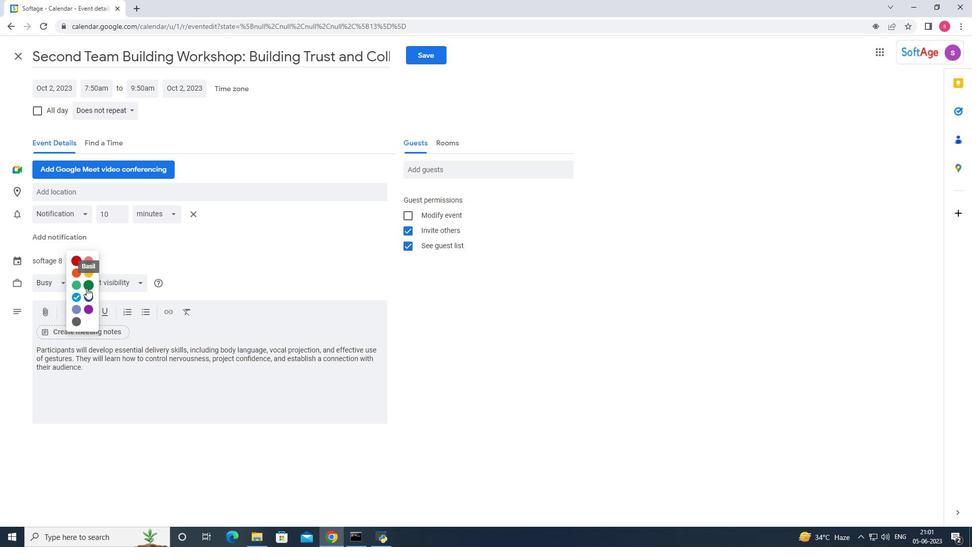 
Action: Mouse pressed left at (86, 288)
Screenshot: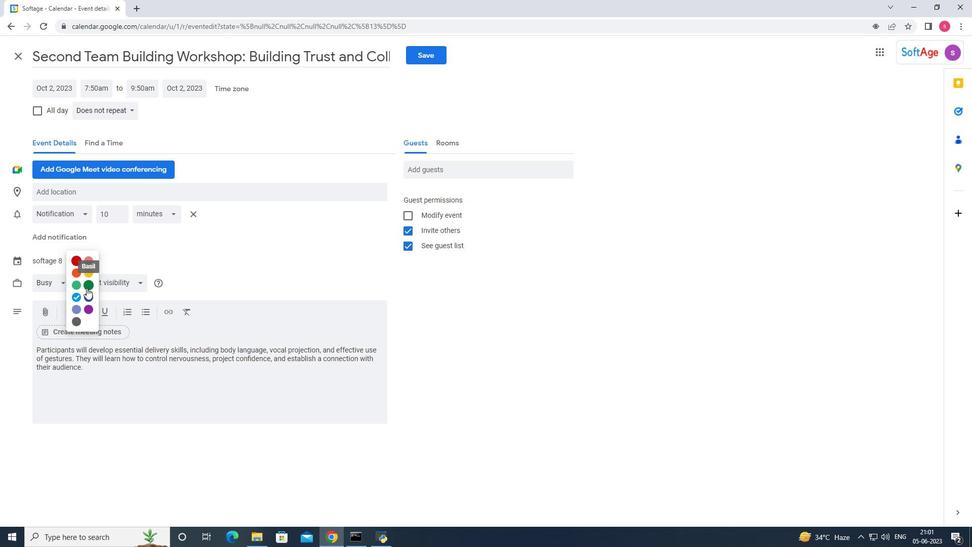 
Action: Mouse moved to (92, 197)
Screenshot: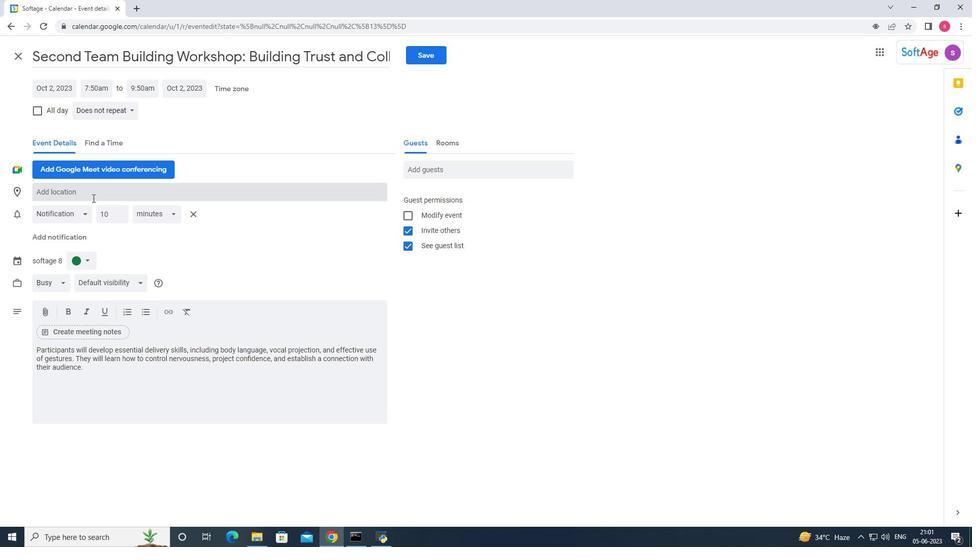 
Action: Mouse pressed left at (92, 197)
Screenshot: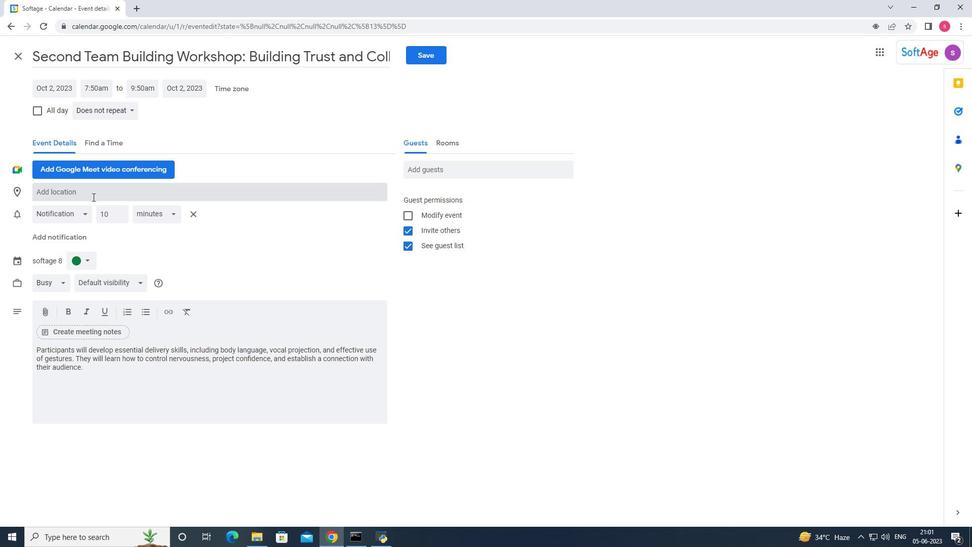 
Action: Key pressed <Key.shift>jhannesburg<Key.space>south
Screenshot: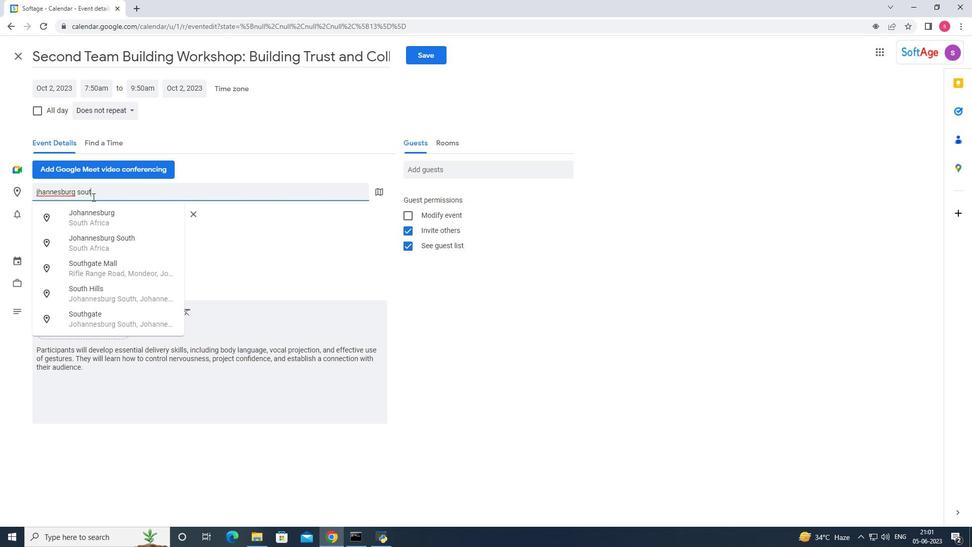 
Action: Mouse moved to (103, 220)
Screenshot: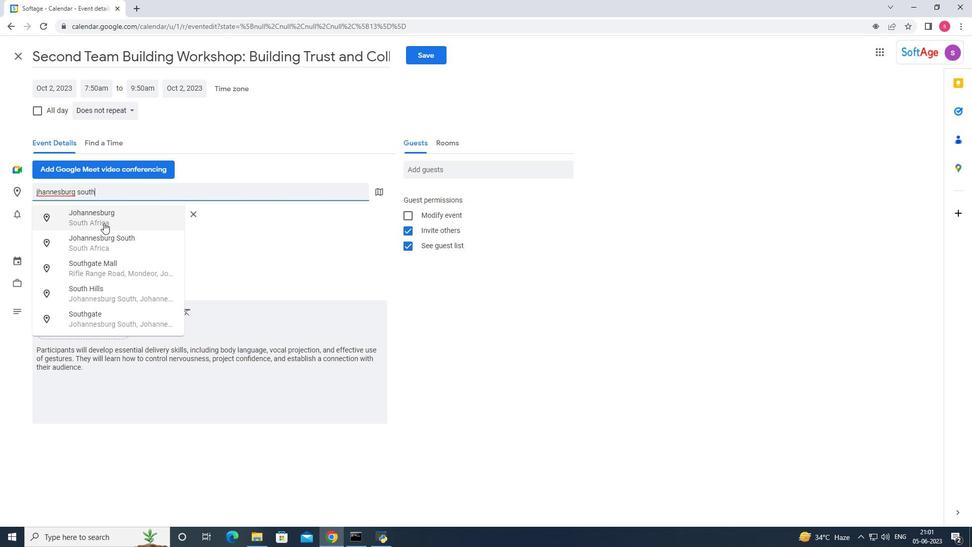 
Action: Mouse pressed left at (103, 220)
Screenshot: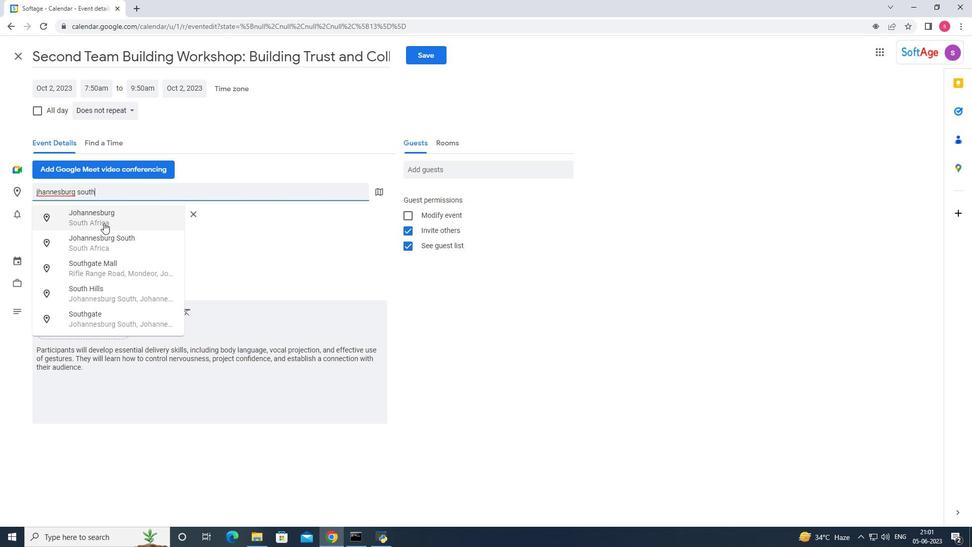 
Action: Mouse moved to (430, 173)
Screenshot: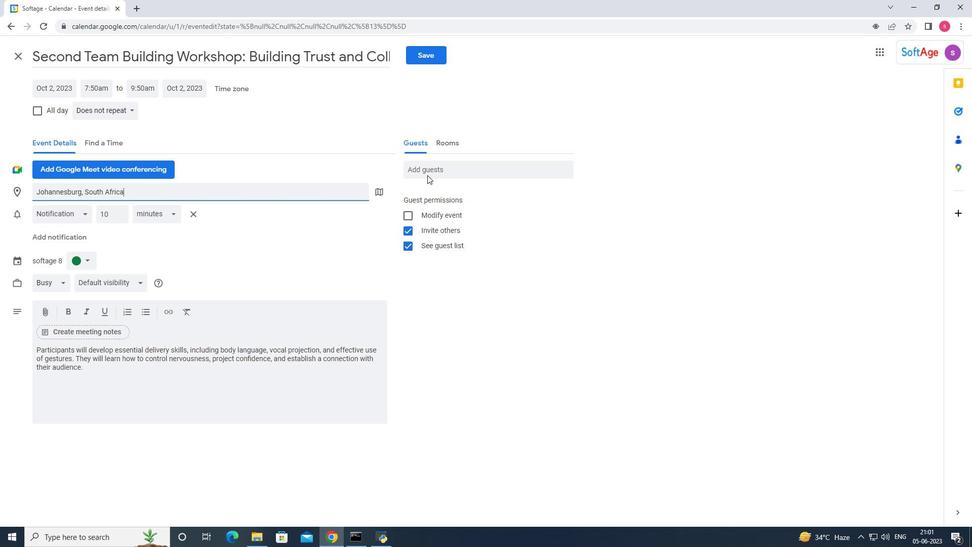 
Action: Mouse pressed left at (430, 173)
Screenshot: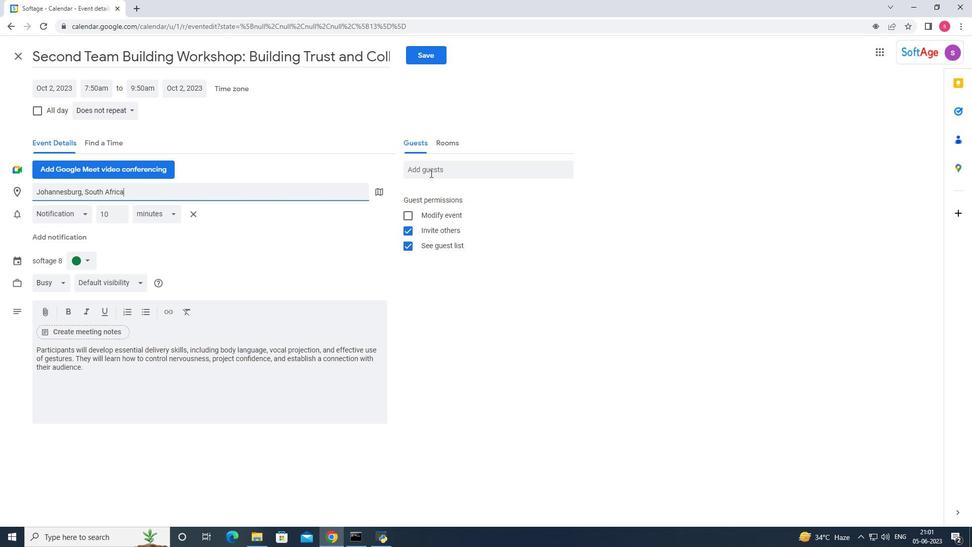 
Action: Key pressed softage.8
Screenshot: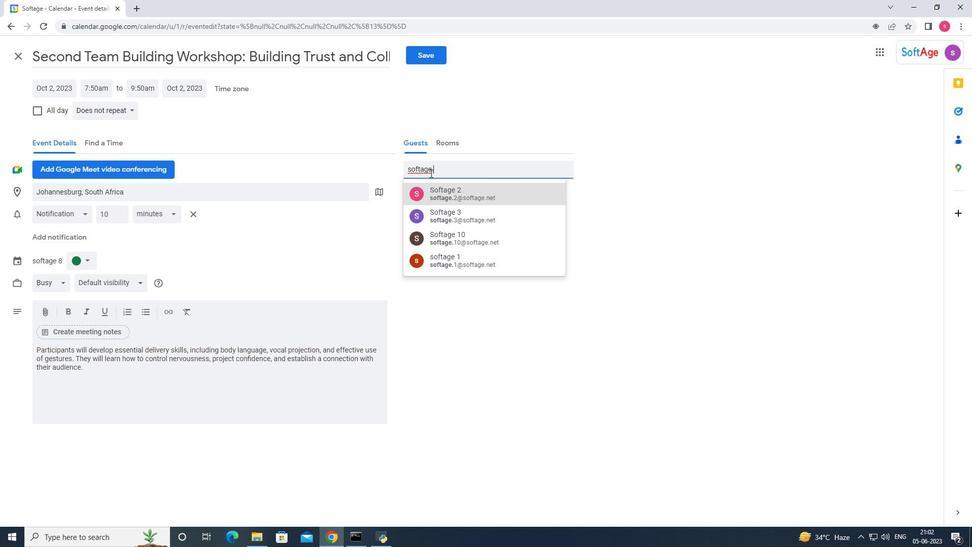 
Action: Mouse moved to (454, 192)
Screenshot: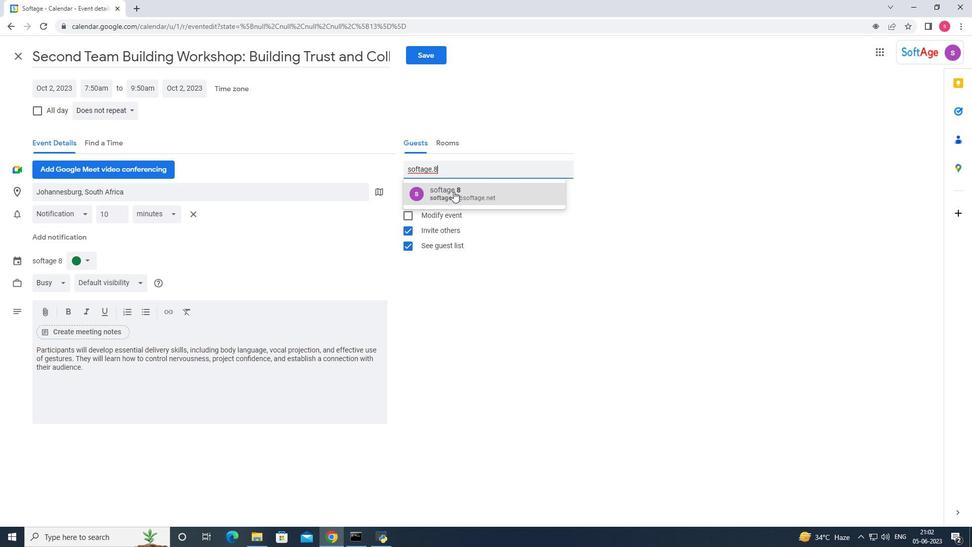 
Action: Mouse pressed left at (454, 192)
Screenshot: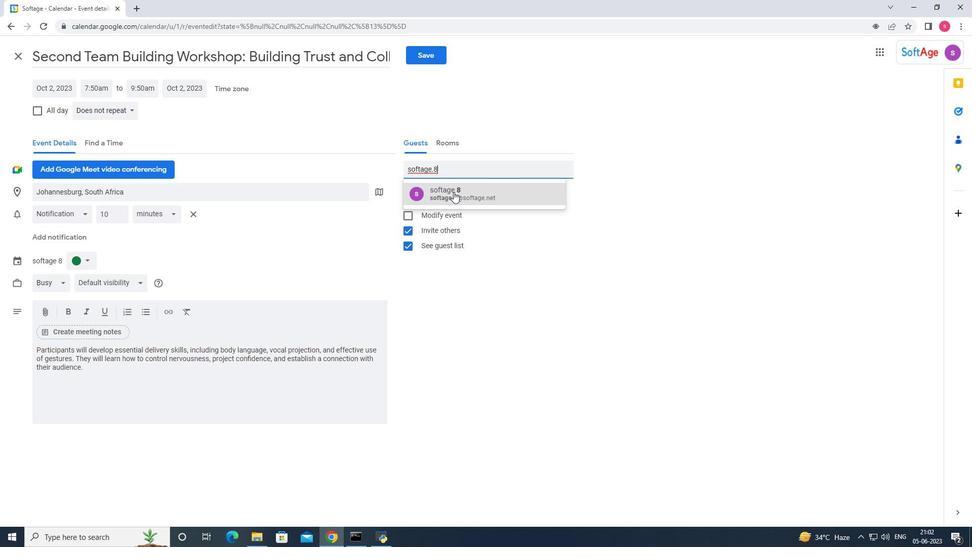 
Action: Key pressed softaa<Key.backspace>e<Key.backspace>ge.1
Screenshot: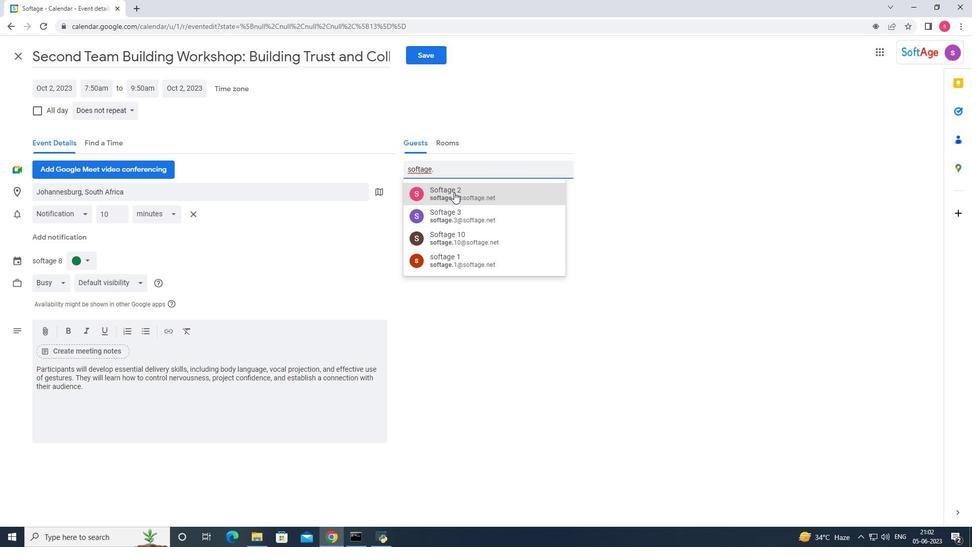 
Action: Mouse moved to (461, 219)
Screenshot: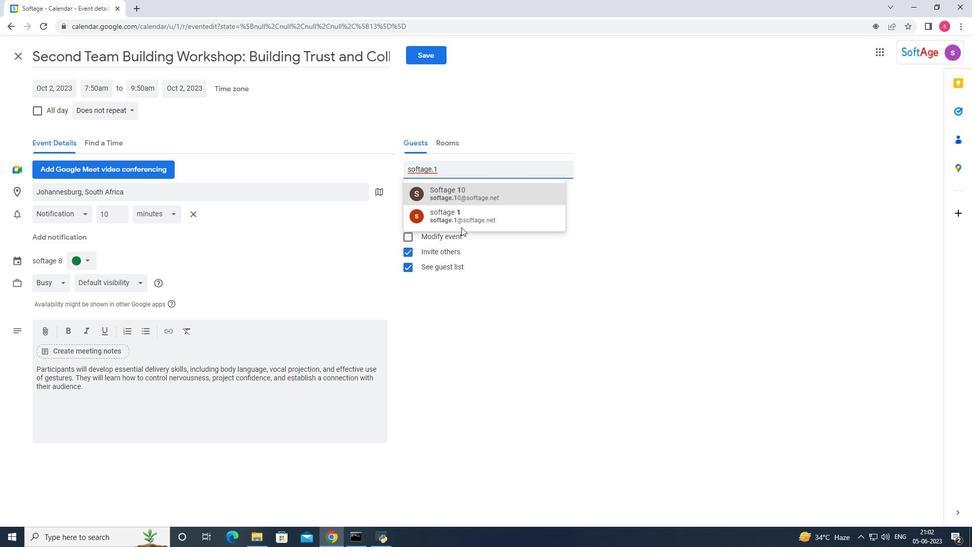 
Action: Mouse pressed left at (461, 219)
Screenshot: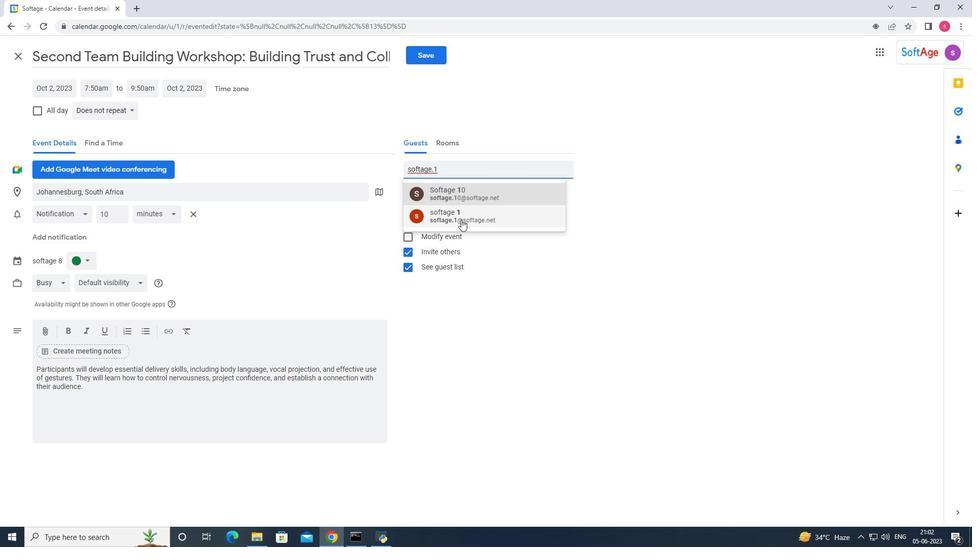 
Action: Key pressed softage.,
Screenshot: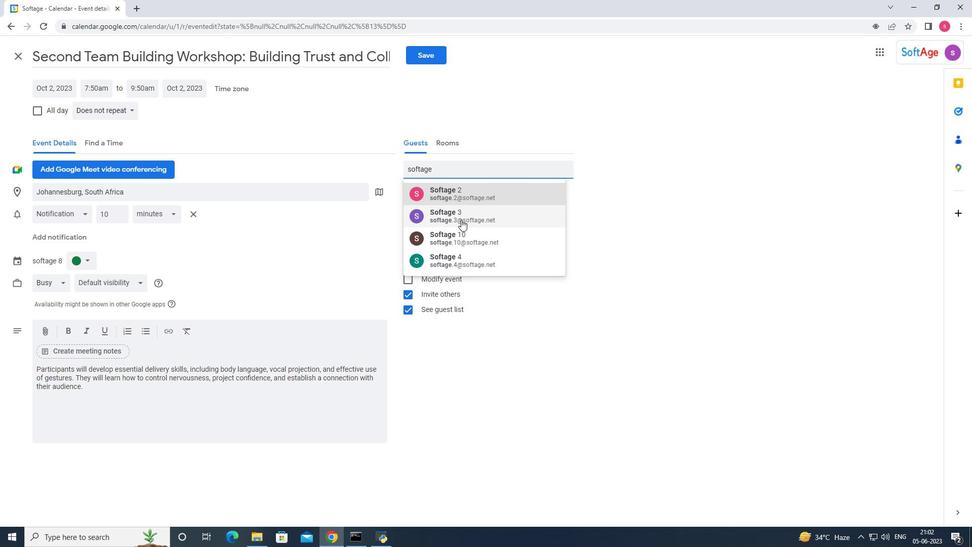 
Action: Mouse moved to (461, 219)
Screenshot: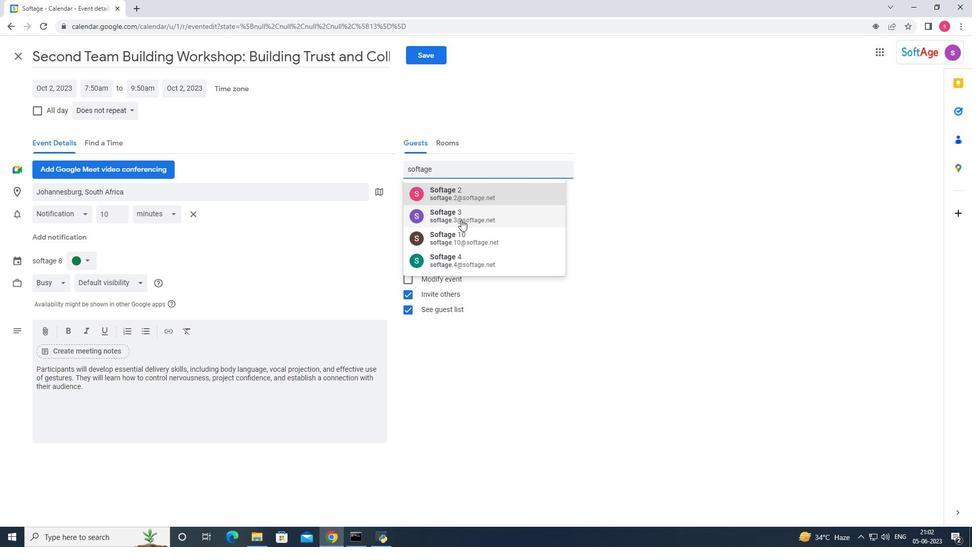 
Action: Key pressed <Key.backspace>2
Screenshot: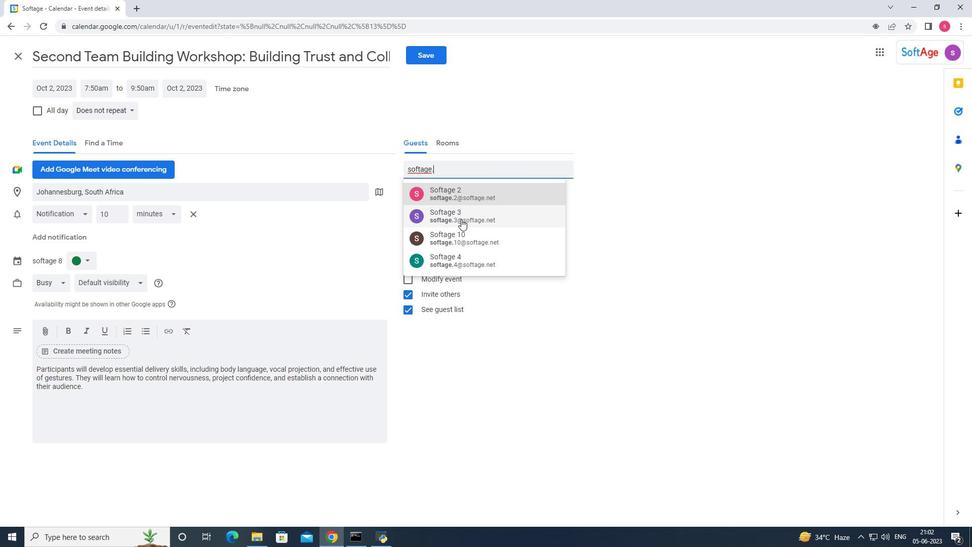 
Action: Mouse moved to (446, 193)
Screenshot: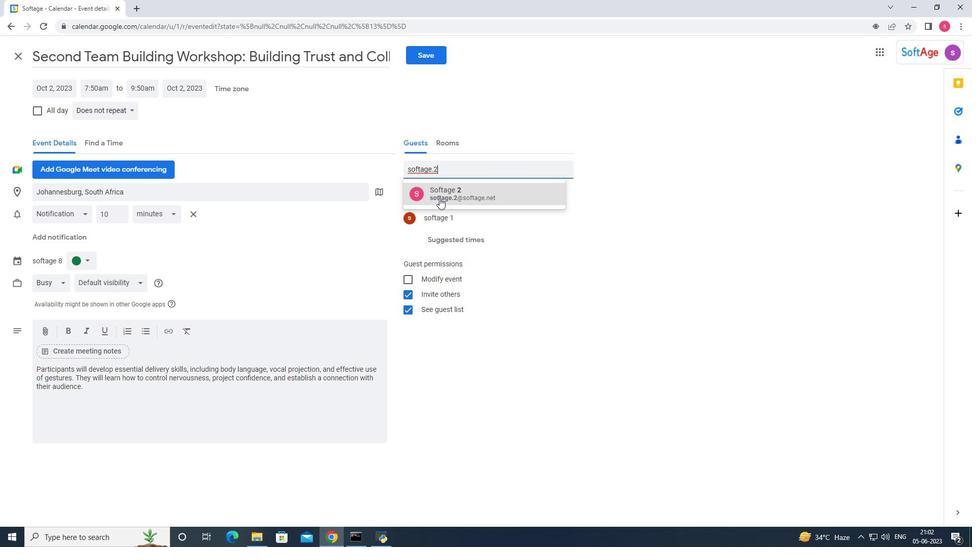 
Action: Mouse pressed left at (446, 193)
Screenshot: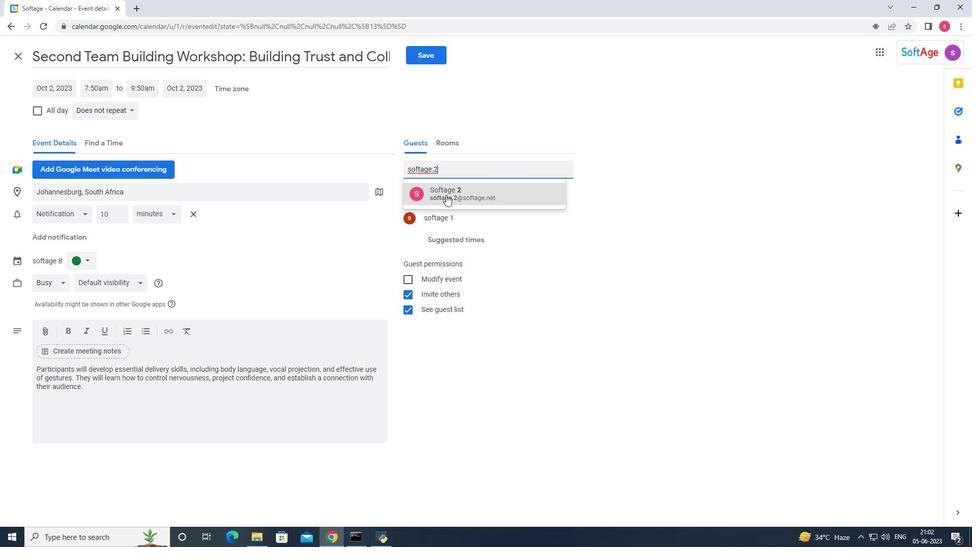 
Action: Mouse moved to (103, 109)
Screenshot: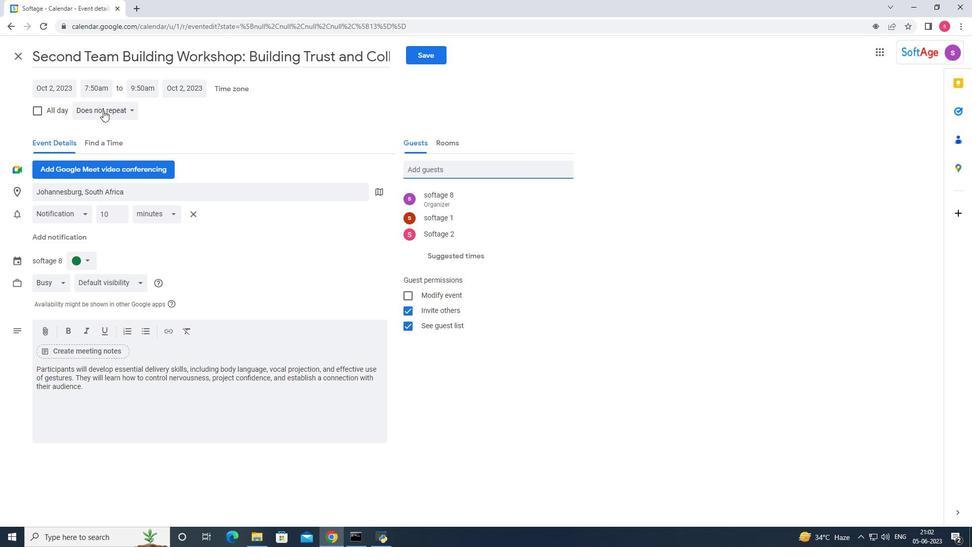 
Action: Mouse pressed left at (103, 109)
Screenshot: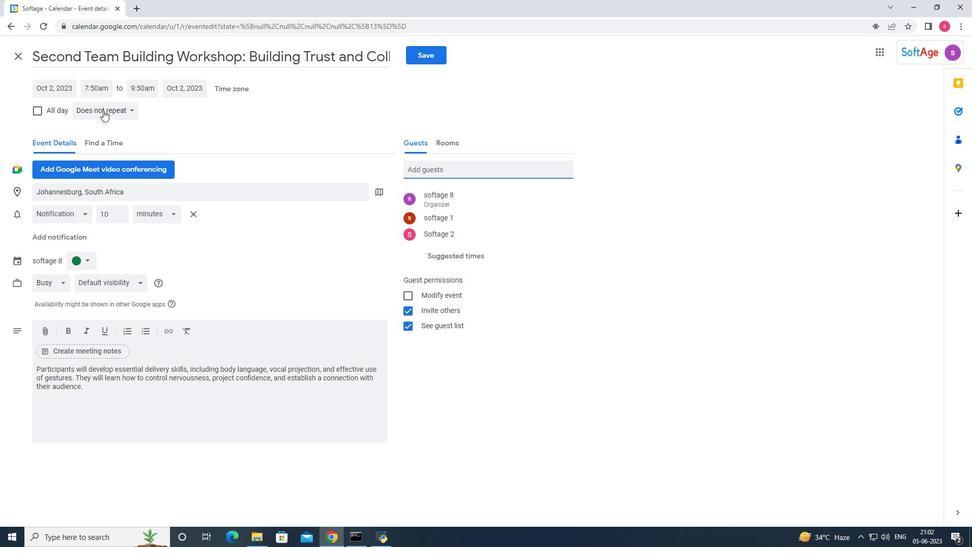 
Action: Mouse moved to (111, 219)
Screenshot: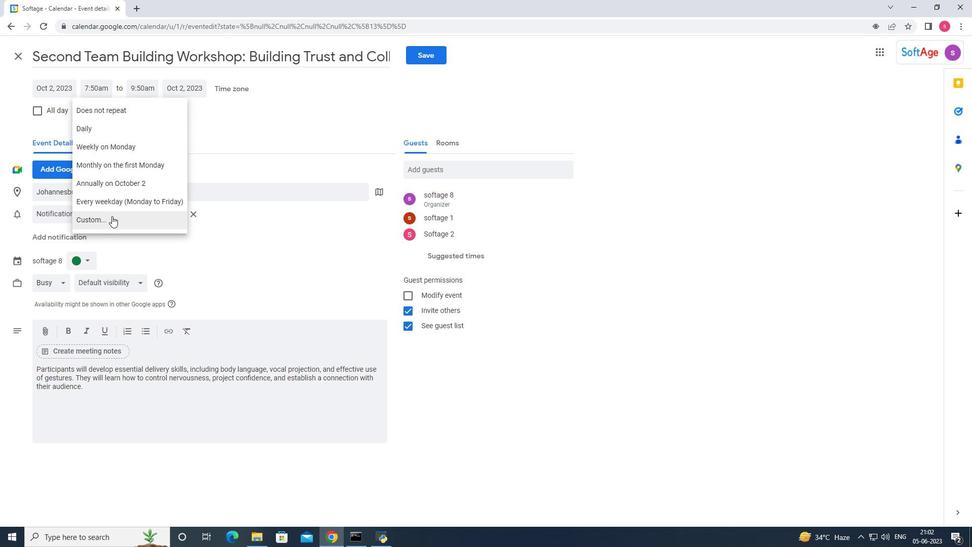
Action: Mouse pressed left at (111, 219)
Screenshot: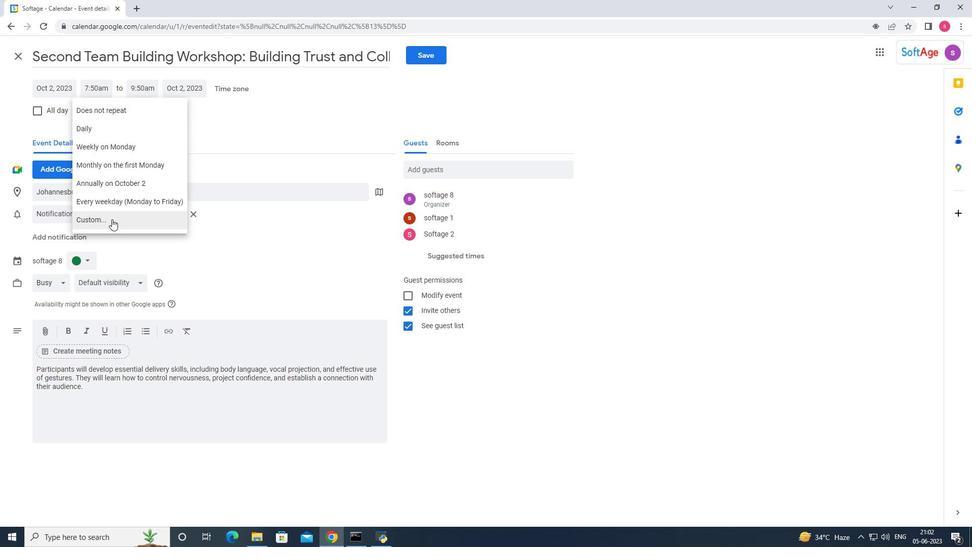 
Action: Mouse moved to (402, 266)
Screenshot: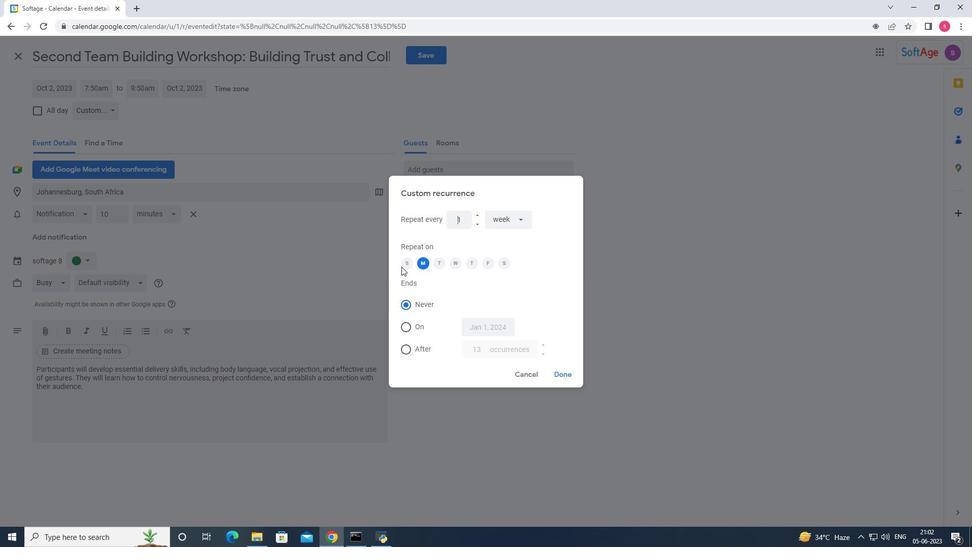 
Action: Mouse pressed left at (402, 266)
Screenshot: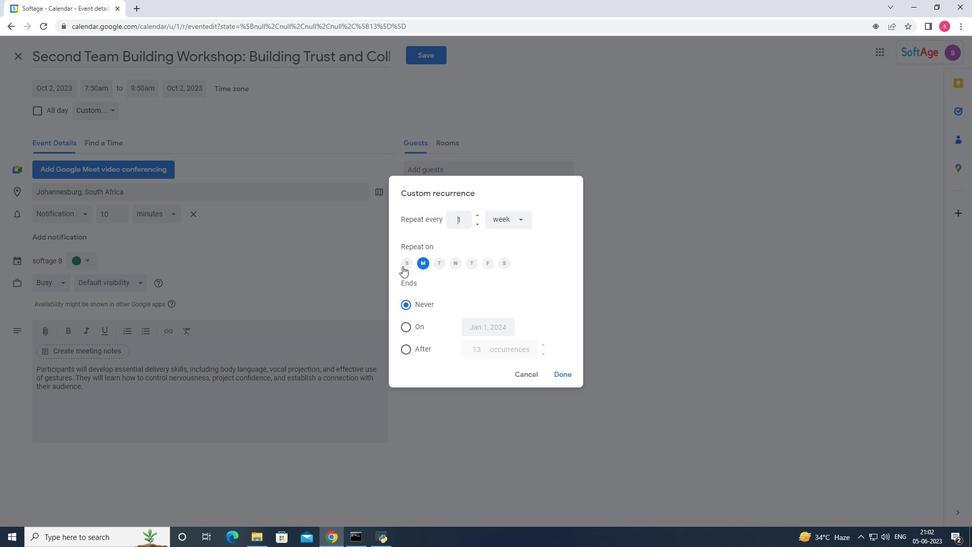 
Action: Mouse moved to (423, 263)
Screenshot: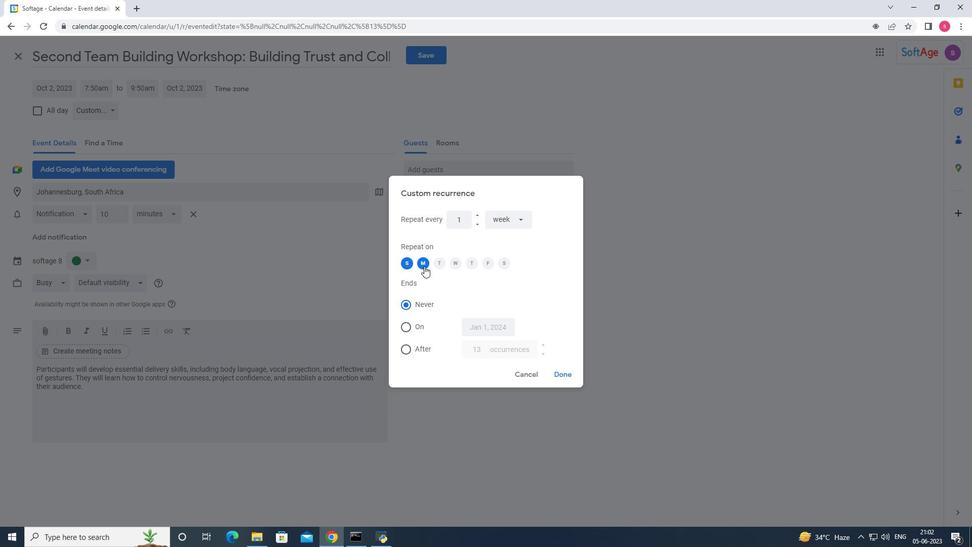 
Action: Mouse pressed left at (423, 263)
Screenshot: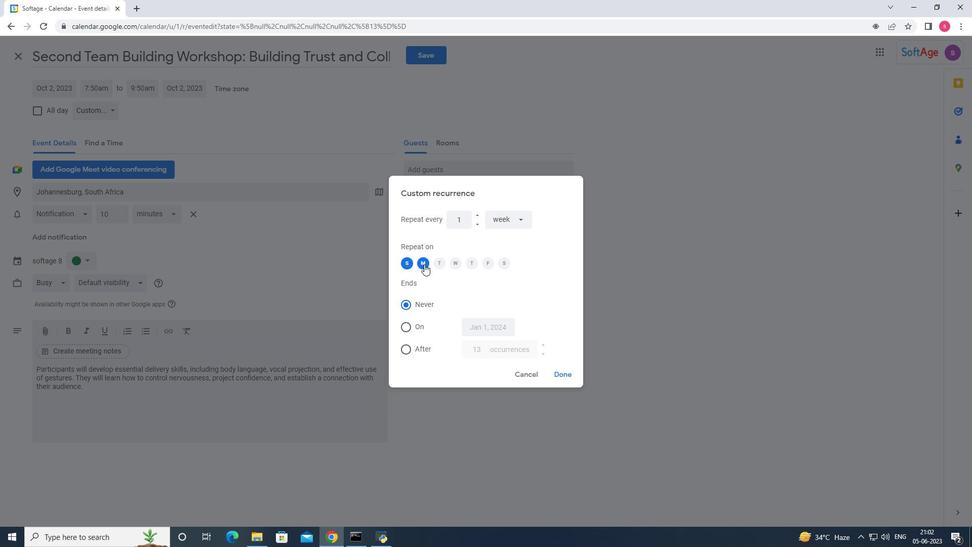 
Action: Mouse moved to (563, 373)
Screenshot: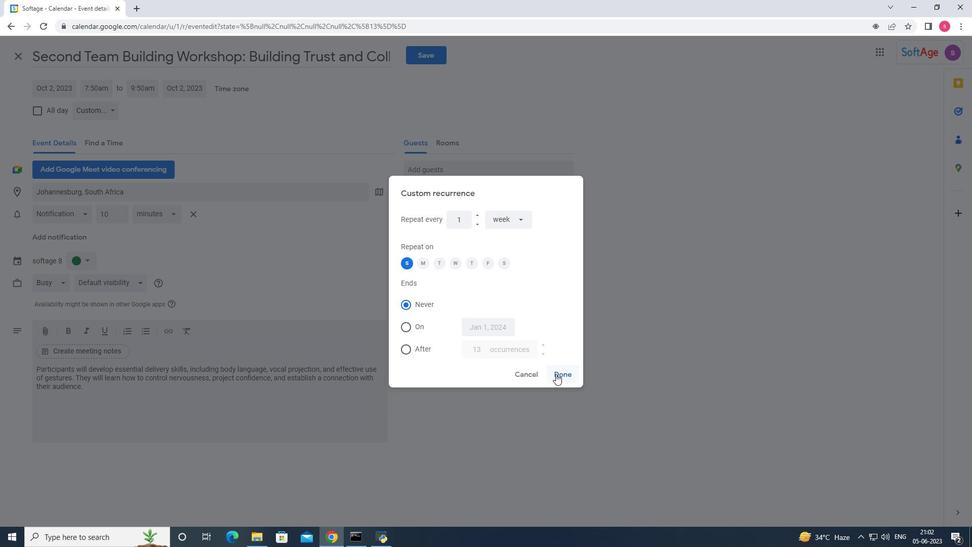
Action: Mouse pressed left at (563, 373)
Screenshot: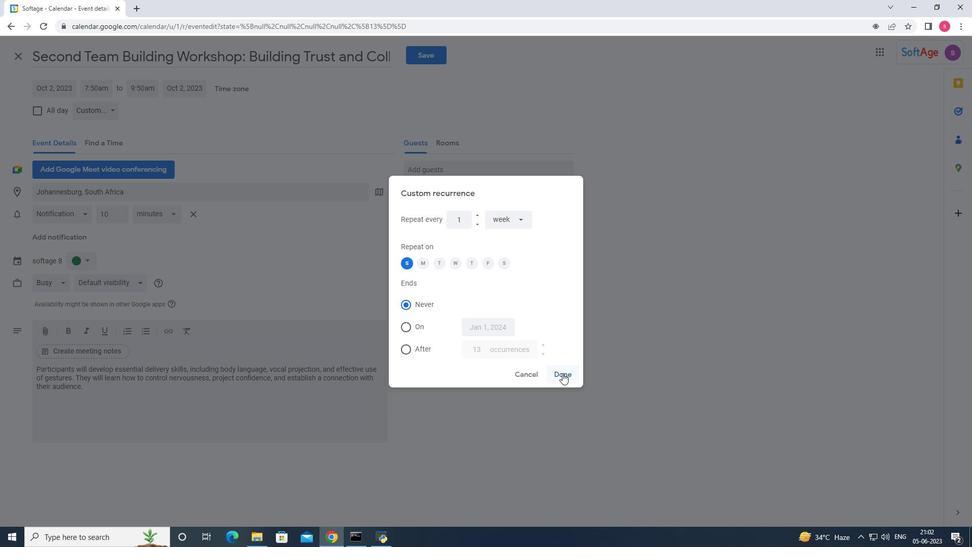 
Action: Mouse moved to (430, 54)
Screenshot: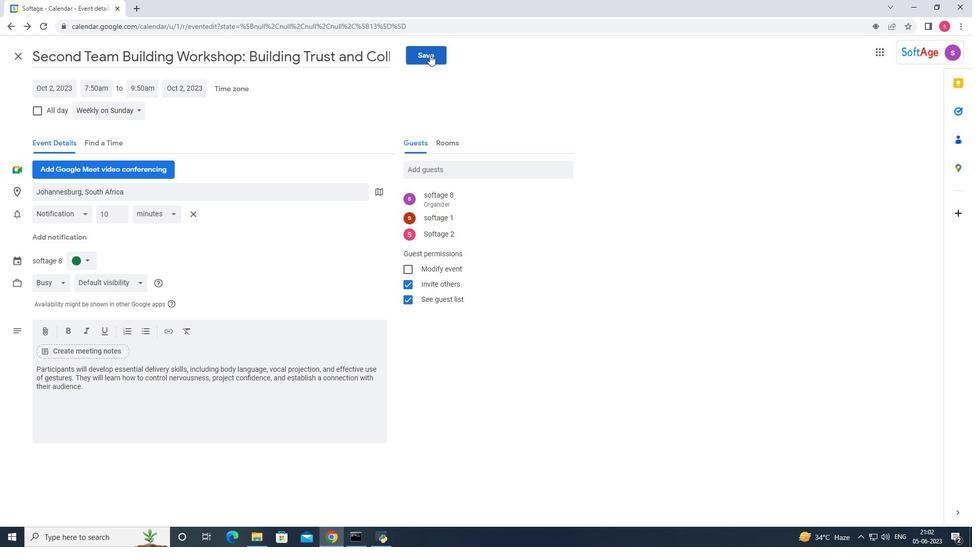 
Action: Mouse pressed left at (430, 54)
Screenshot: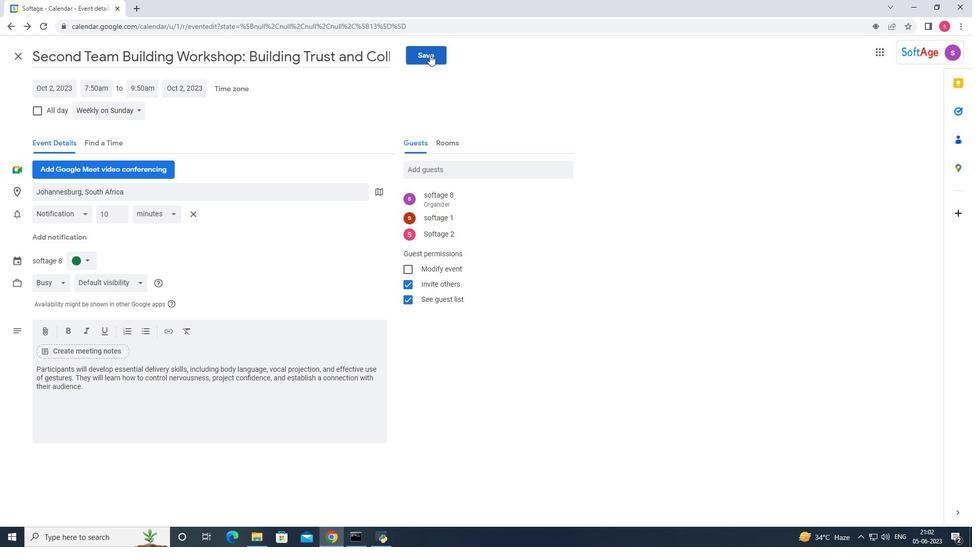 
Action: Mouse moved to (586, 304)
Screenshot: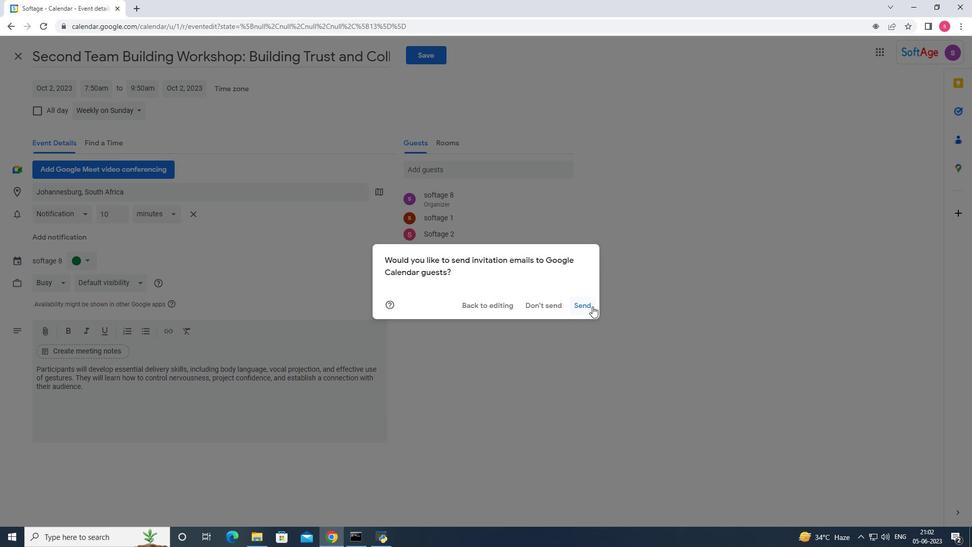 
Action: Mouse pressed left at (586, 304)
Screenshot: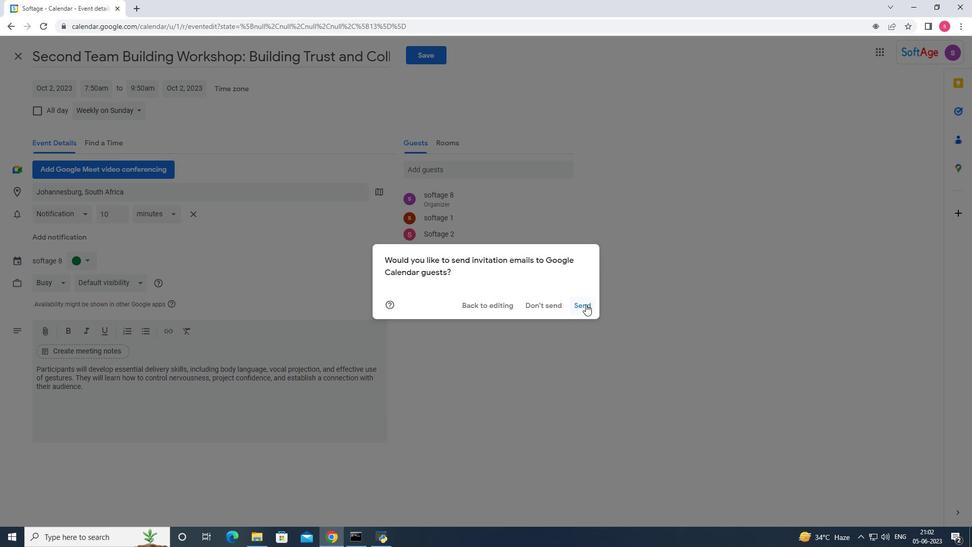 
Action: Mouse moved to (553, 299)
Screenshot: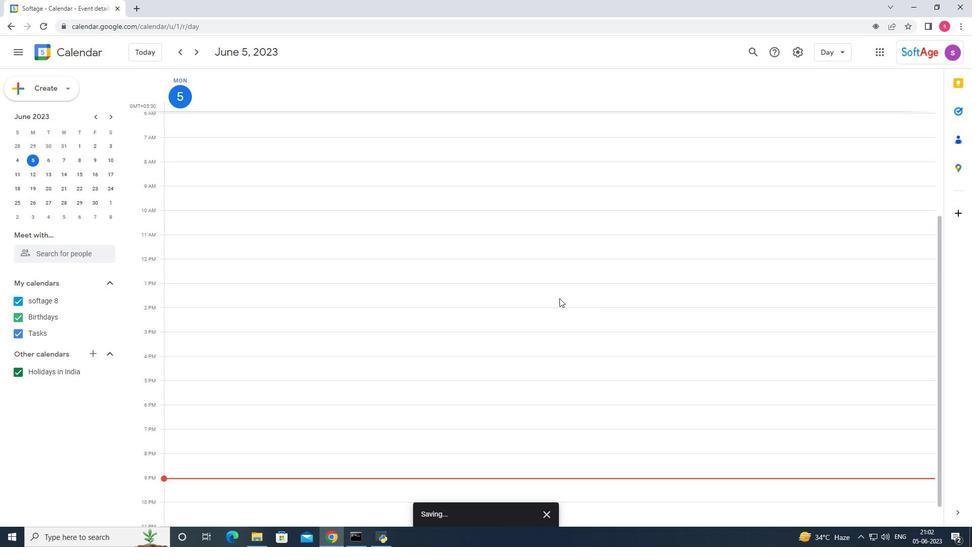 
